 Task: Find connections with filter location Mantes-la-Jolie with filter topic #leadershipwith filter profile language Potuguese with filter current company Medikabazaar with filter school Jawahar Education Societys A.C.Patil College of Engineering 17 Sector-4 Kharghar Navi Mumbai-410 210 with filter industry Telephone Call Centers with filter service category Video Animation with filter keywords title C-Level or C-Suite.
Action: Mouse moved to (604, 105)
Screenshot: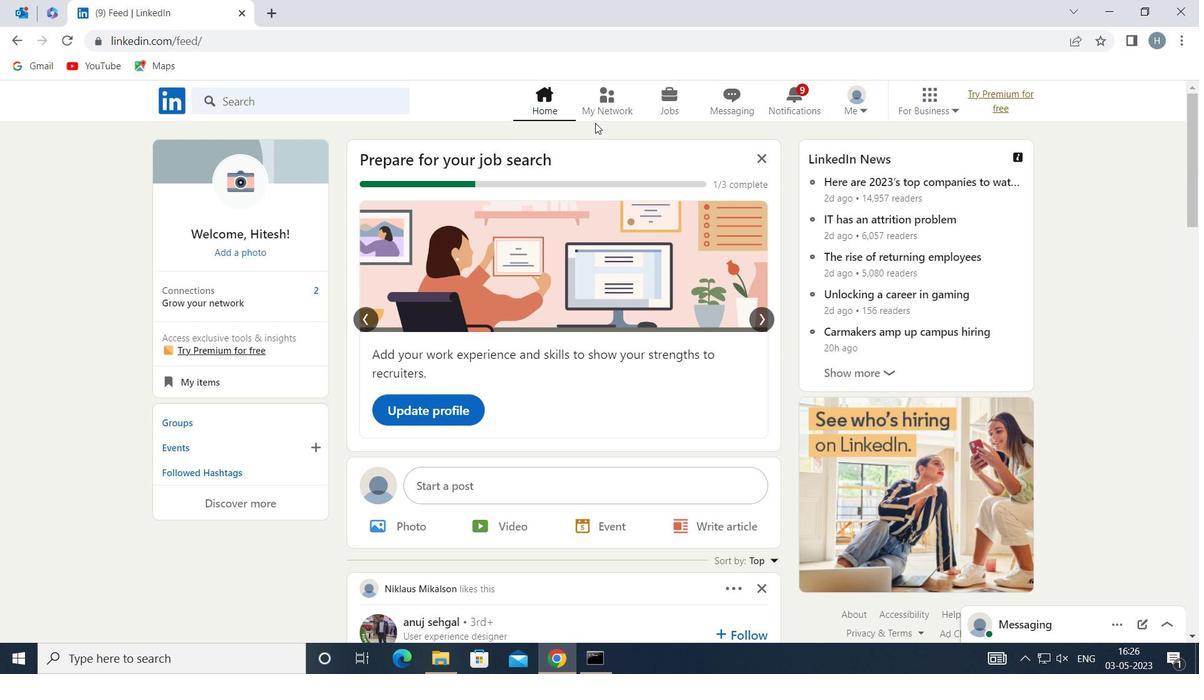 
Action: Mouse pressed left at (604, 105)
Screenshot: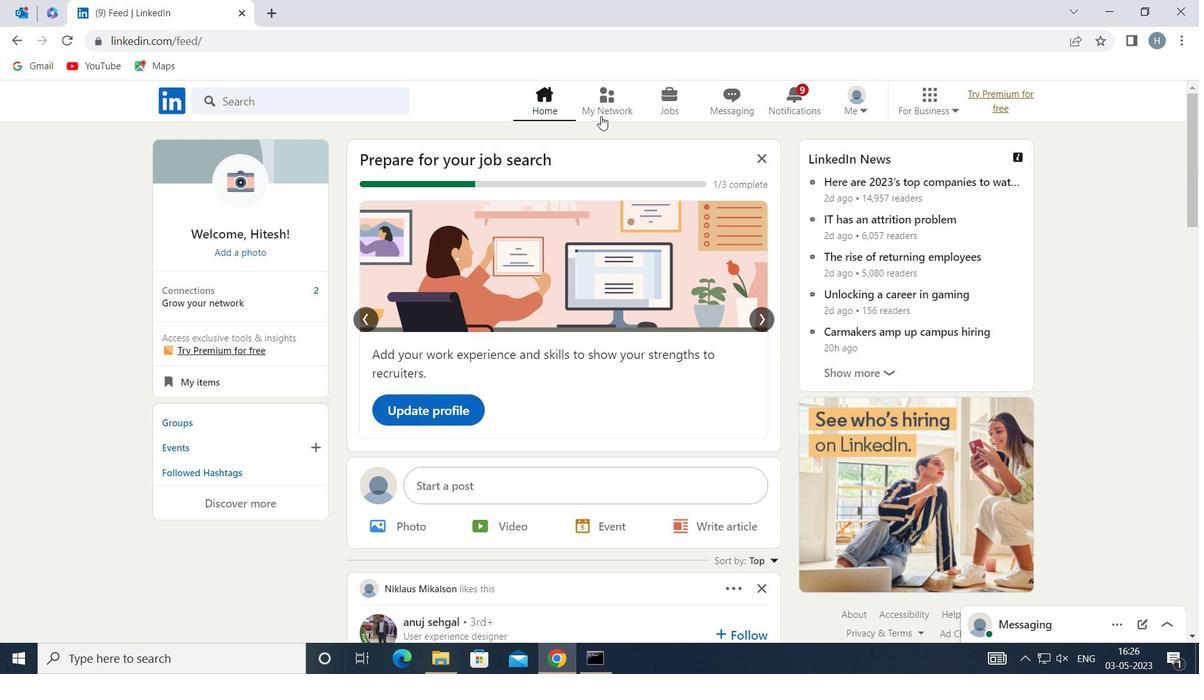 
Action: Mouse moved to (351, 184)
Screenshot: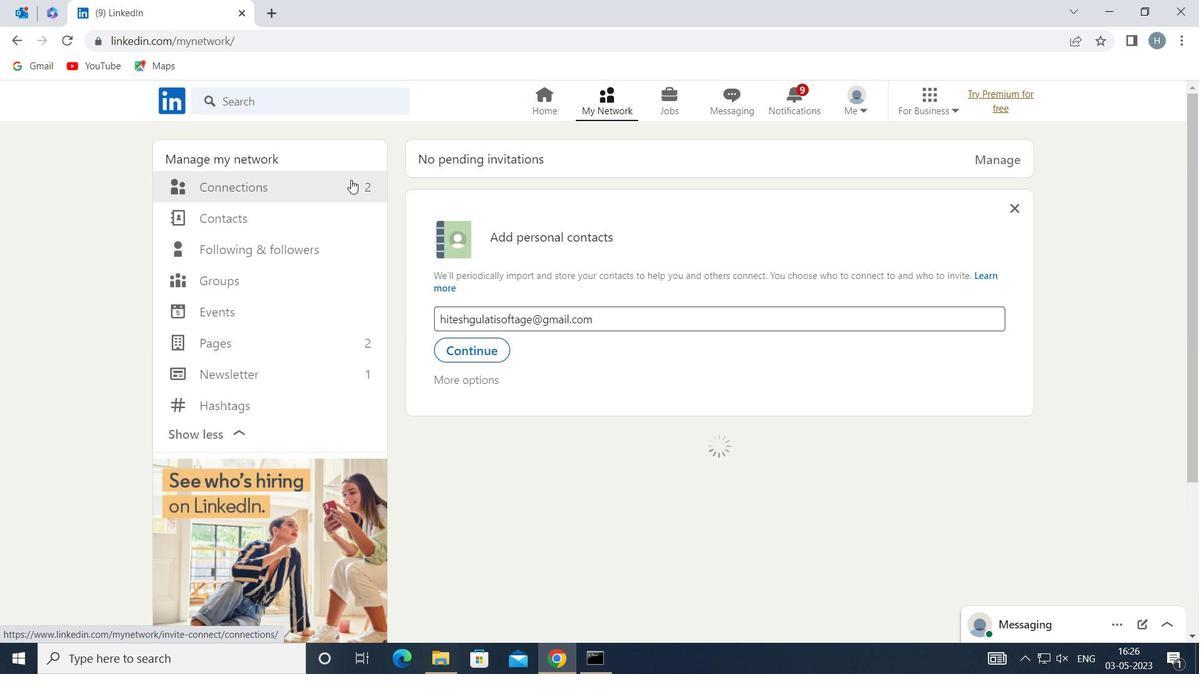 
Action: Mouse pressed left at (351, 184)
Screenshot: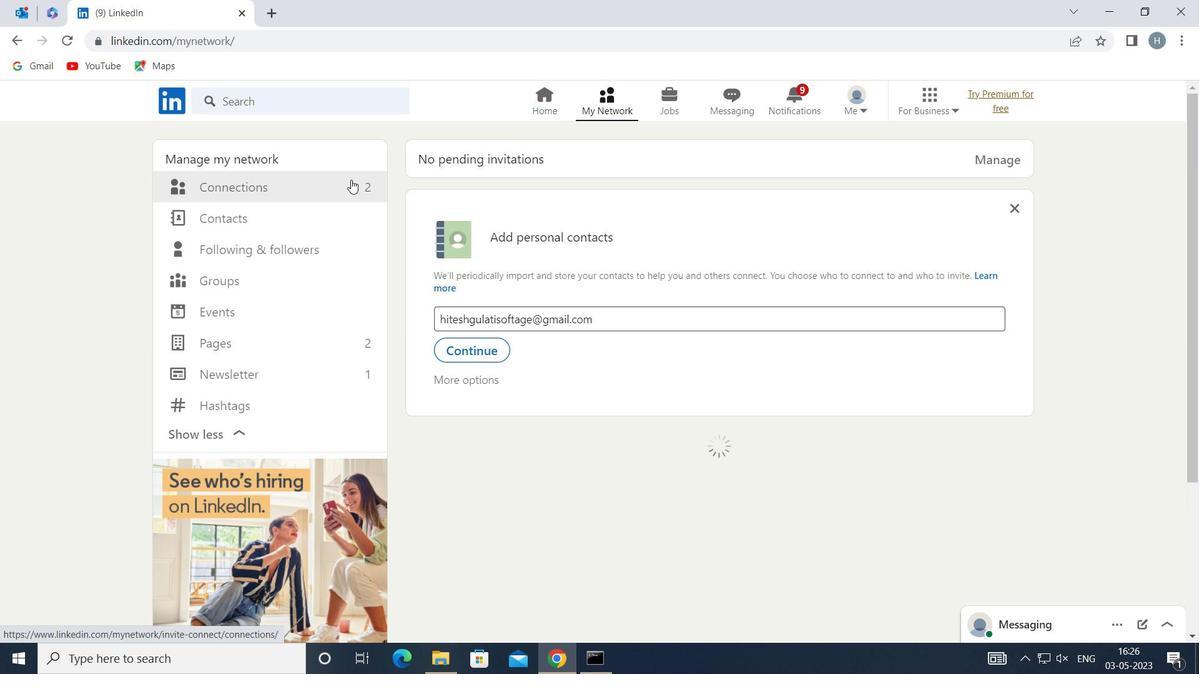 
Action: Mouse moved to (709, 183)
Screenshot: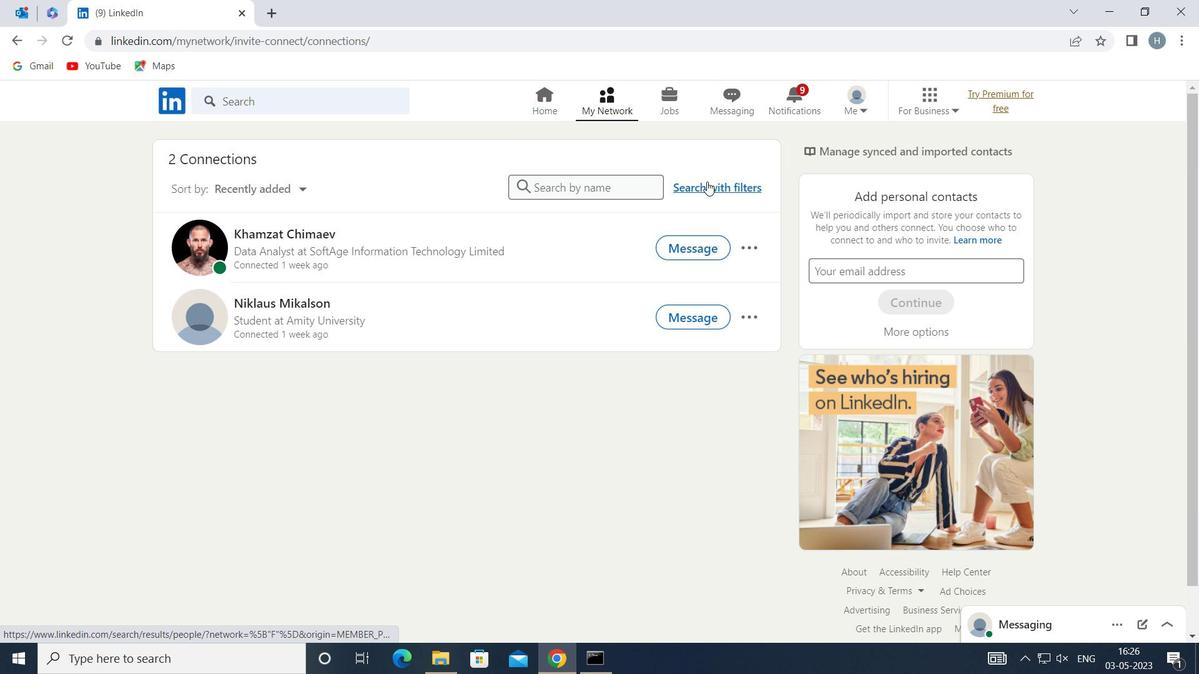 
Action: Mouse pressed left at (709, 183)
Screenshot: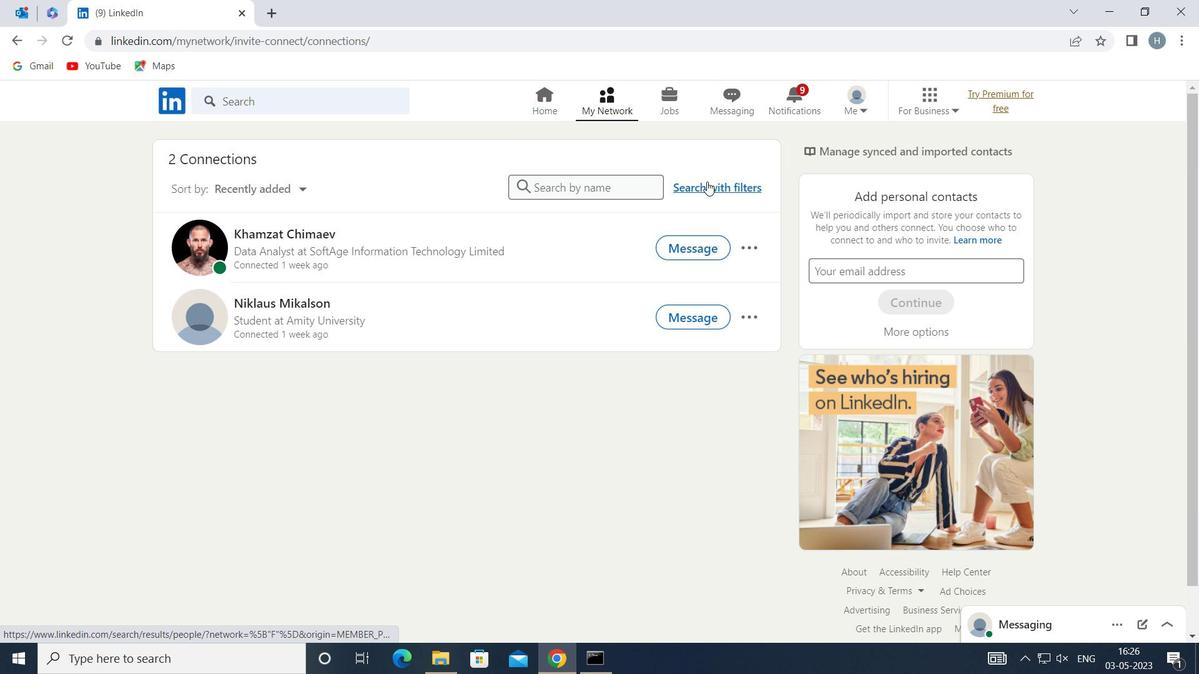 
Action: Mouse moved to (660, 141)
Screenshot: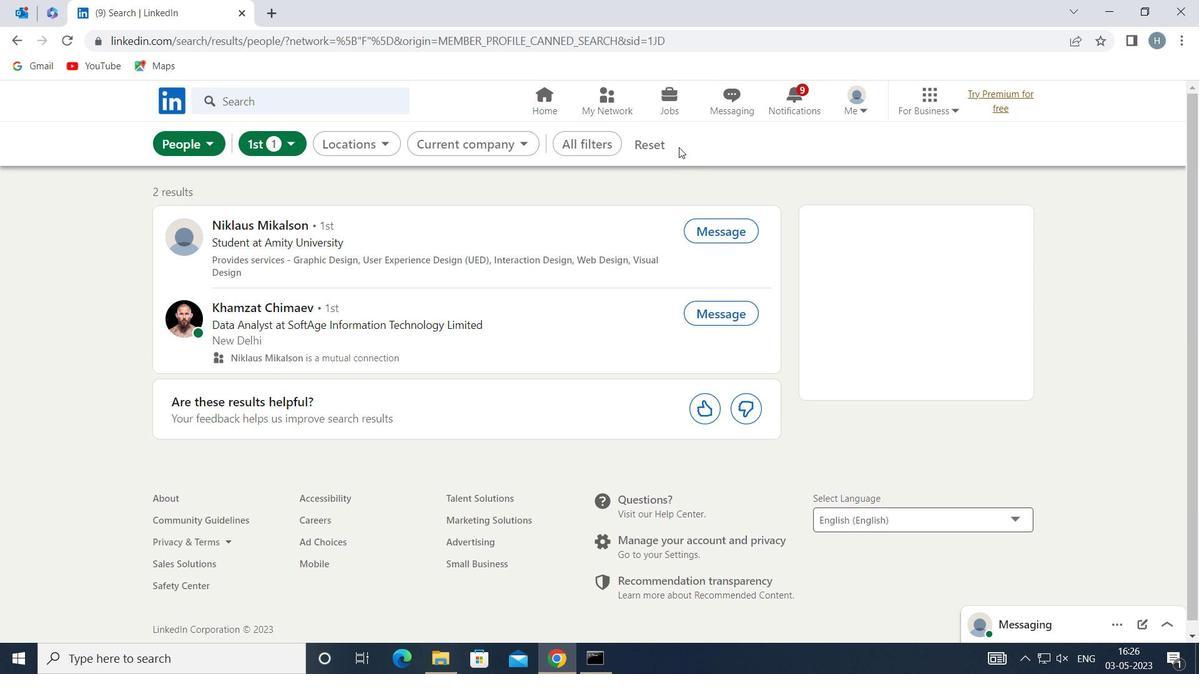 
Action: Mouse pressed left at (660, 141)
Screenshot: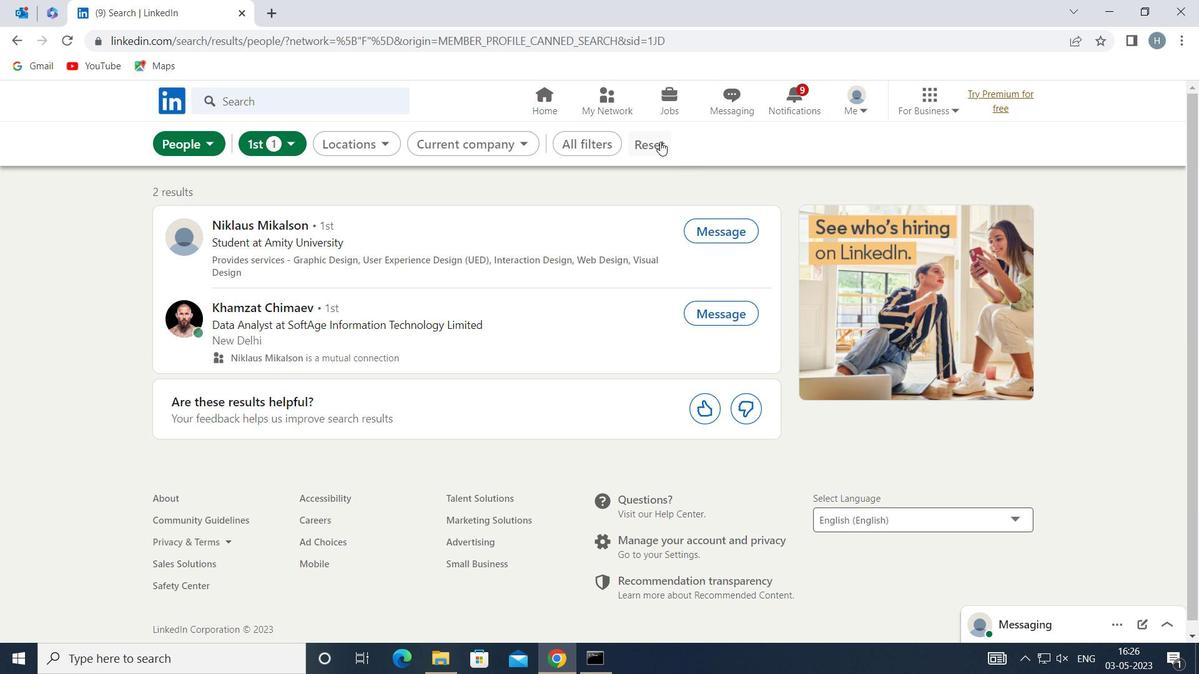 
Action: Mouse moved to (640, 141)
Screenshot: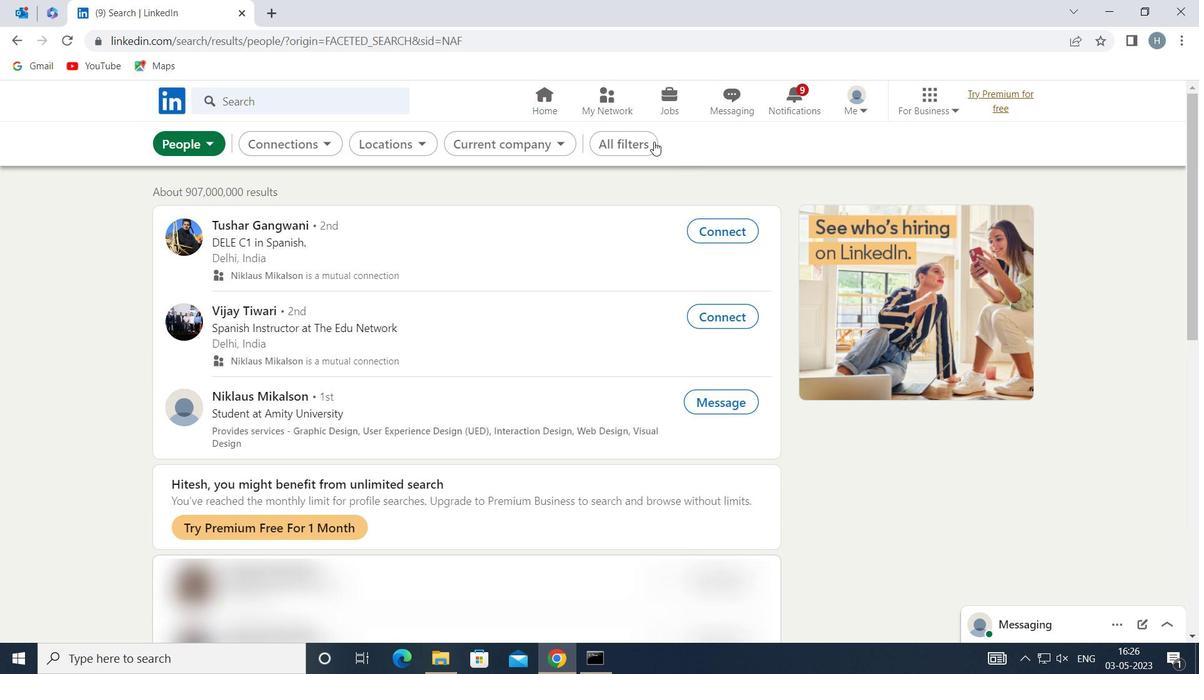 
Action: Mouse pressed left at (640, 141)
Screenshot: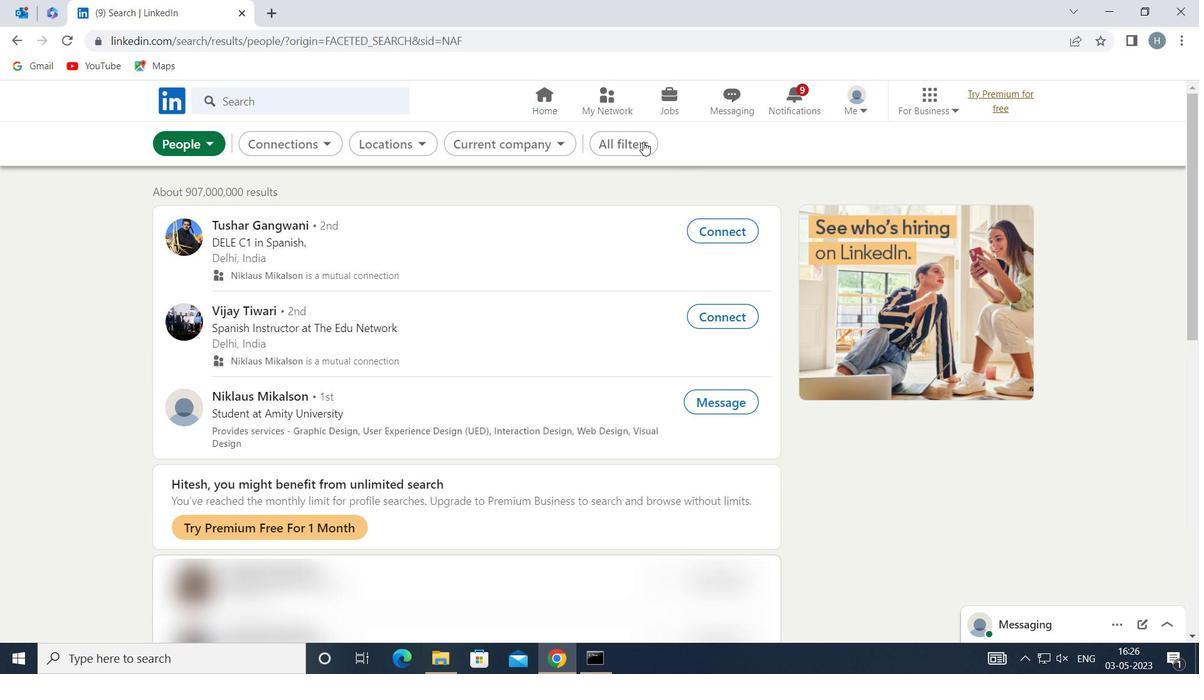 
Action: Mouse moved to (909, 307)
Screenshot: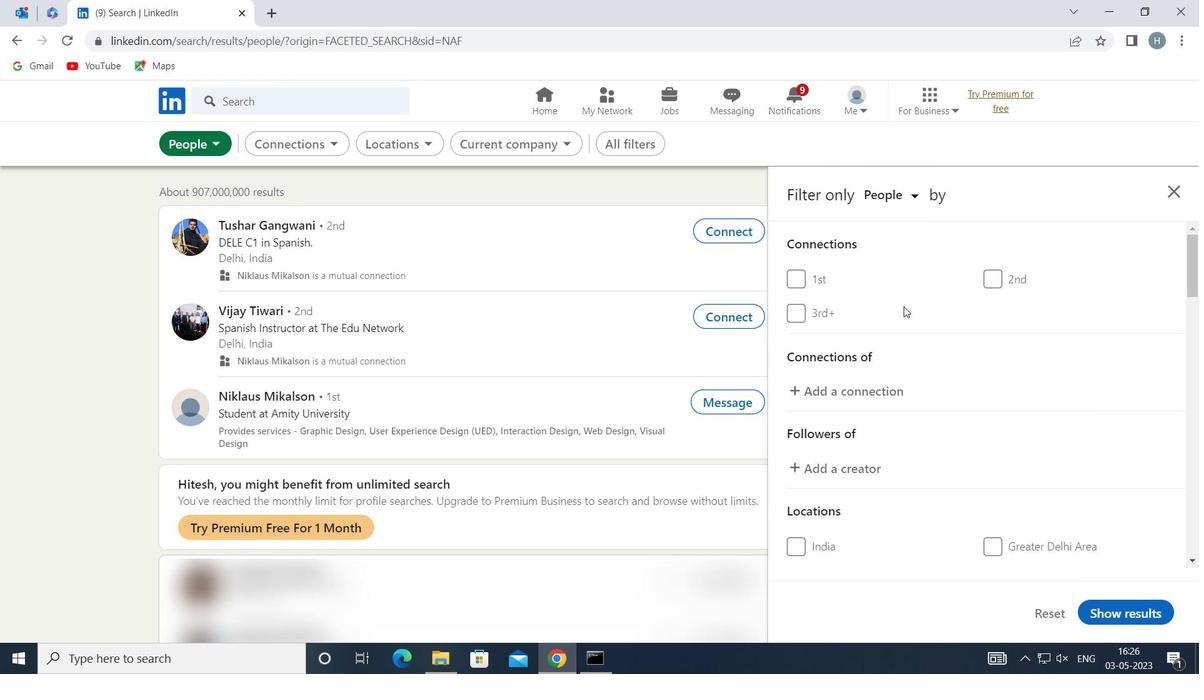 
Action: Mouse scrolled (909, 307) with delta (0, 0)
Screenshot: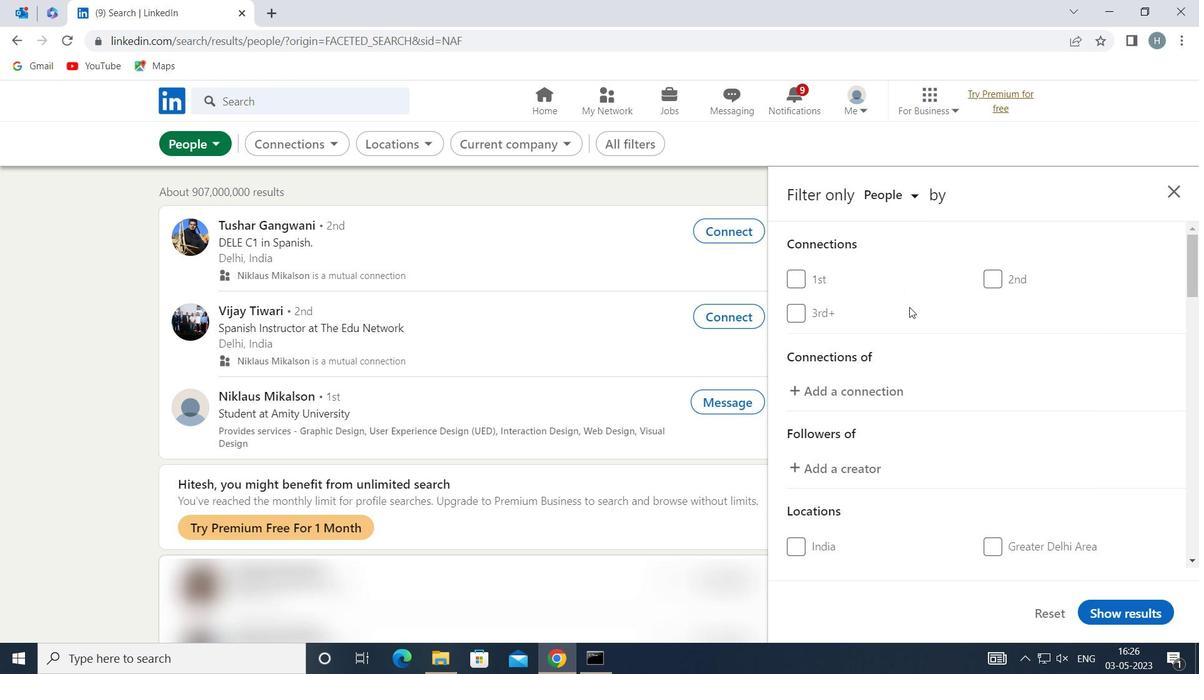 
Action: Mouse scrolled (909, 307) with delta (0, 0)
Screenshot: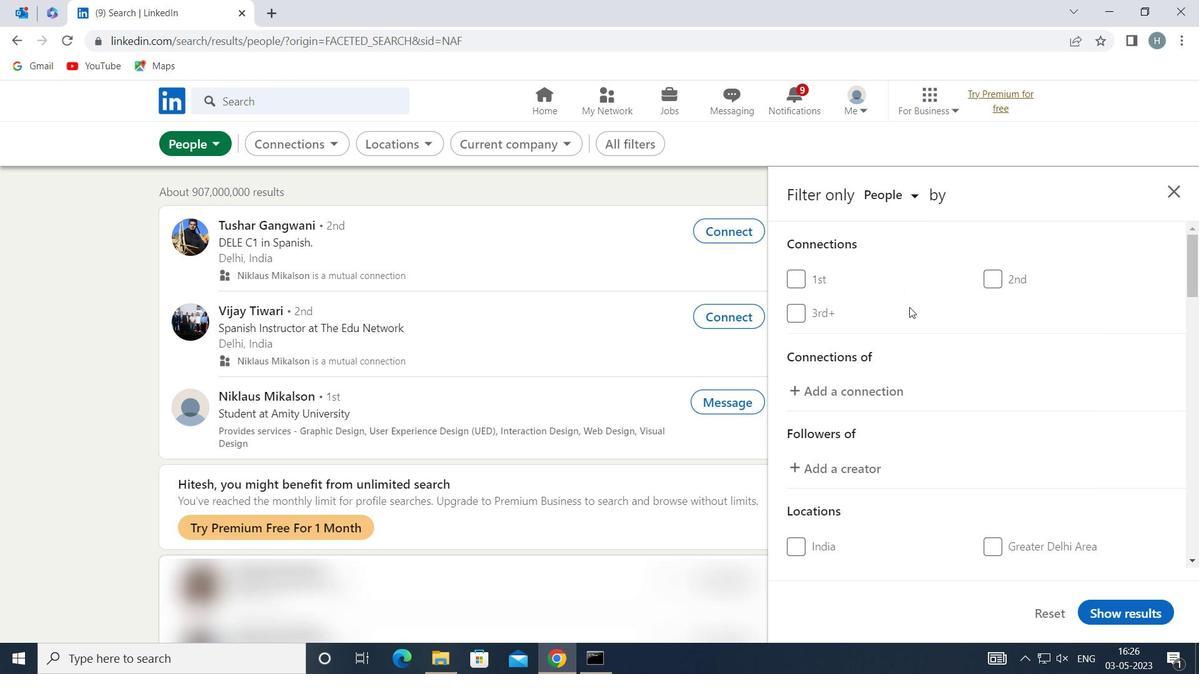 
Action: Mouse scrolled (909, 307) with delta (0, 0)
Screenshot: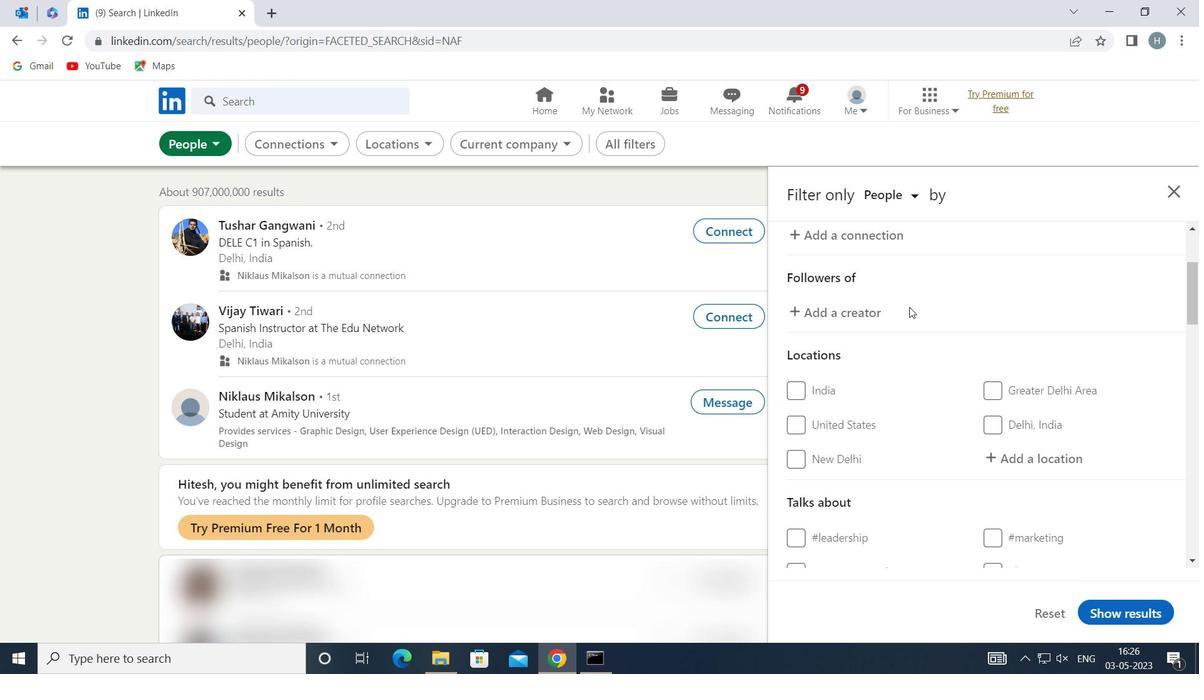 
Action: Mouse moved to (1011, 372)
Screenshot: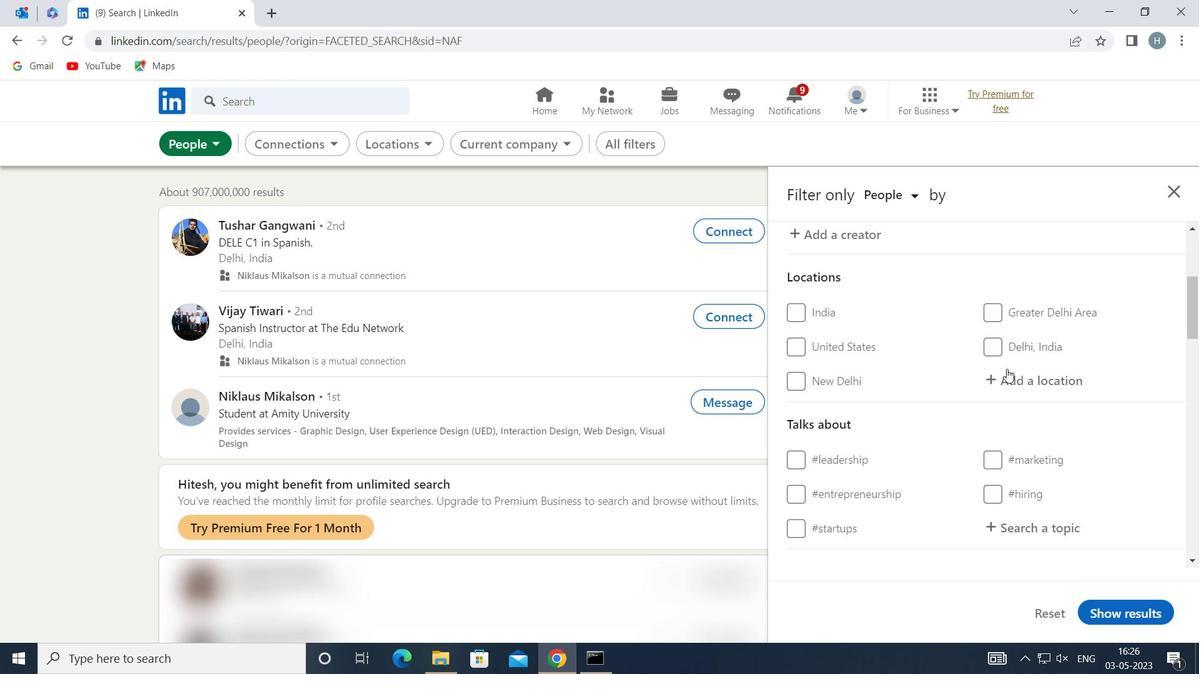 
Action: Mouse pressed left at (1011, 372)
Screenshot: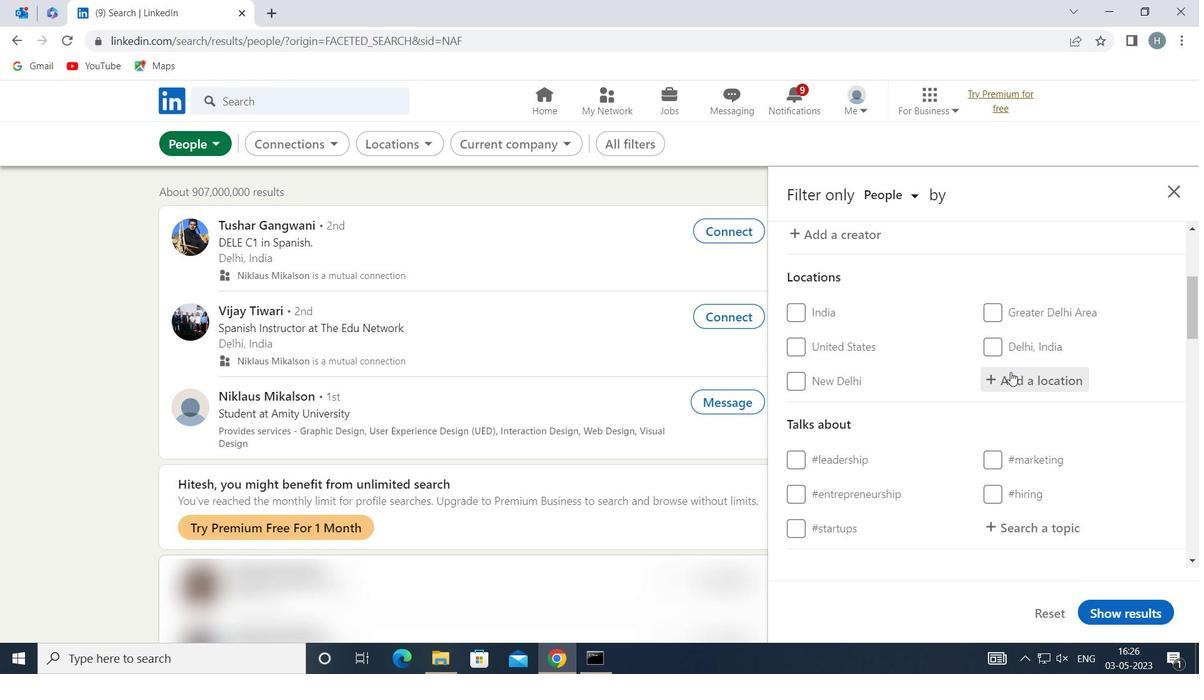 
Action: Key pressed <Key.shift>MANTES
Screenshot: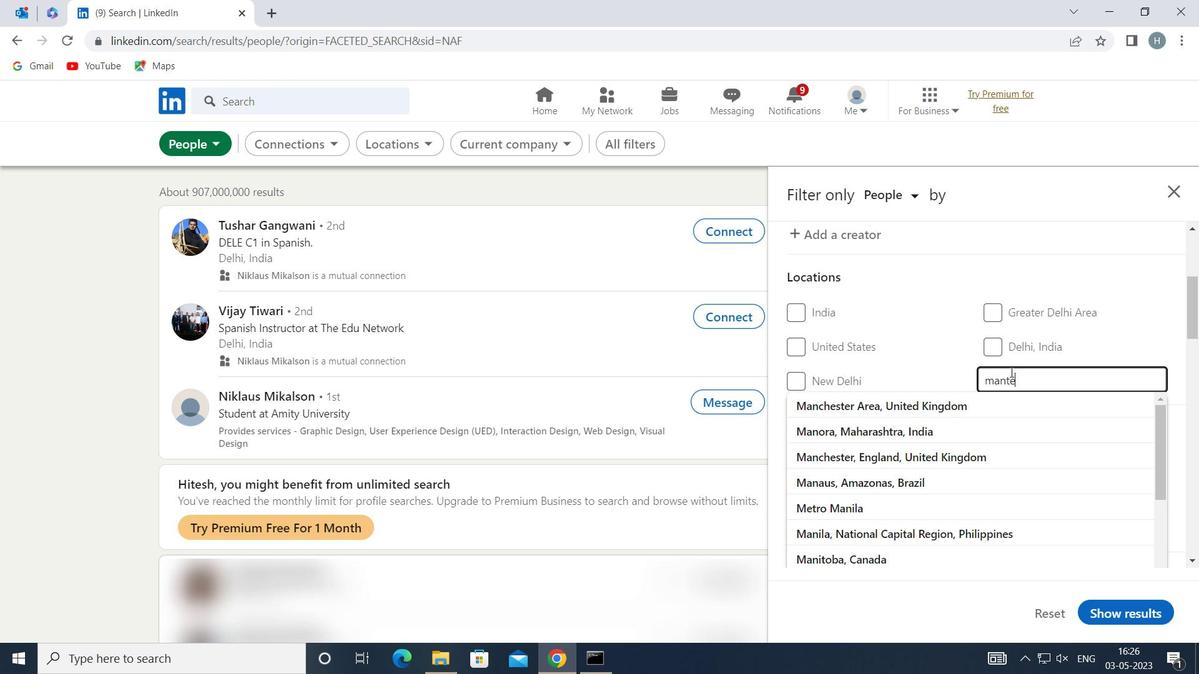 
Action: Mouse moved to (957, 408)
Screenshot: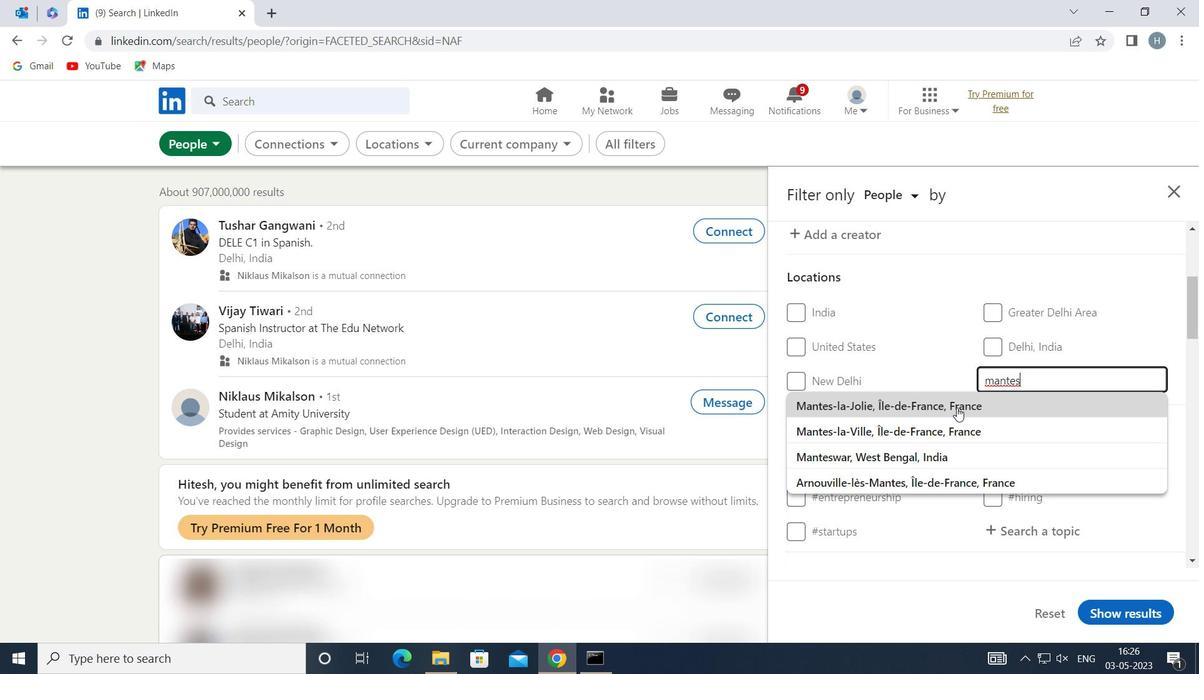 
Action: Mouse pressed left at (957, 408)
Screenshot: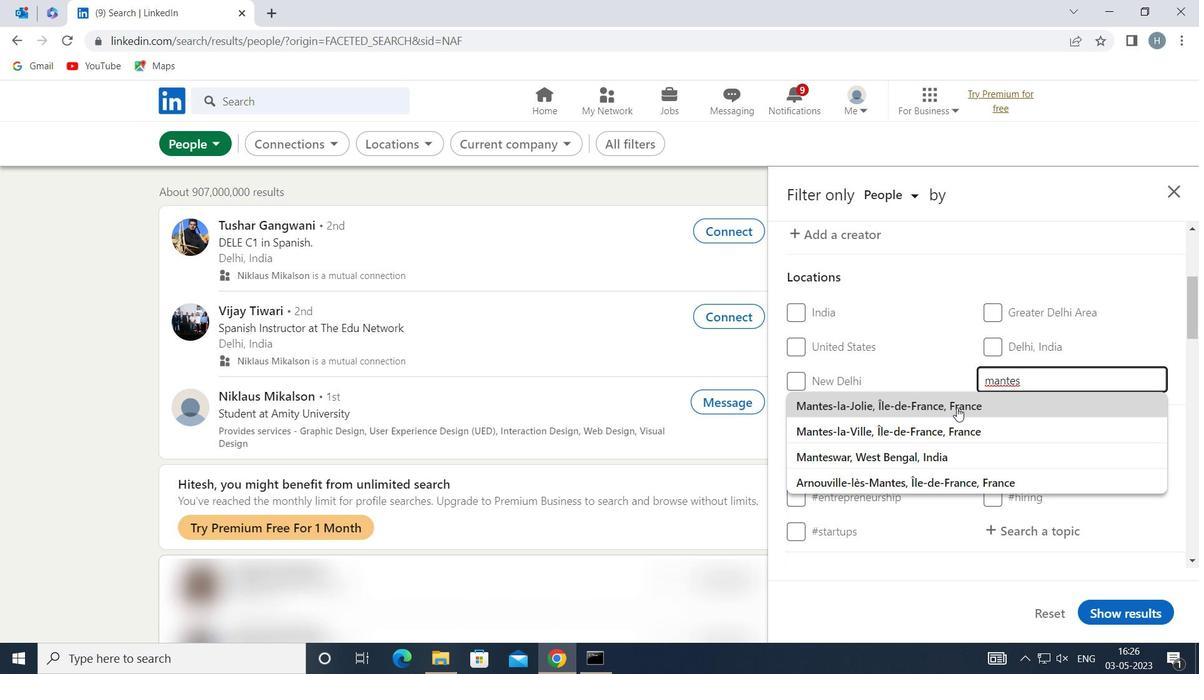 
Action: Mouse moved to (965, 393)
Screenshot: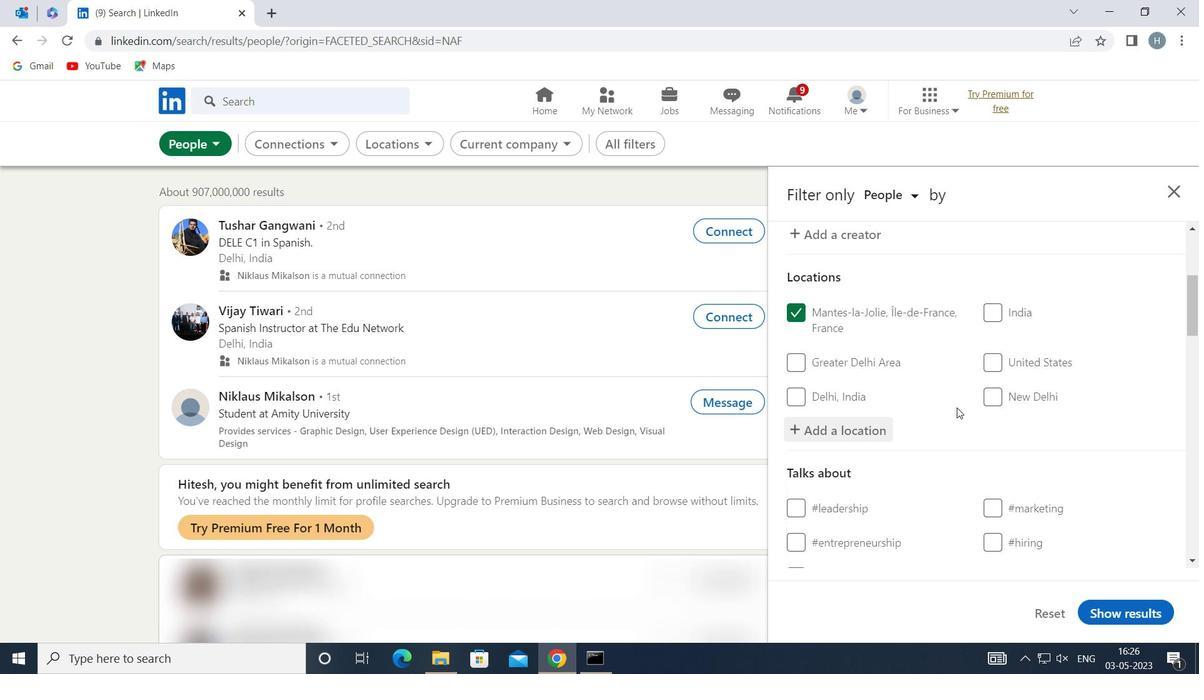 
Action: Mouse scrolled (965, 392) with delta (0, 0)
Screenshot: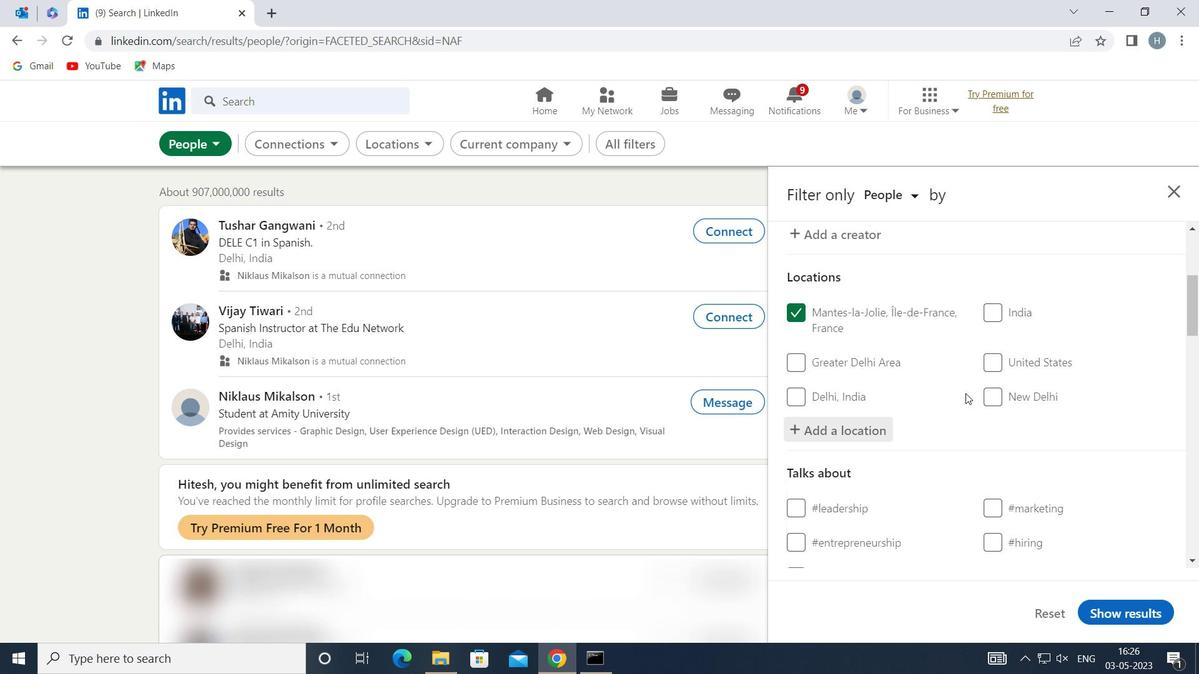 
Action: Mouse scrolled (965, 392) with delta (0, 0)
Screenshot: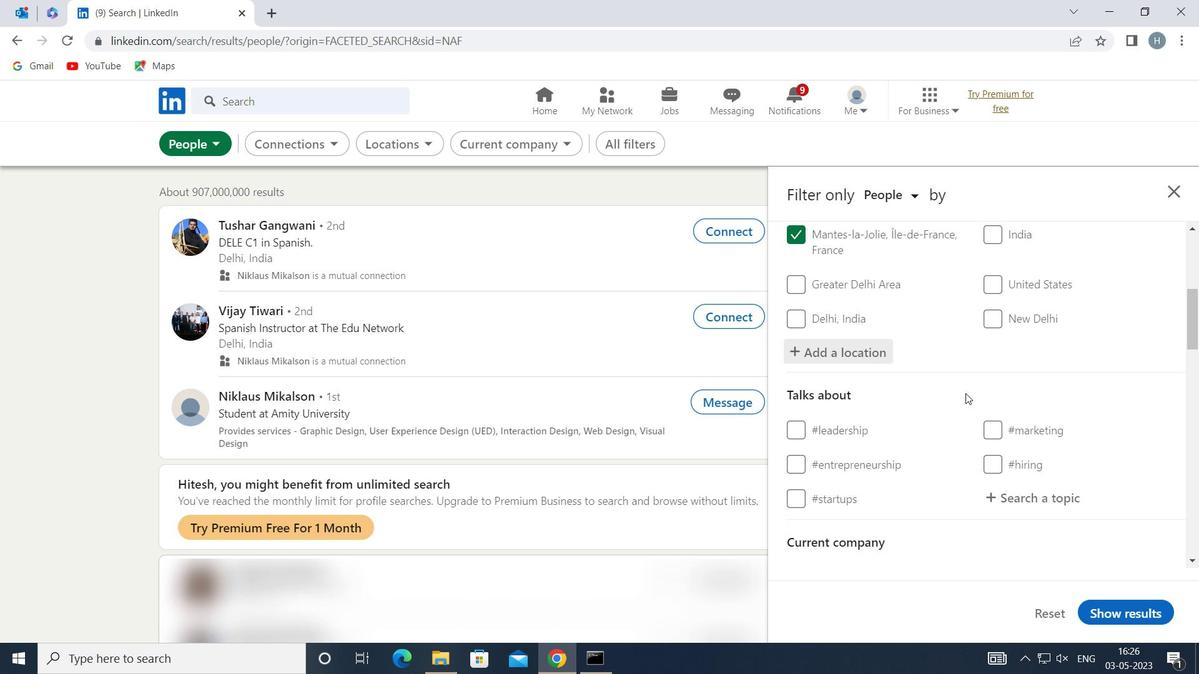 
Action: Mouse moved to (1030, 422)
Screenshot: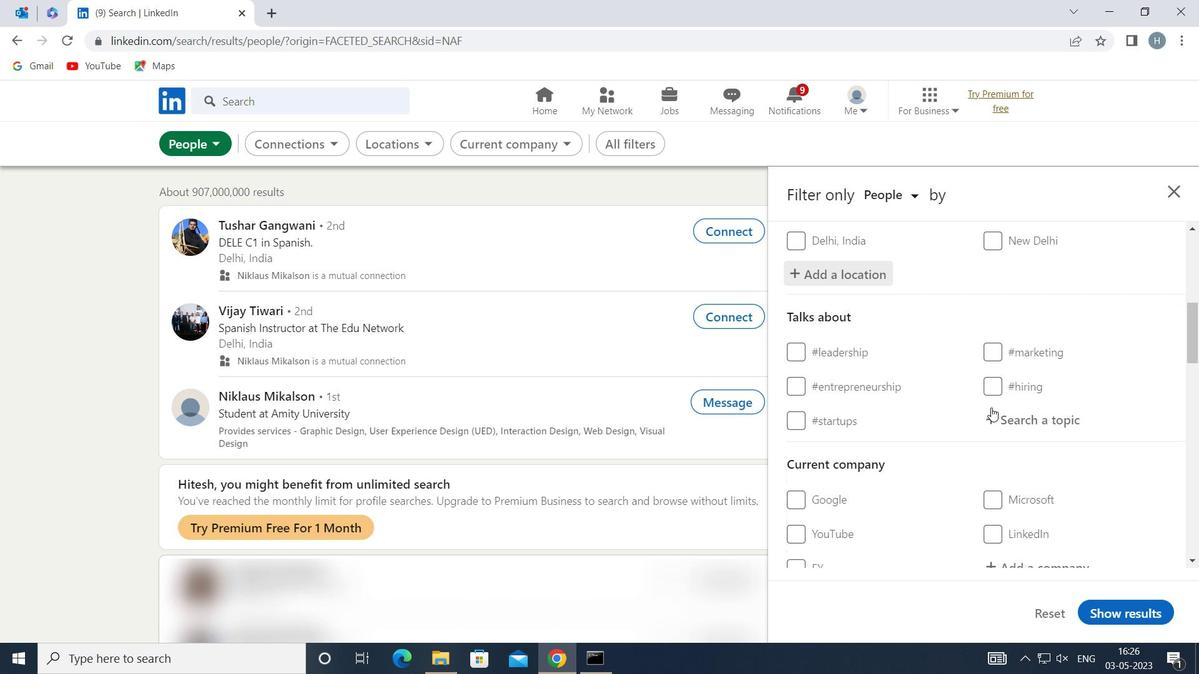 
Action: Mouse pressed left at (1030, 422)
Screenshot: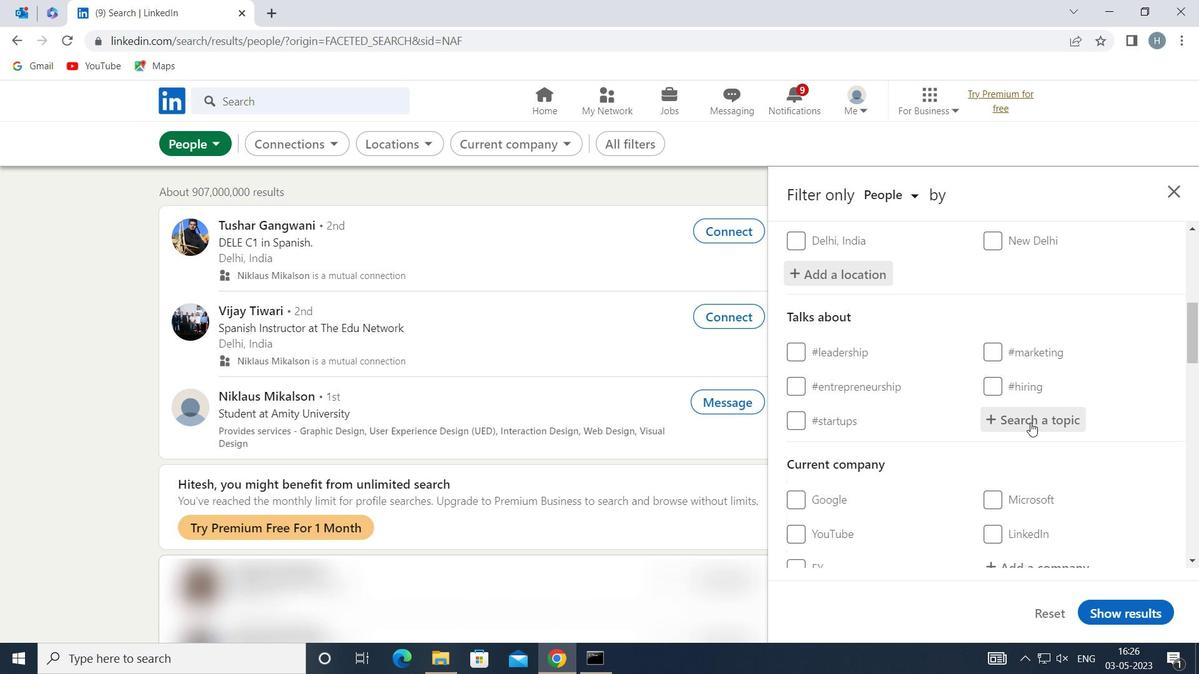 
Action: Key pressed LEADERSHIP
Screenshot: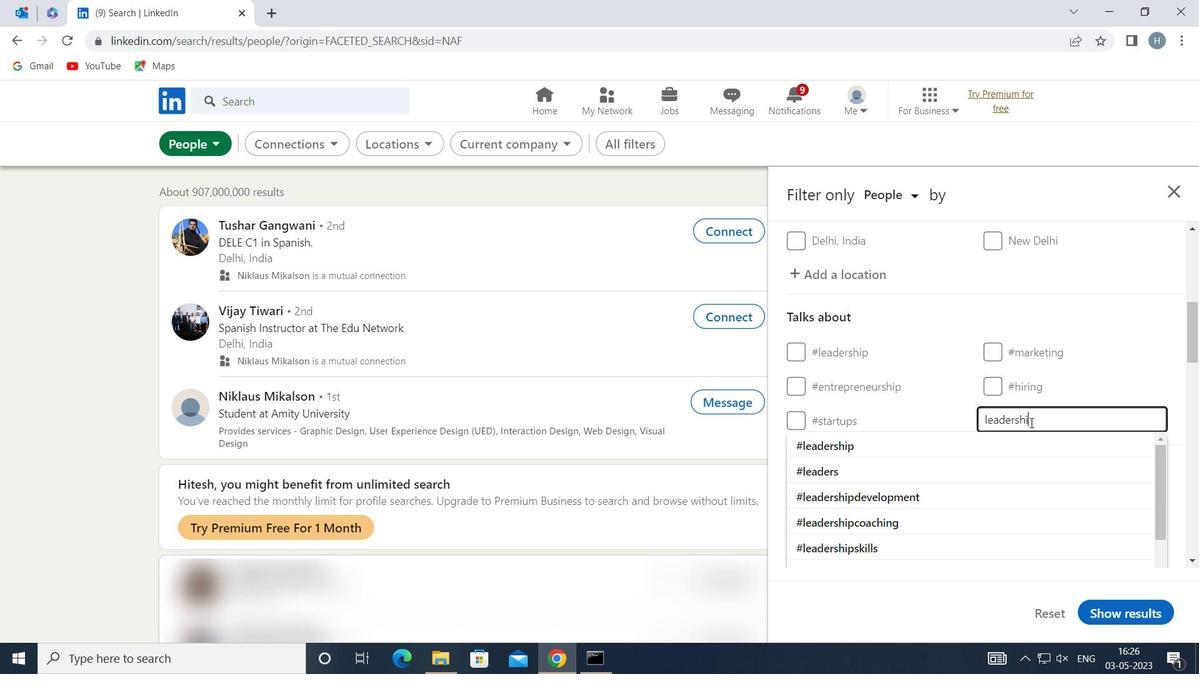 
Action: Mouse moved to (961, 444)
Screenshot: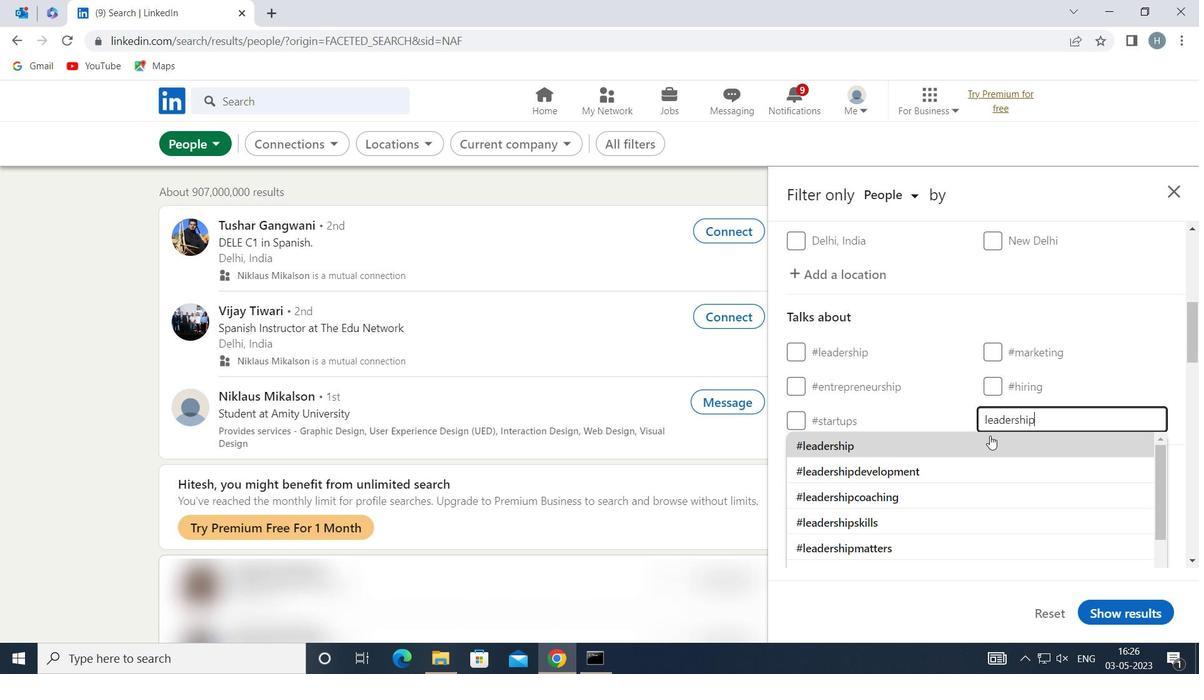 
Action: Mouse pressed left at (961, 444)
Screenshot: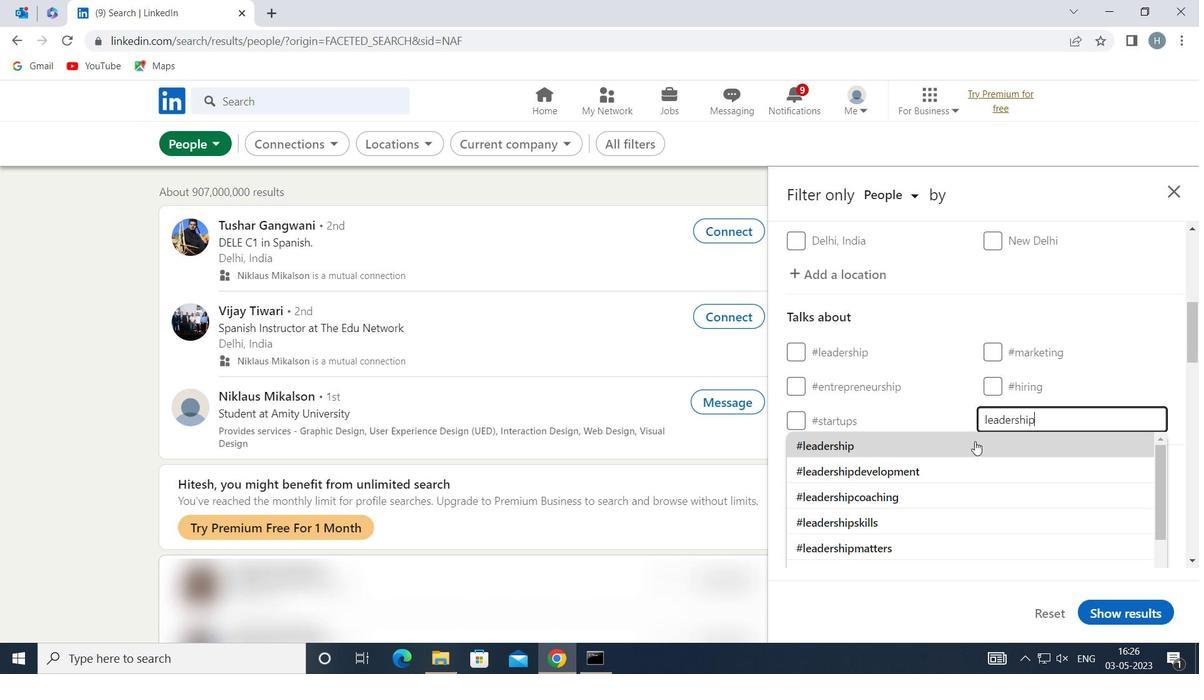 
Action: Mouse moved to (940, 445)
Screenshot: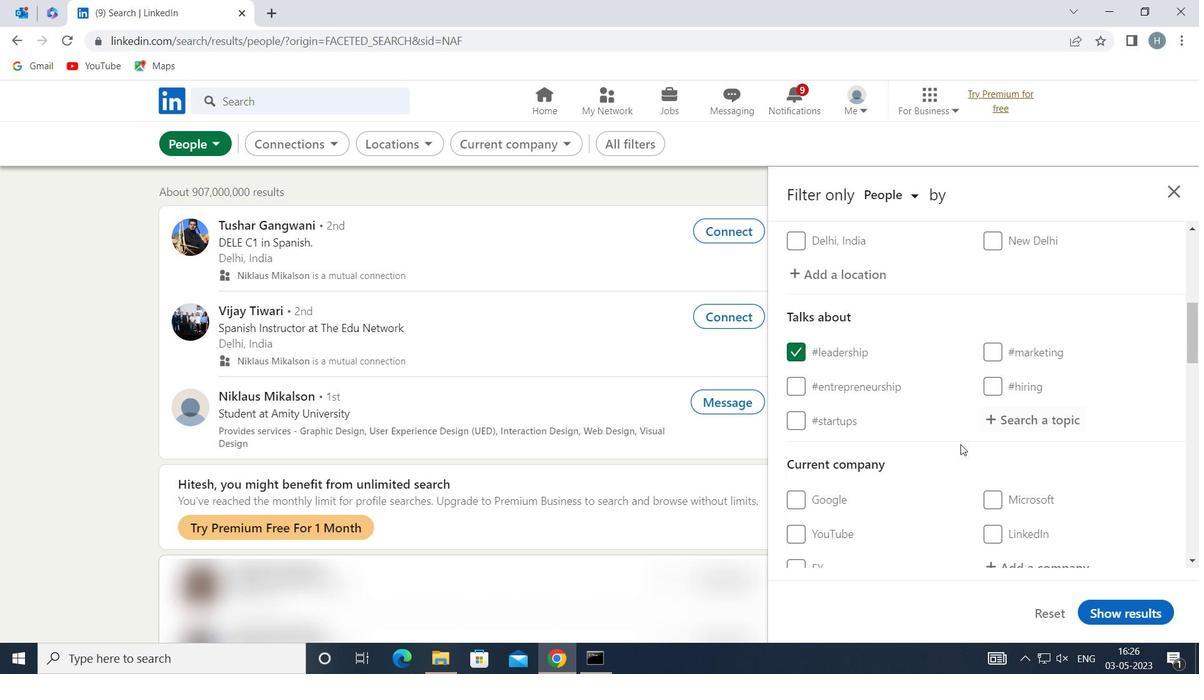 
Action: Mouse scrolled (940, 444) with delta (0, 0)
Screenshot: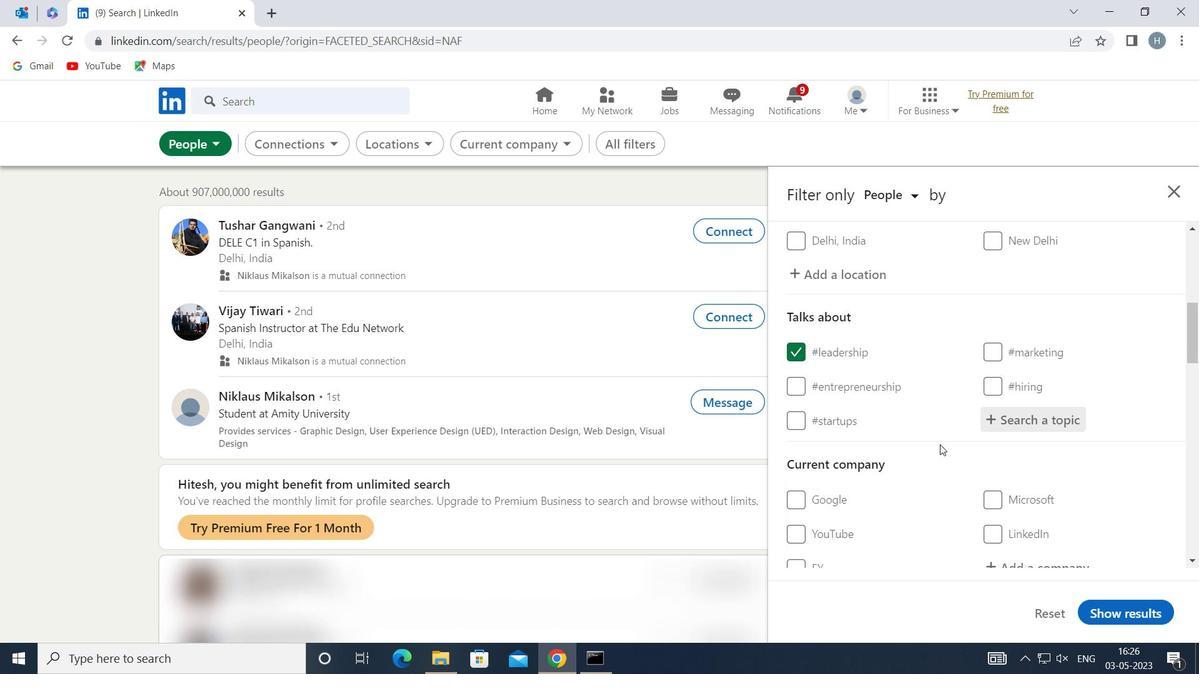
Action: Mouse scrolled (940, 444) with delta (0, 0)
Screenshot: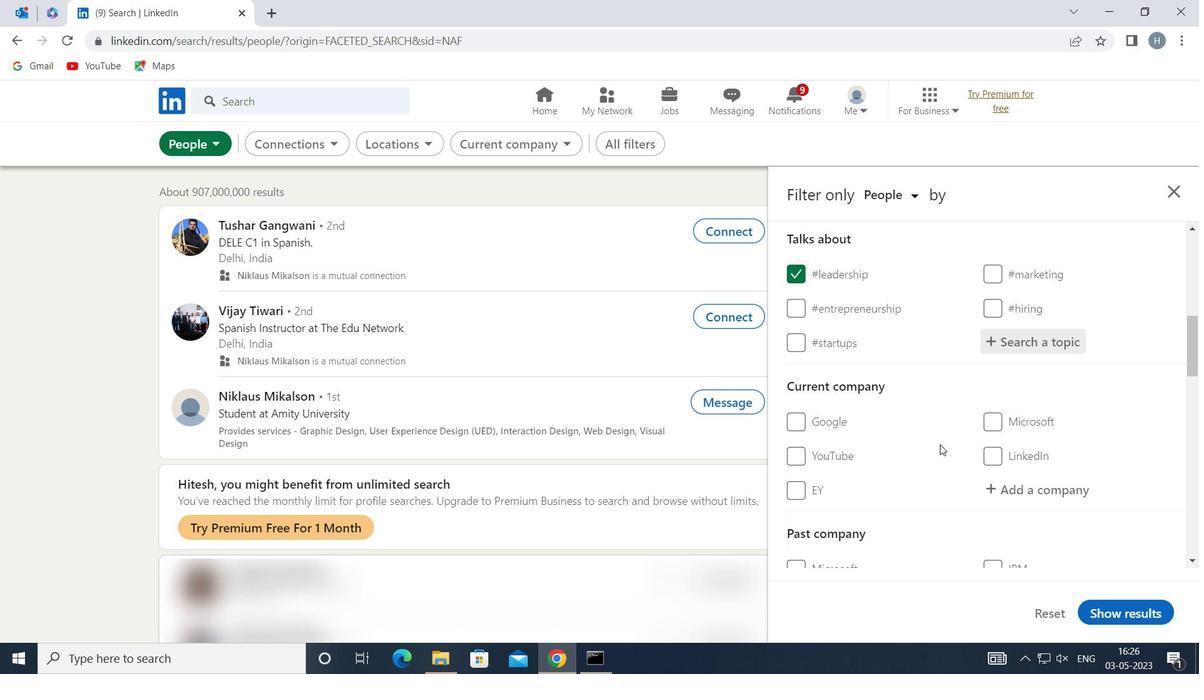 
Action: Mouse scrolled (940, 444) with delta (0, 0)
Screenshot: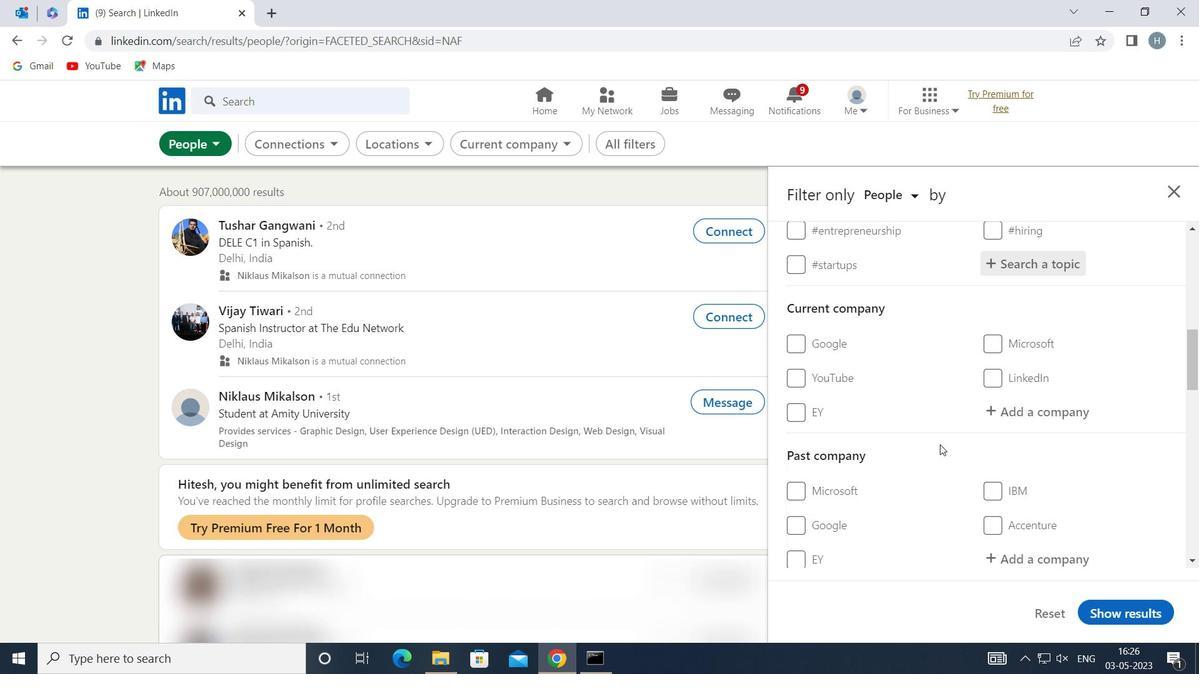 
Action: Mouse scrolled (940, 444) with delta (0, 0)
Screenshot: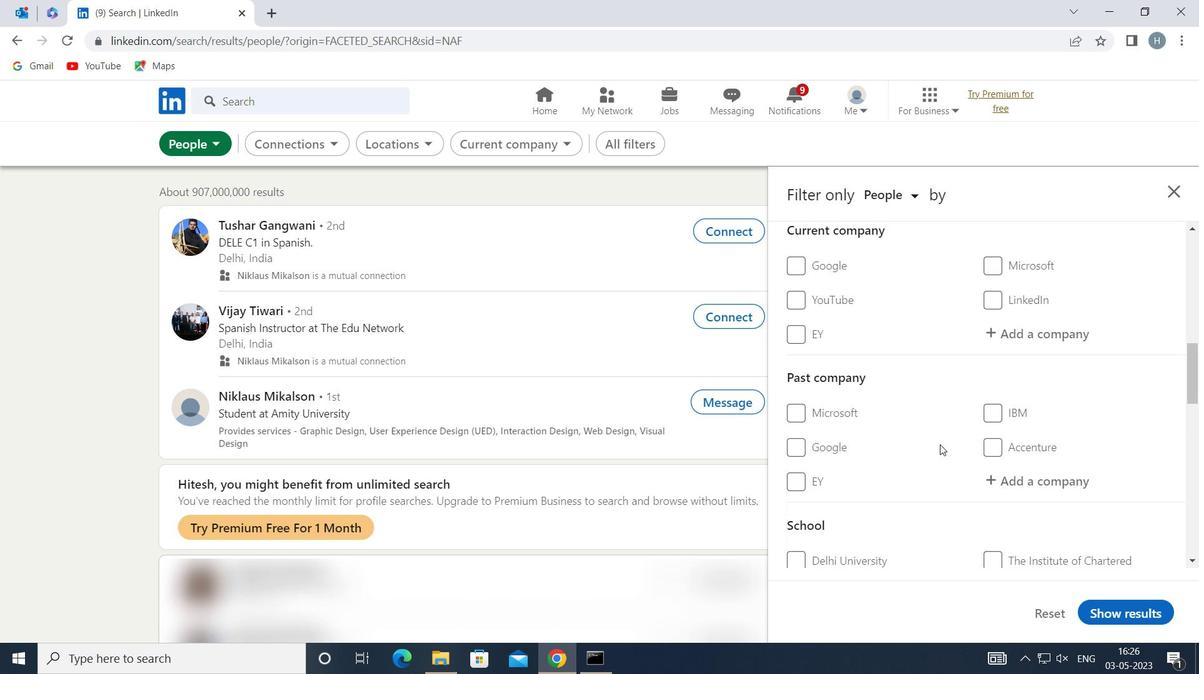 
Action: Mouse scrolled (940, 444) with delta (0, 0)
Screenshot: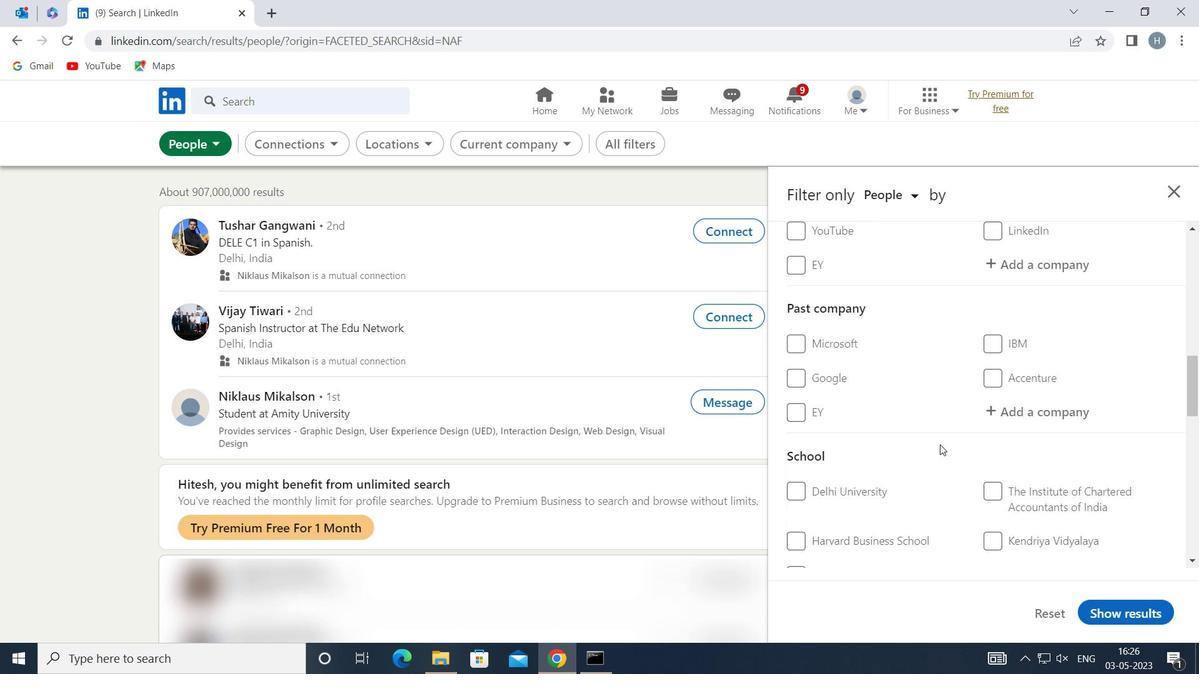 
Action: Mouse scrolled (940, 444) with delta (0, 0)
Screenshot: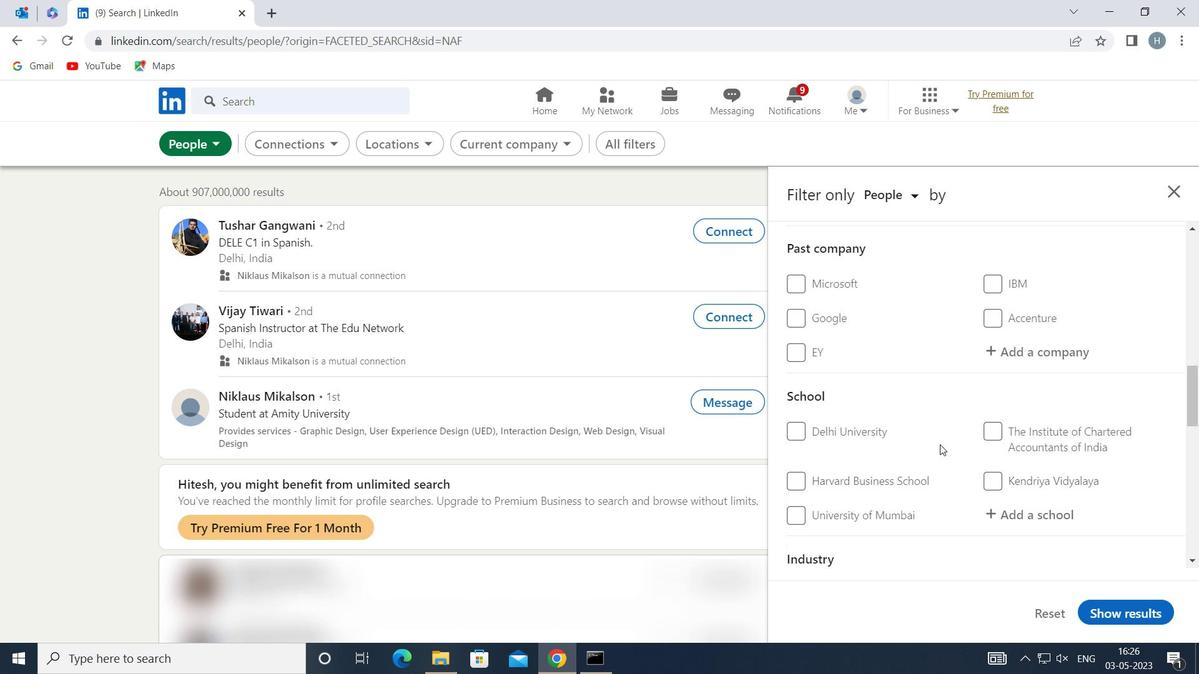 
Action: Mouse scrolled (940, 444) with delta (0, 0)
Screenshot: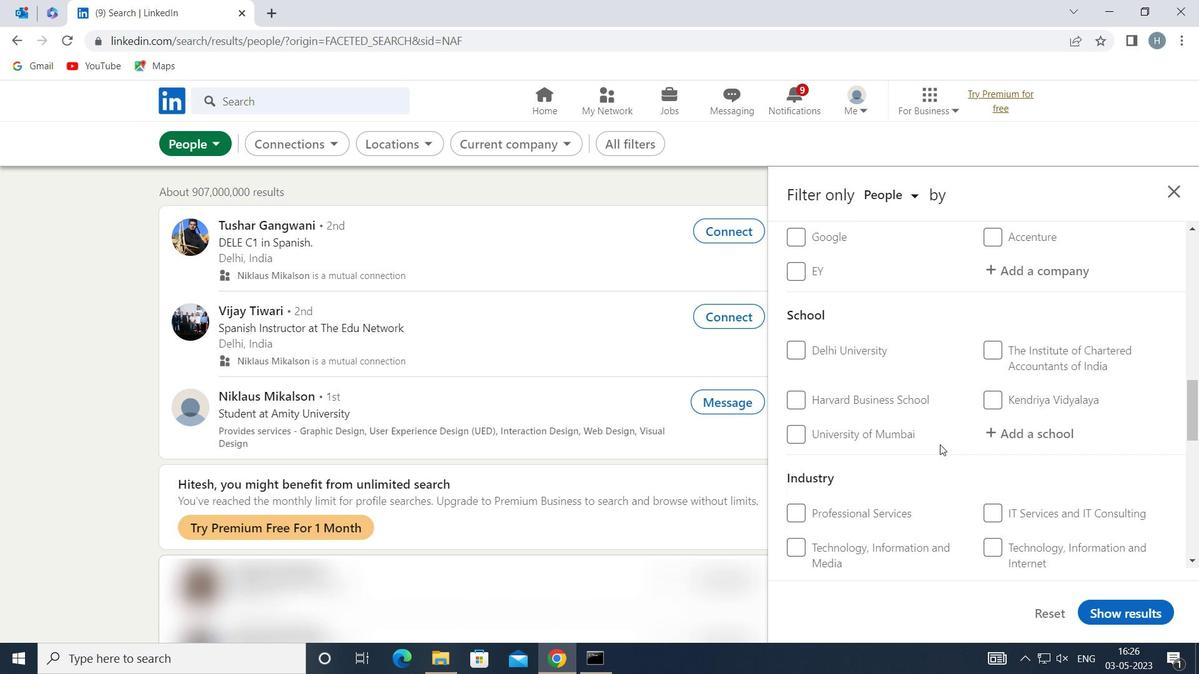 
Action: Mouse moved to (951, 446)
Screenshot: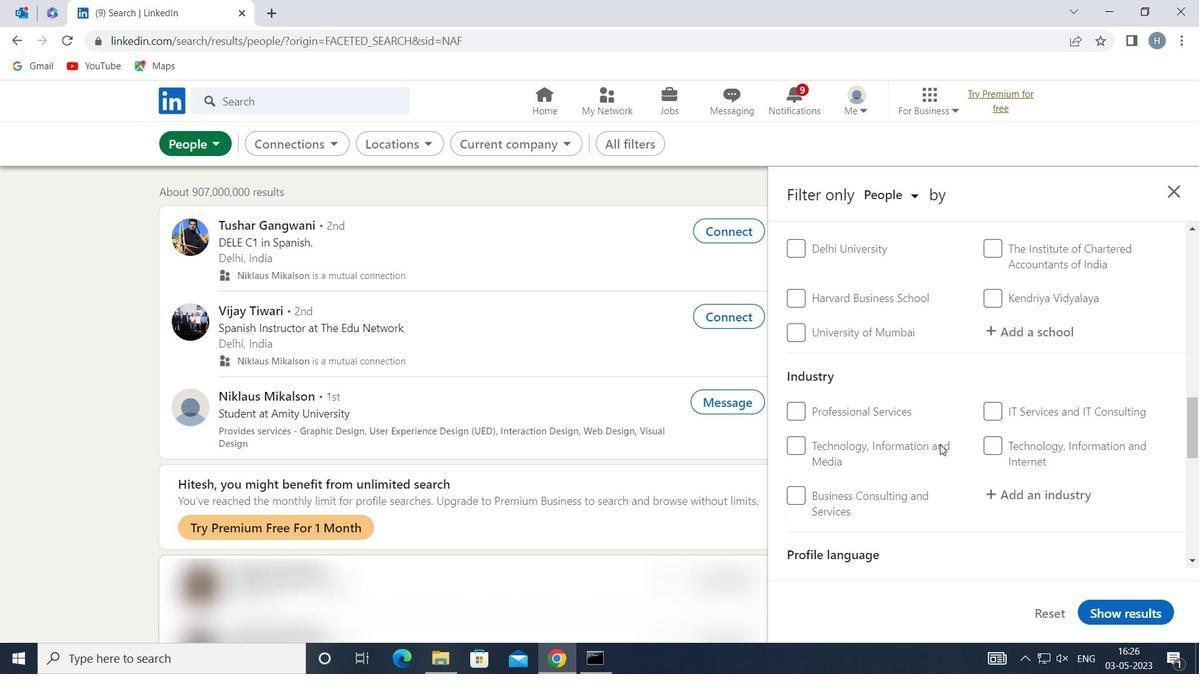
Action: Mouse scrolled (951, 445) with delta (0, 0)
Screenshot: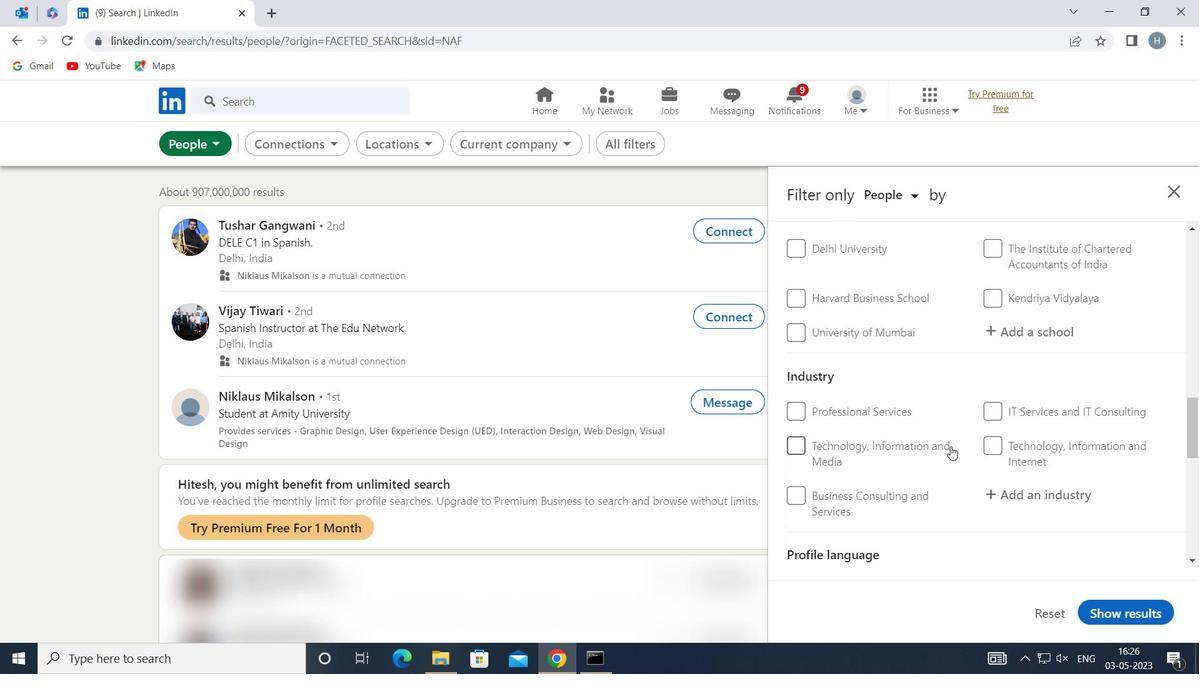 
Action: Mouse moved to (952, 446)
Screenshot: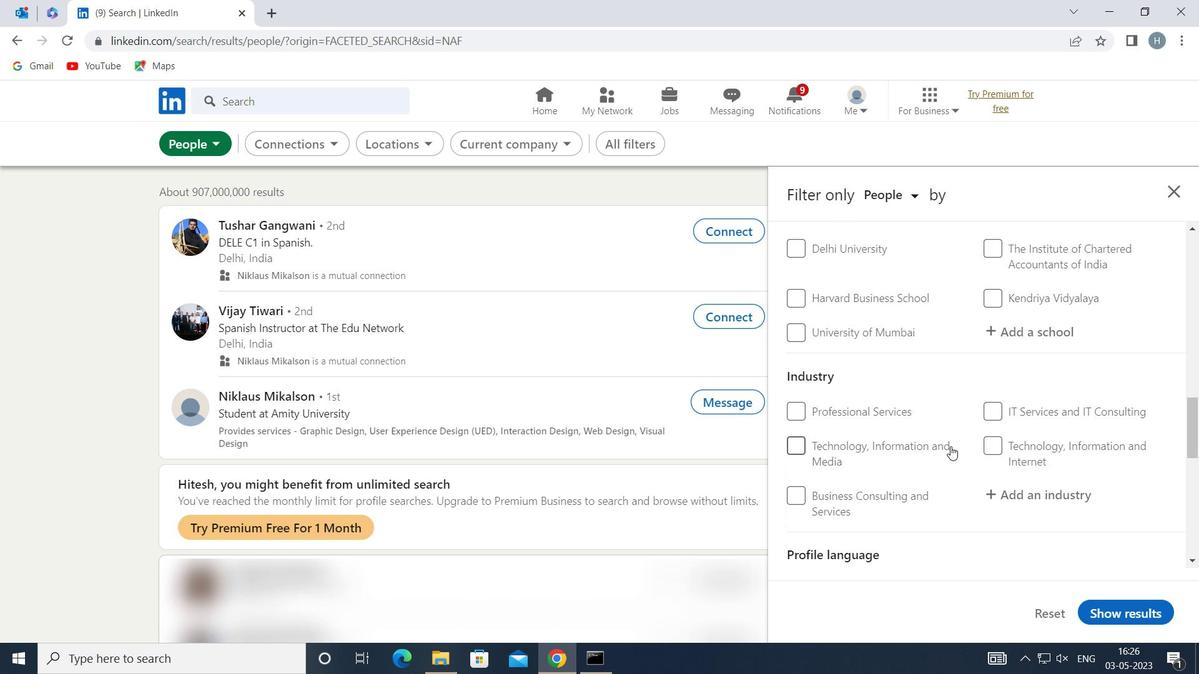 
Action: Mouse scrolled (952, 445) with delta (0, 0)
Screenshot: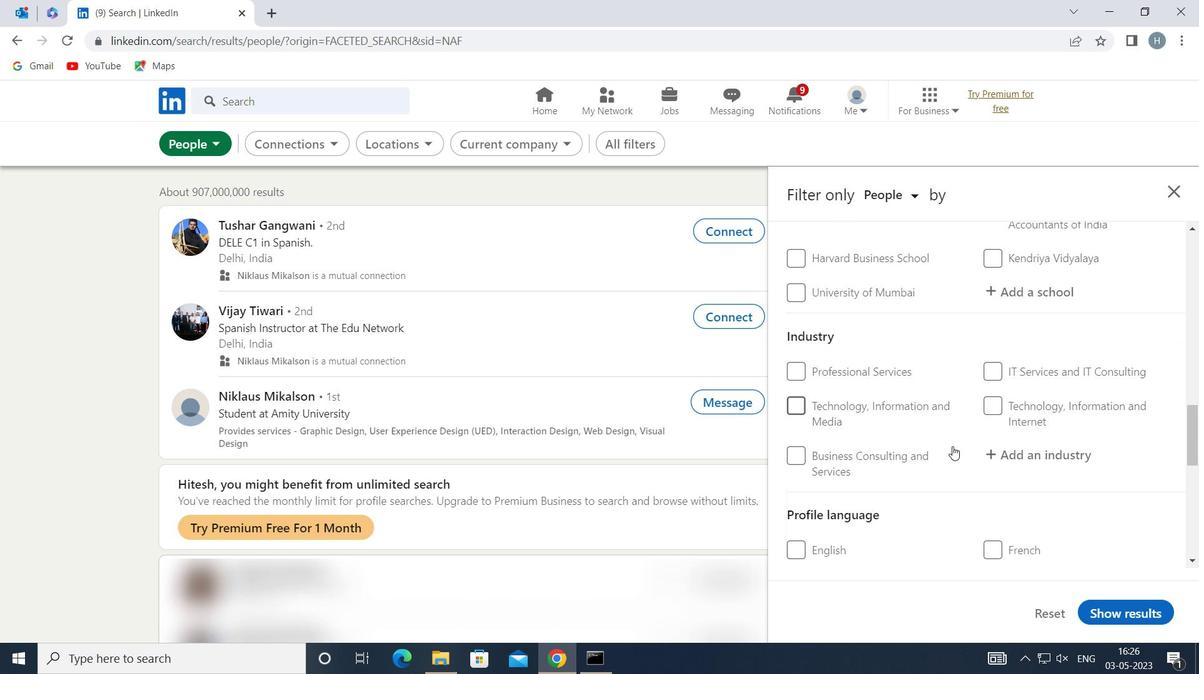 
Action: Mouse moved to (994, 467)
Screenshot: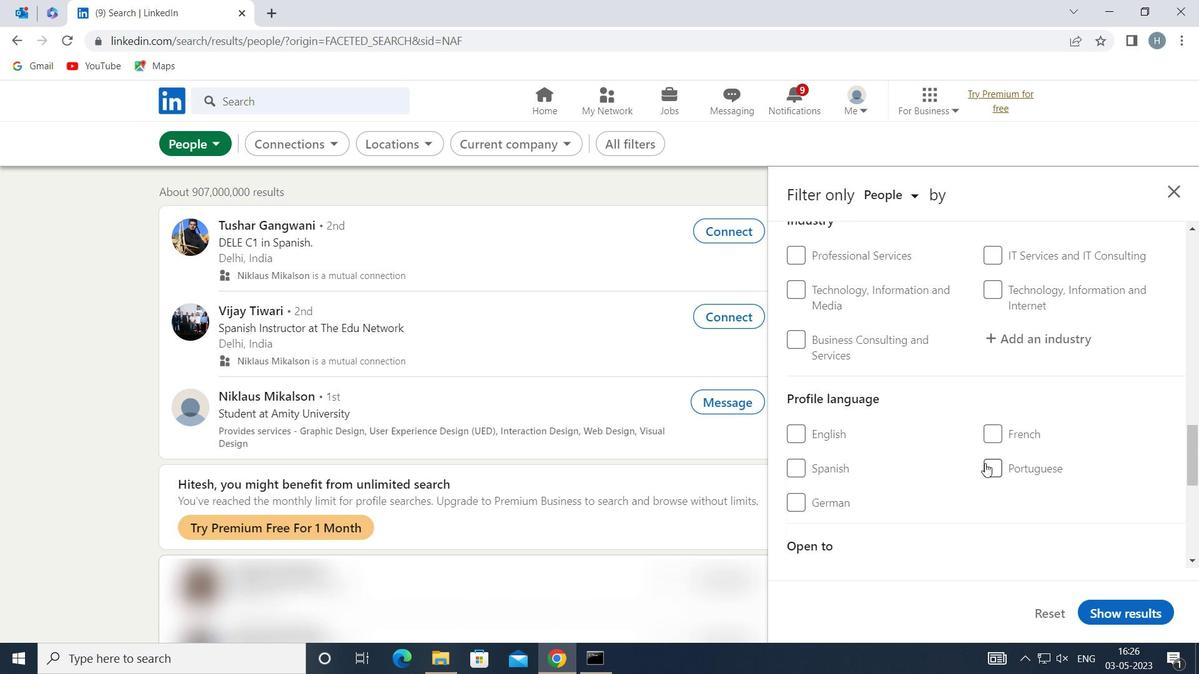 
Action: Mouse pressed left at (994, 467)
Screenshot: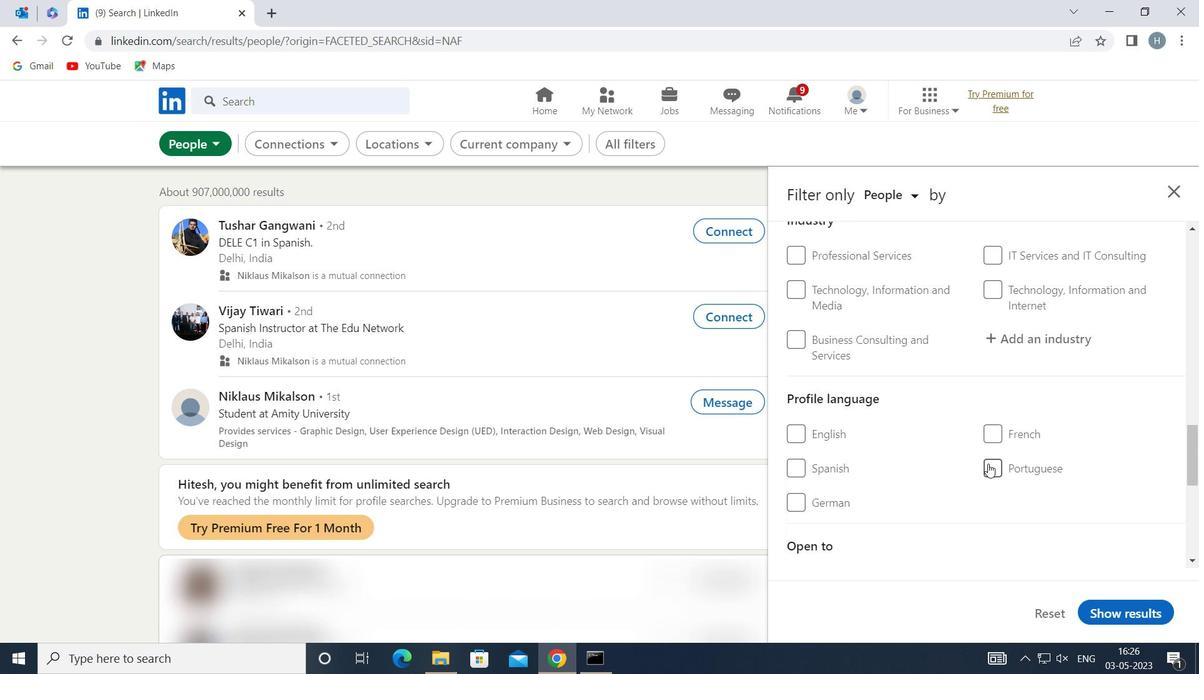 
Action: Mouse moved to (950, 474)
Screenshot: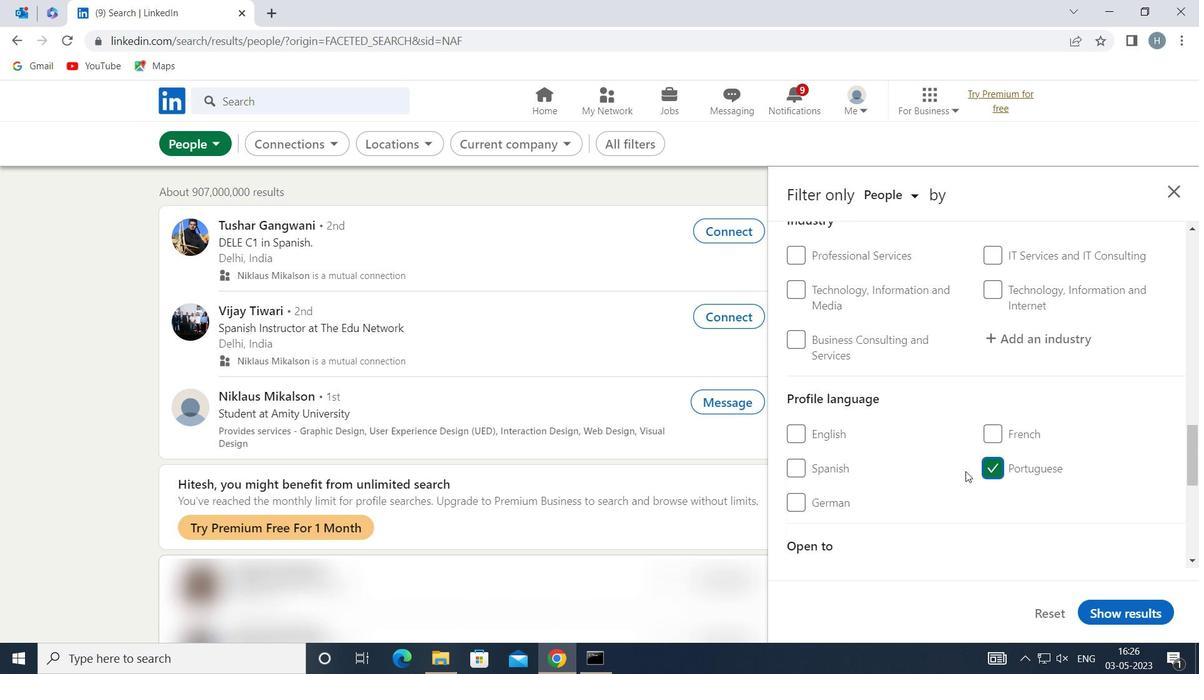 
Action: Mouse scrolled (950, 475) with delta (0, 0)
Screenshot: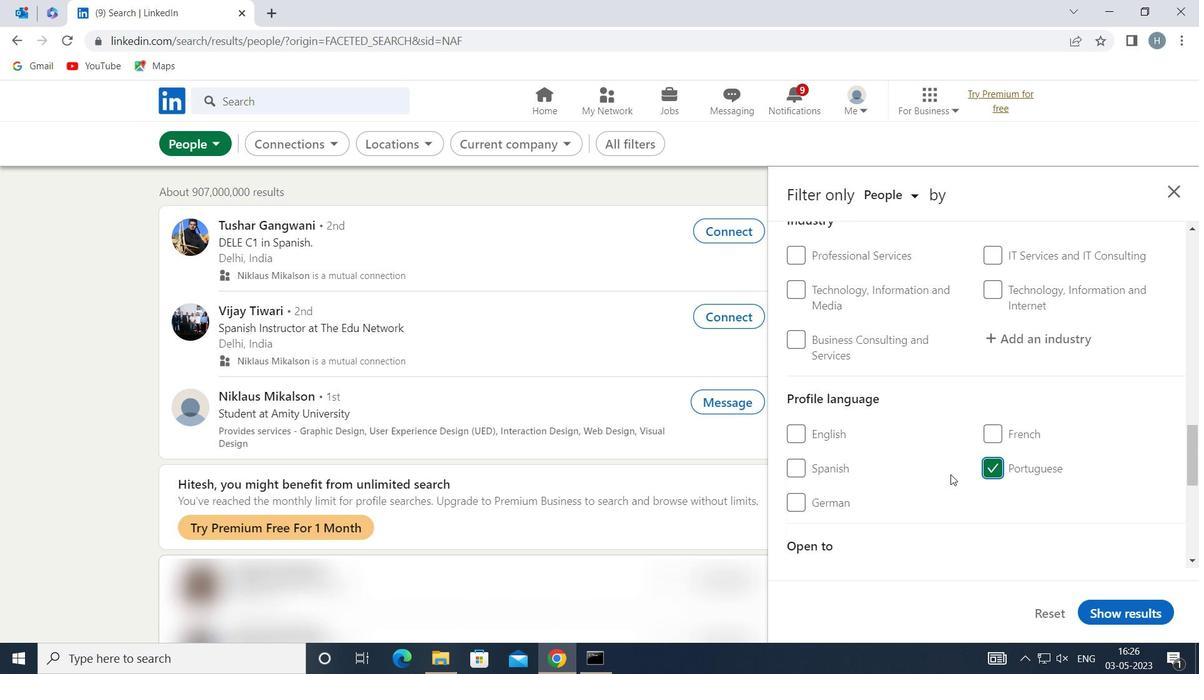 
Action: Mouse moved to (948, 468)
Screenshot: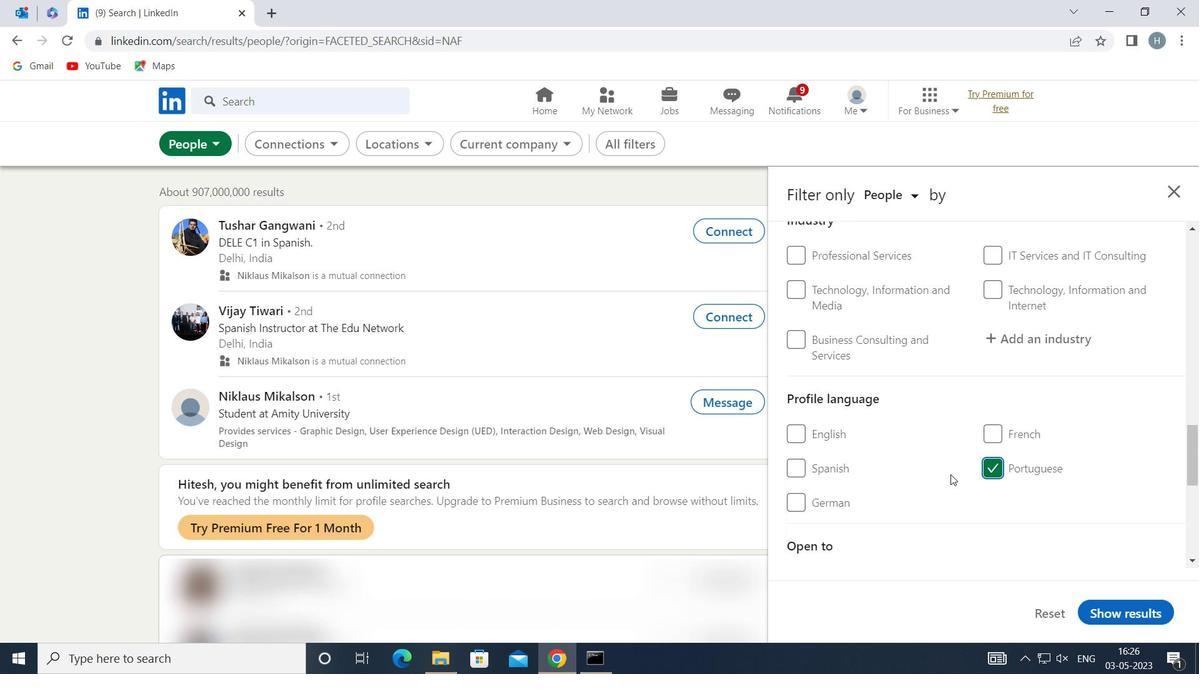 
Action: Mouse scrolled (948, 469) with delta (0, 0)
Screenshot: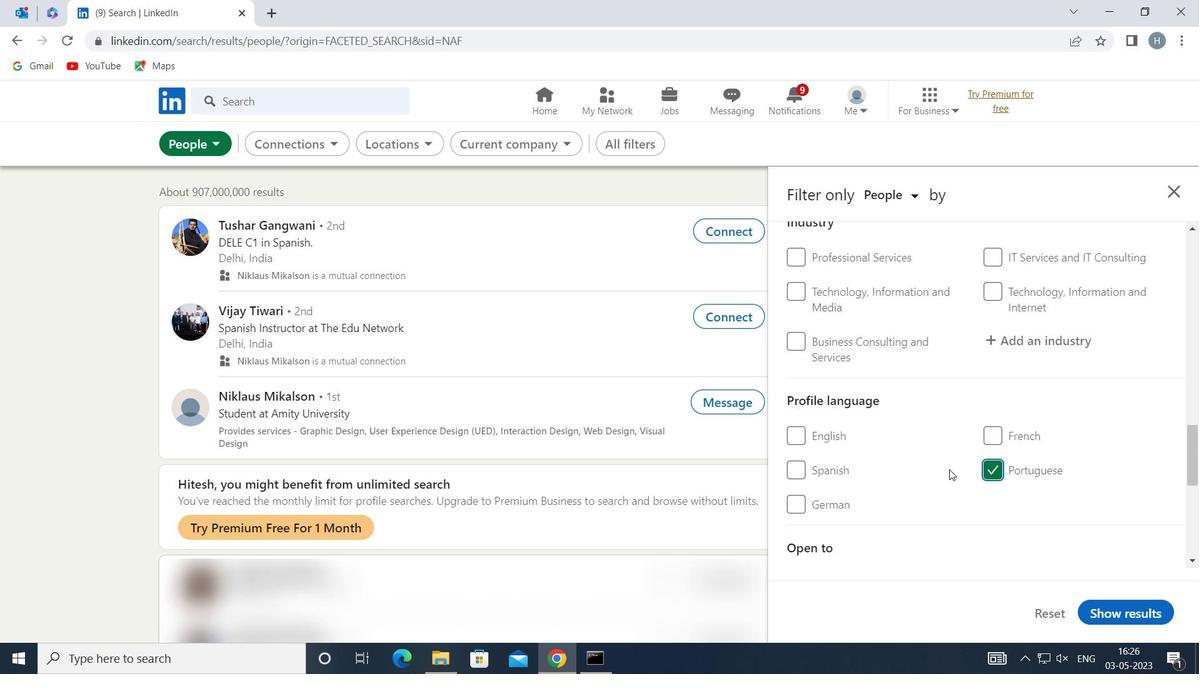 
Action: Mouse scrolled (948, 469) with delta (0, 0)
Screenshot: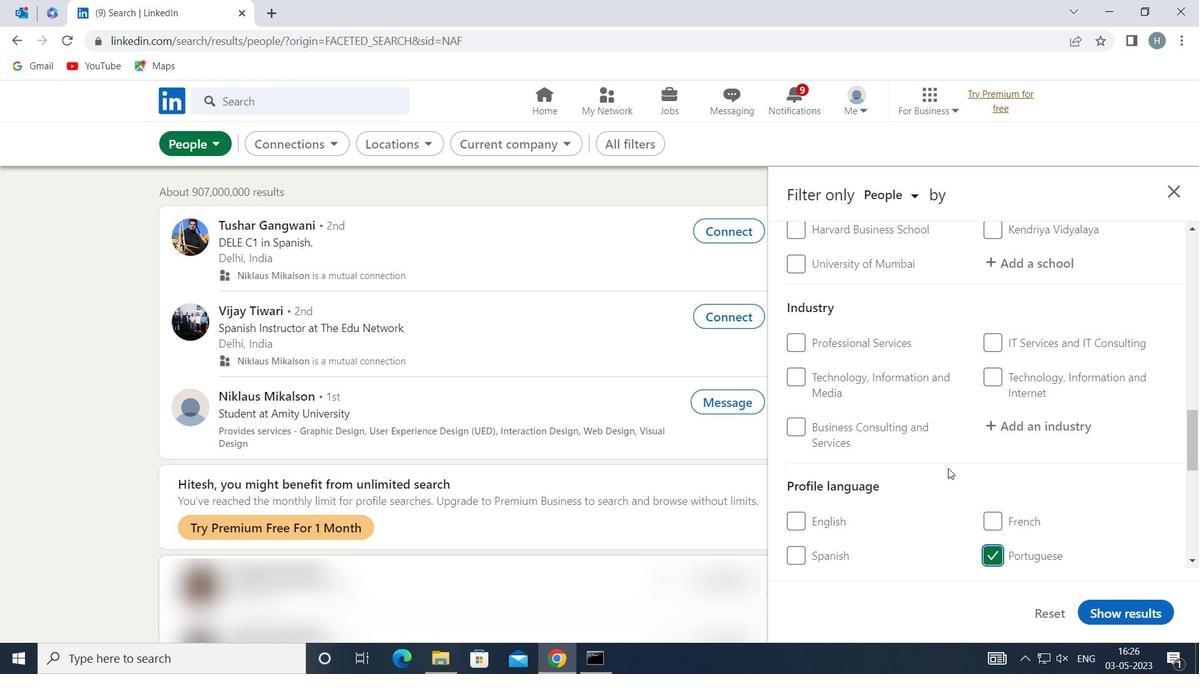 
Action: Mouse scrolled (948, 469) with delta (0, 0)
Screenshot: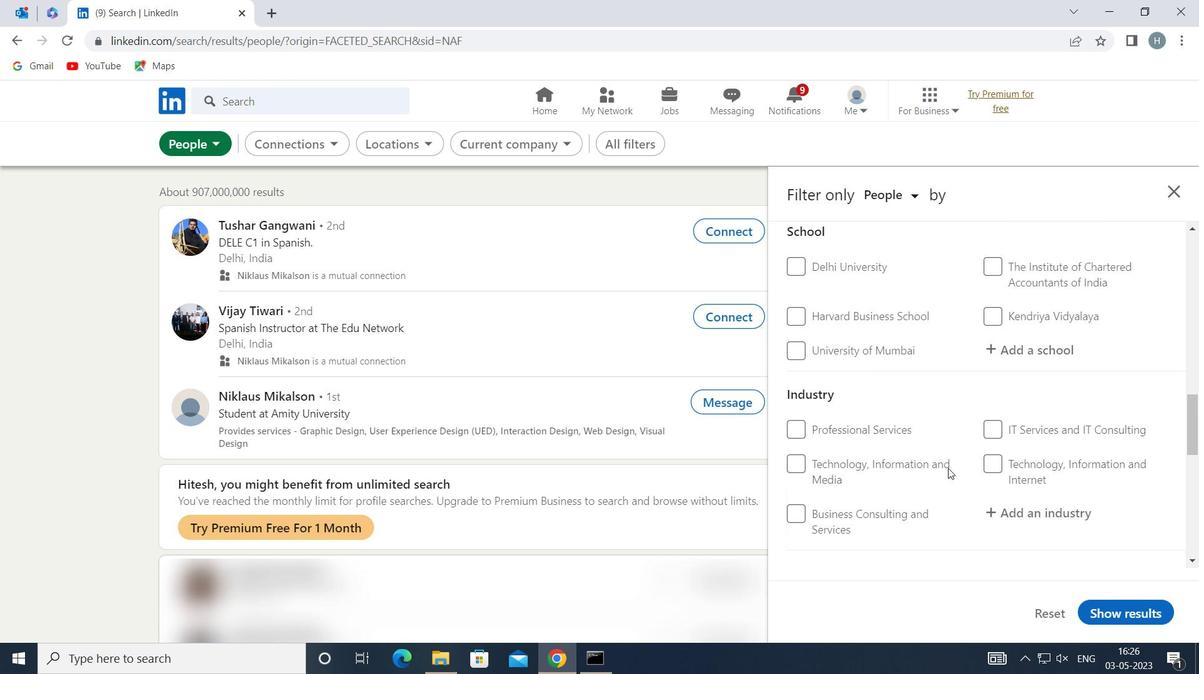 
Action: Mouse scrolled (948, 469) with delta (0, 0)
Screenshot: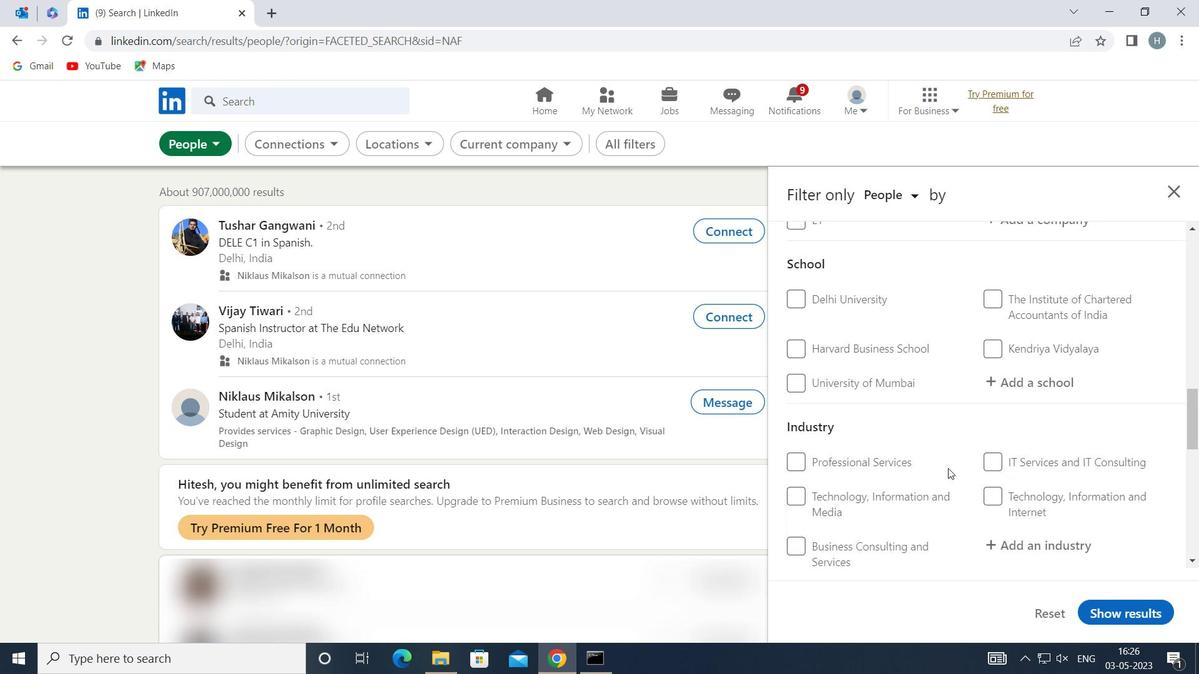 
Action: Mouse scrolled (948, 469) with delta (0, 0)
Screenshot: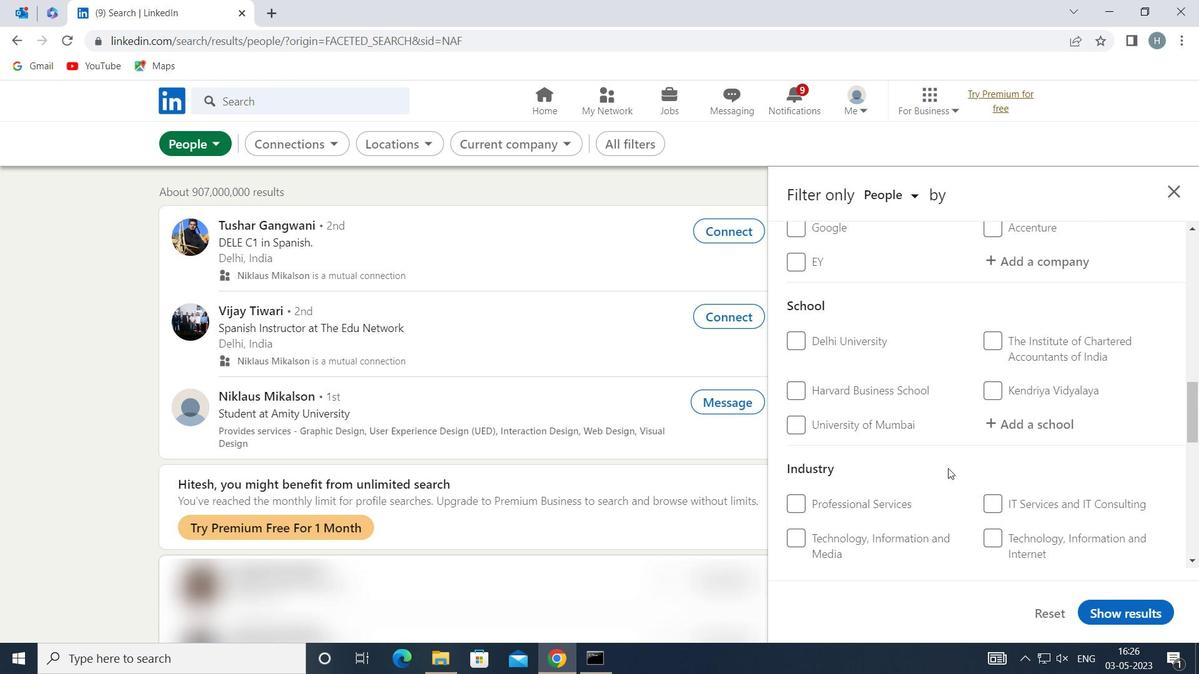 
Action: Mouse scrolled (948, 469) with delta (0, 0)
Screenshot: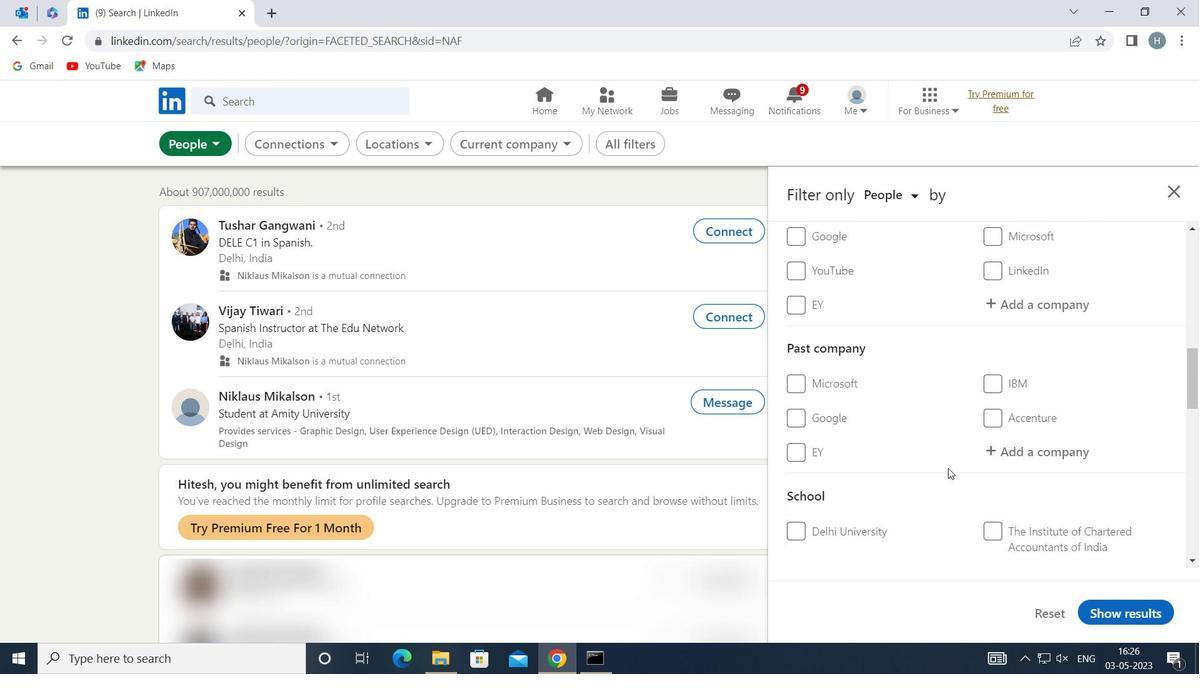 
Action: Mouse moved to (1017, 411)
Screenshot: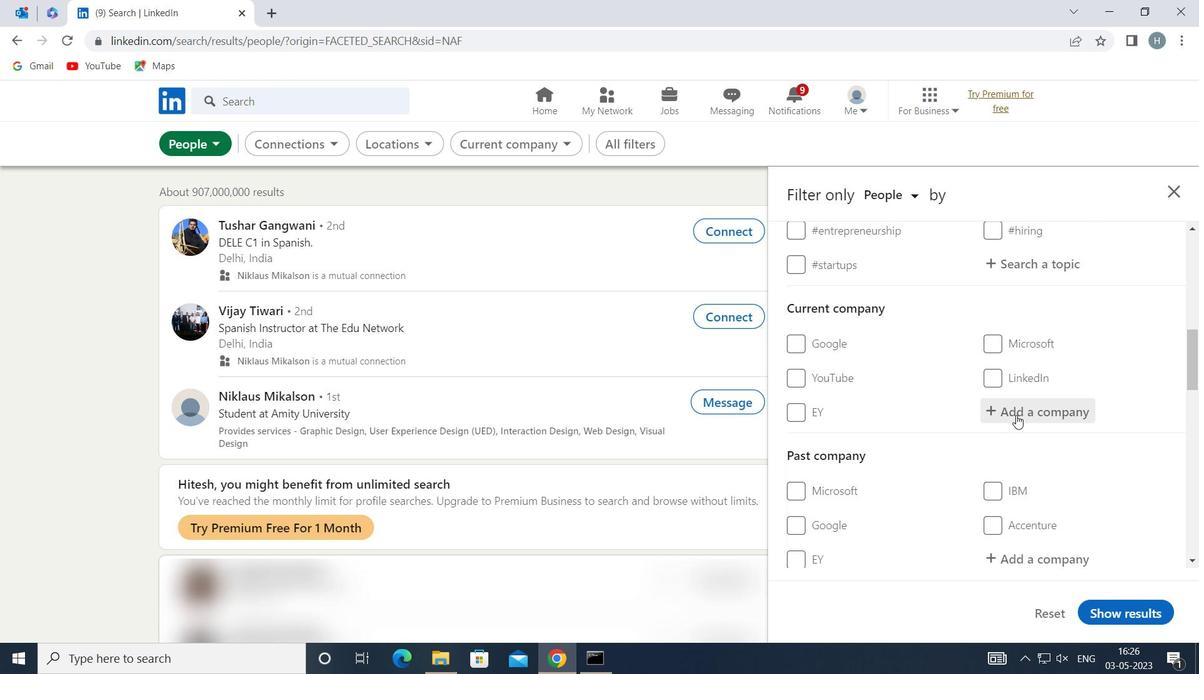 
Action: Mouse pressed left at (1017, 411)
Screenshot: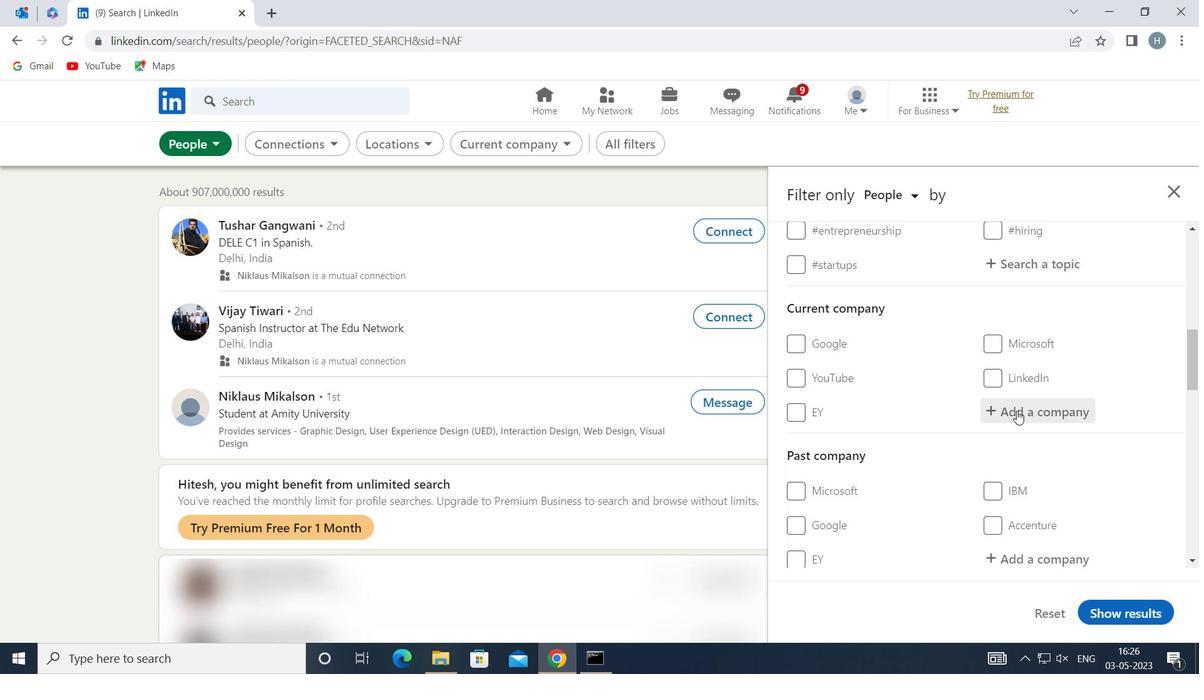 
Action: Key pressed <Key.shift>MEDIKABAZAR
Screenshot: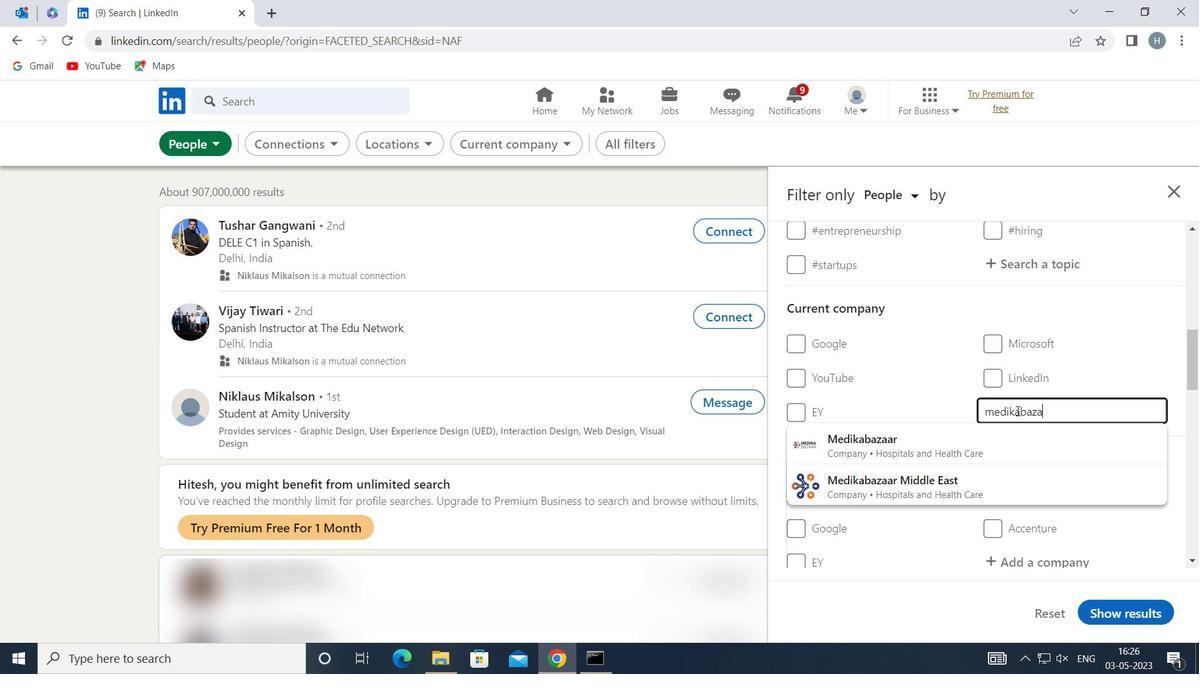 
Action: Mouse moved to (1067, 412)
Screenshot: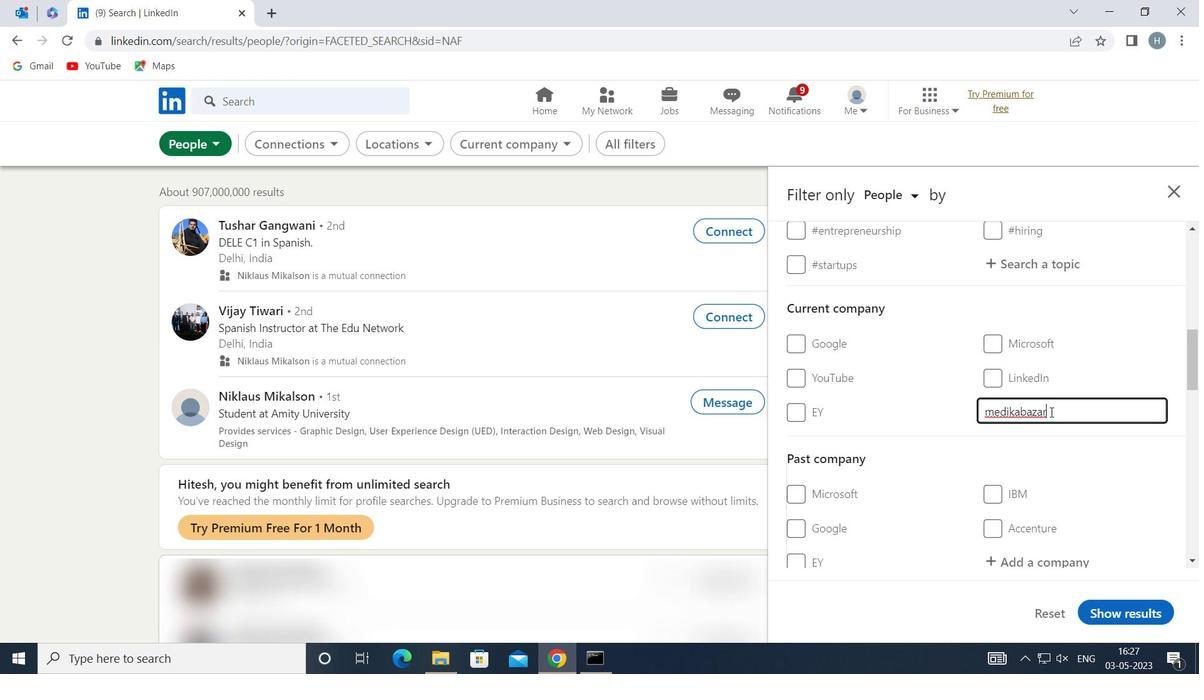 
Action: Key pressed <Key.backspace>
Screenshot: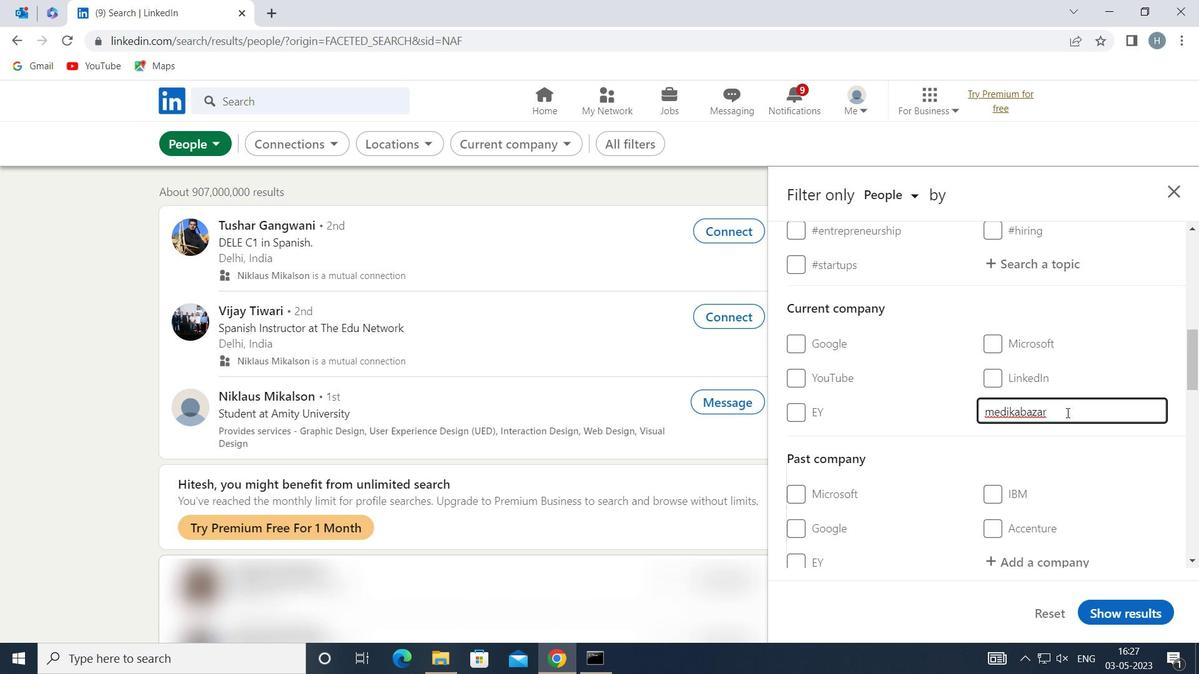
Action: Mouse moved to (1014, 436)
Screenshot: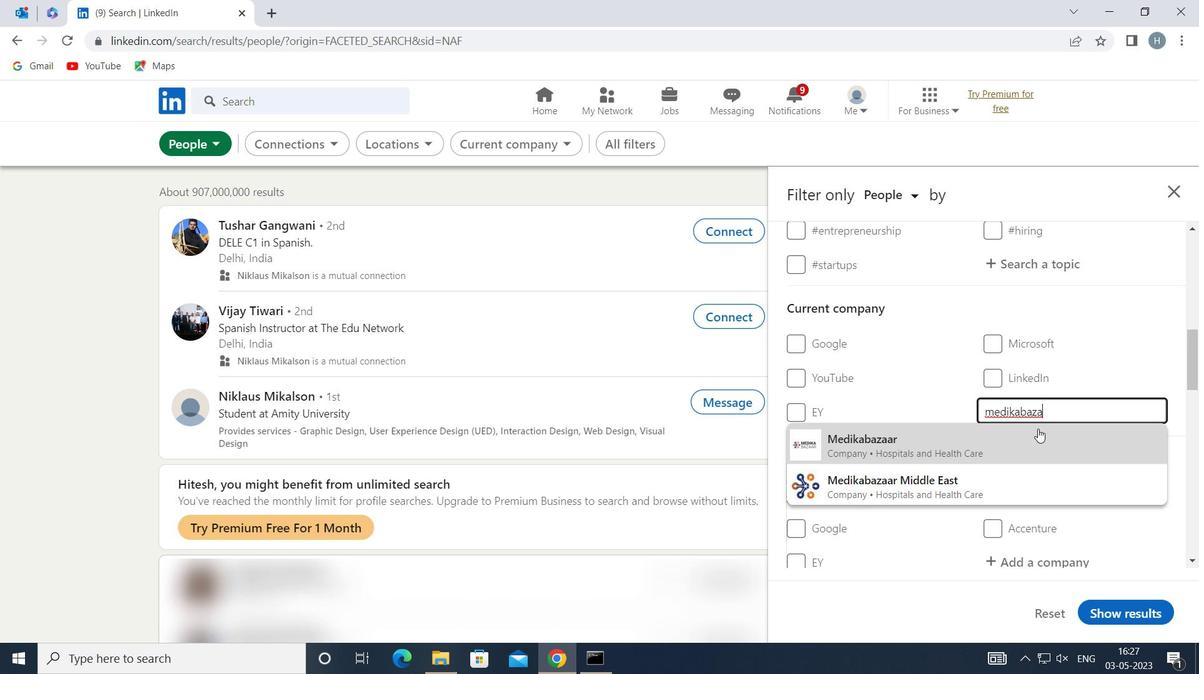 
Action: Mouse pressed left at (1014, 436)
Screenshot: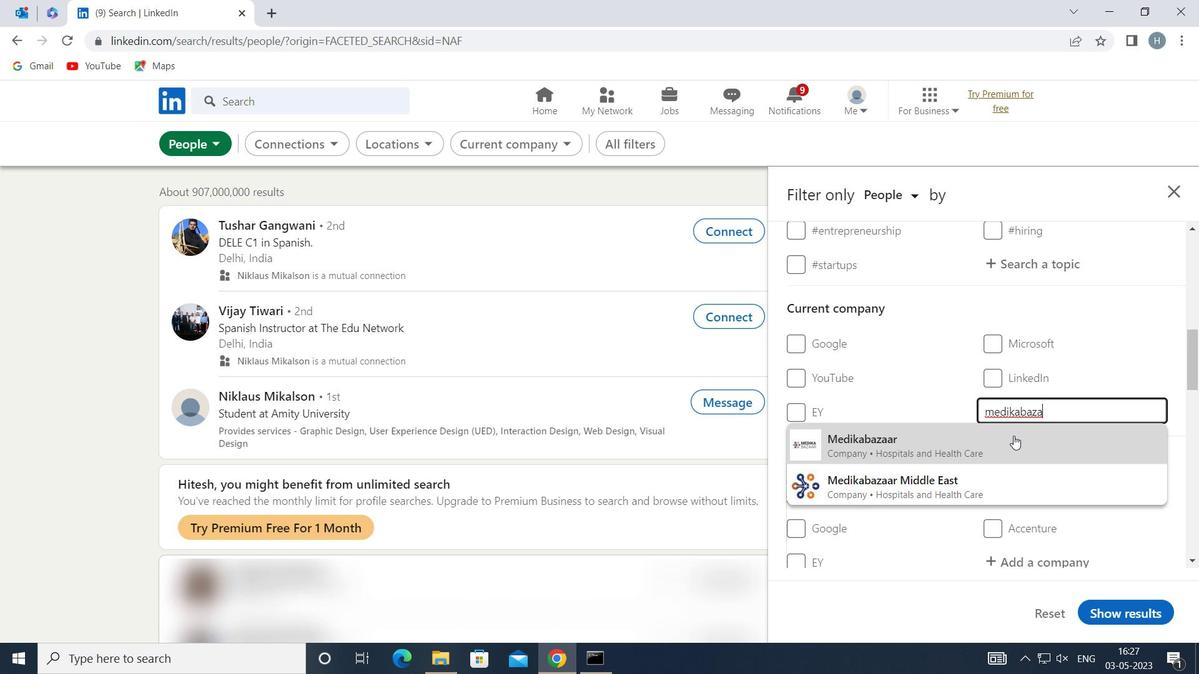 
Action: Mouse moved to (970, 406)
Screenshot: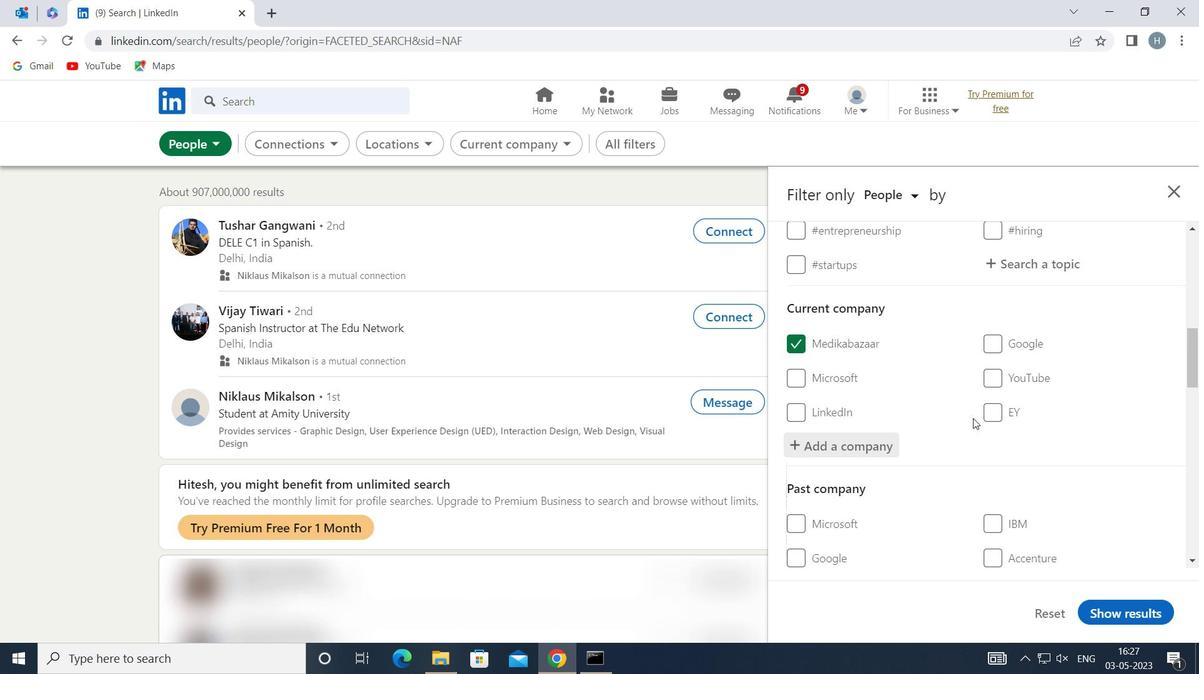 
Action: Mouse scrolled (970, 405) with delta (0, 0)
Screenshot: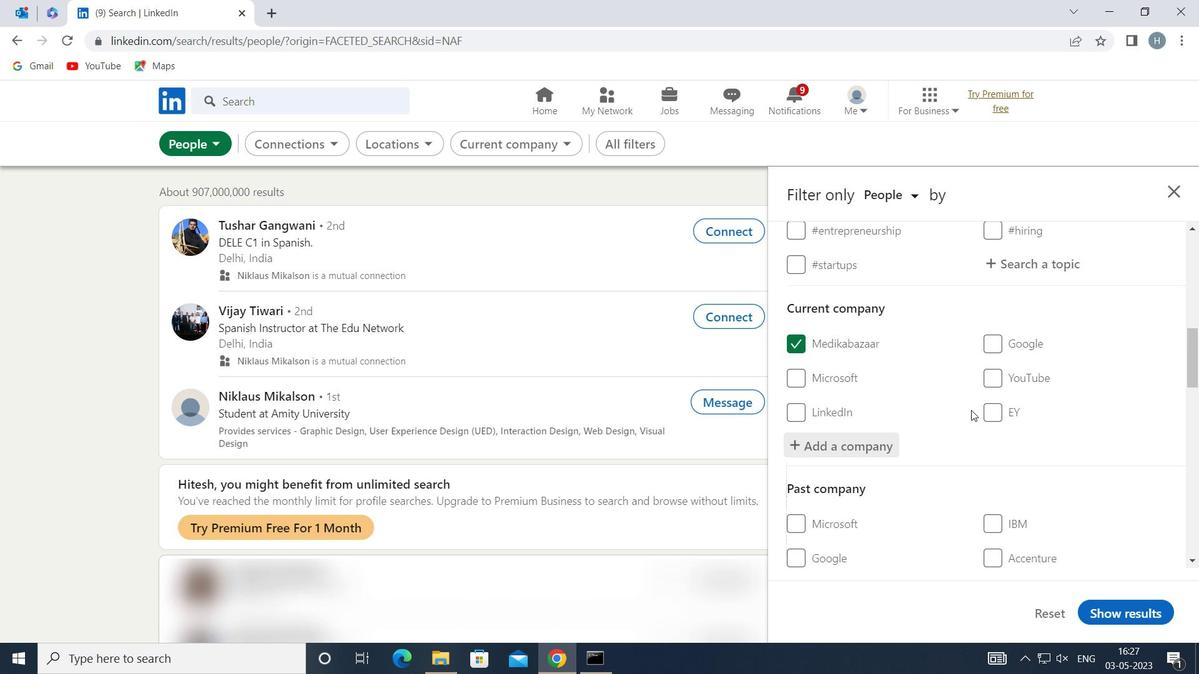 
Action: Mouse scrolled (970, 405) with delta (0, 0)
Screenshot: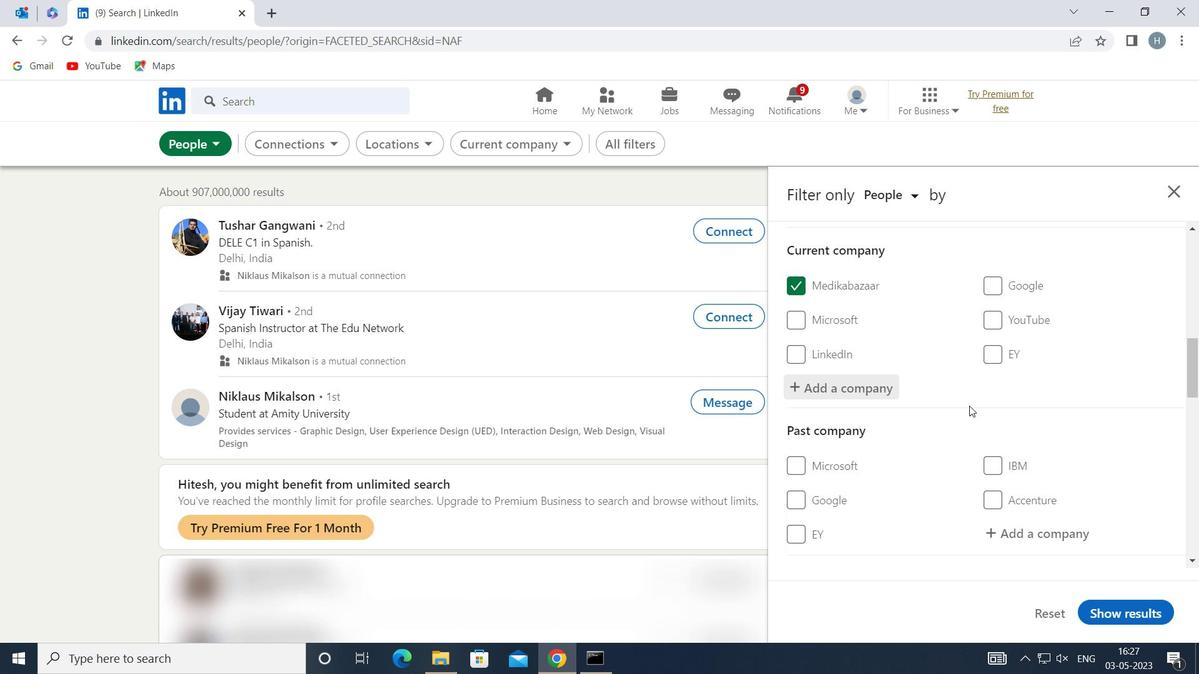 
Action: Mouse scrolled (970, 405) with delta (0, 0)
Screenshot: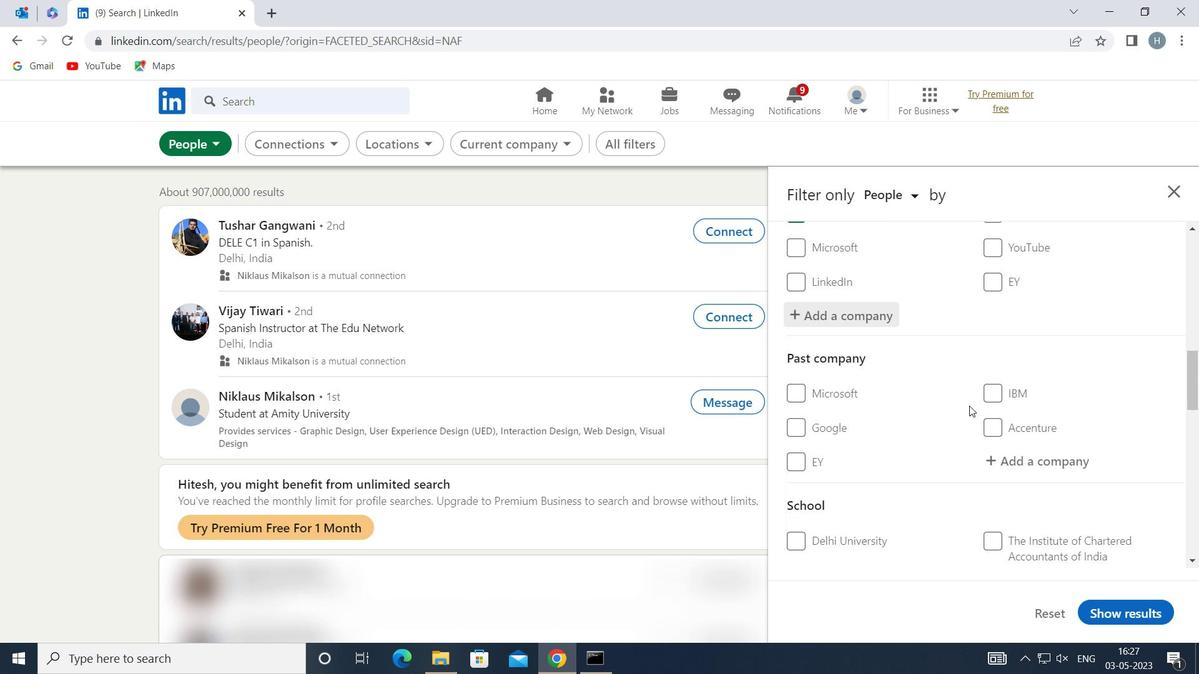 
Action: Mouse scrolled (970, 405) with delta (0, 0)
Screenshot: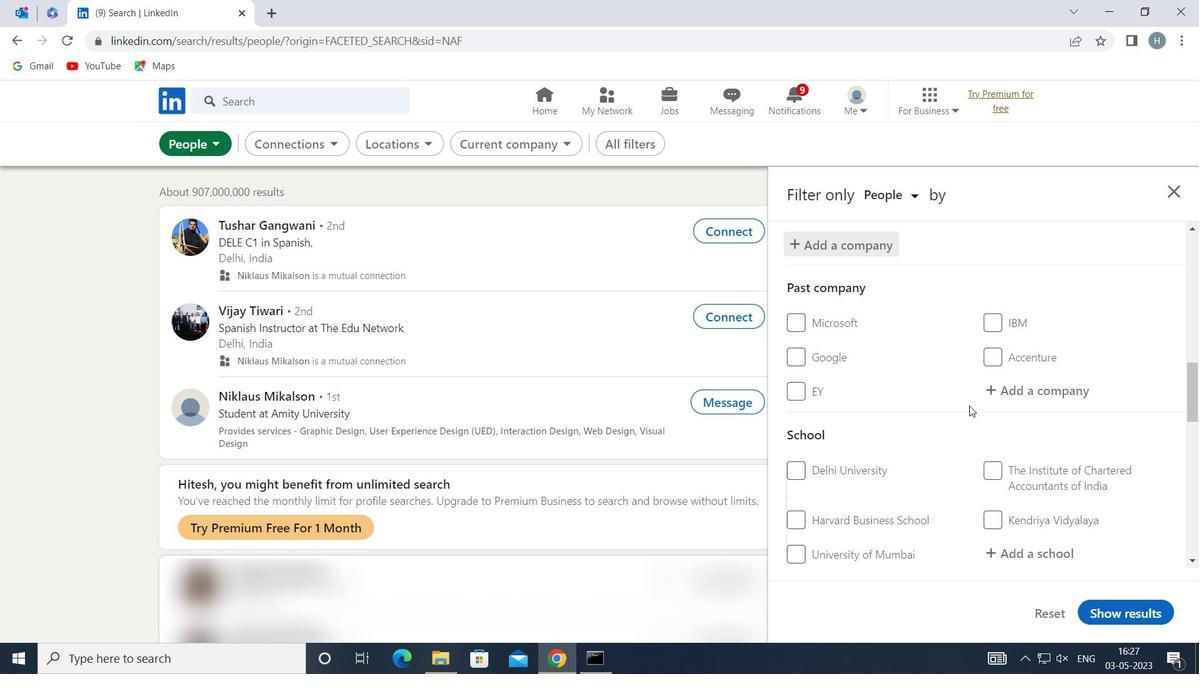 
Action: Mouse moved to (1046, 439)
Screenshot: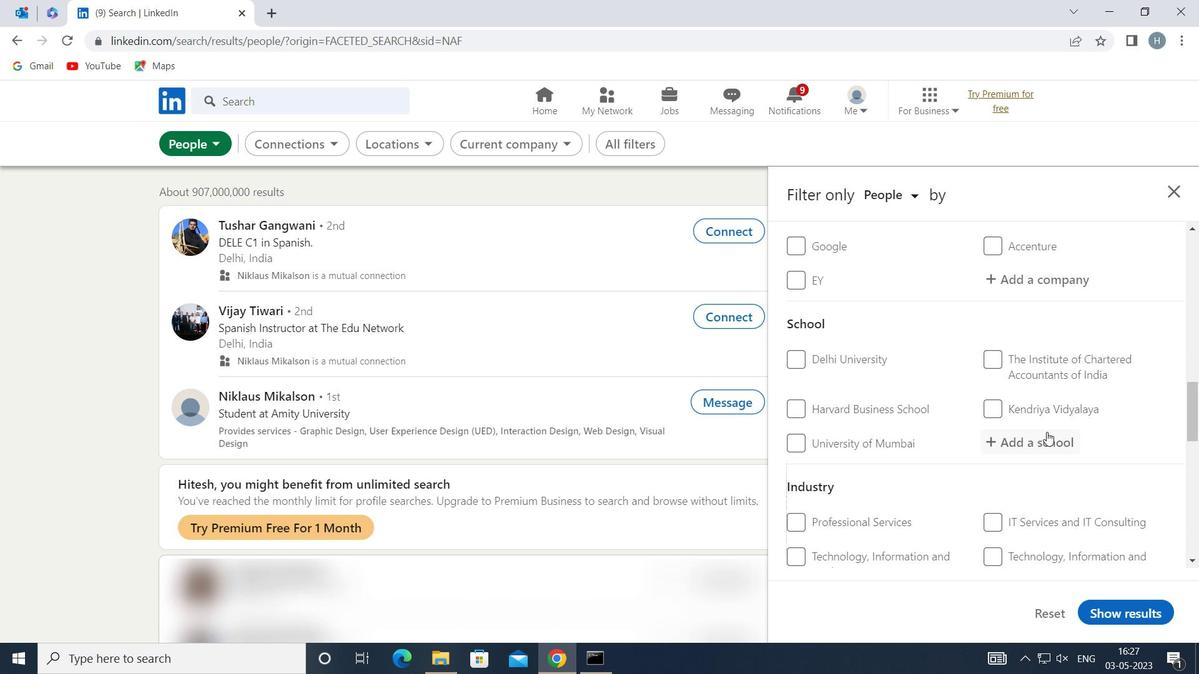
Action: Mouse pressed left at (1046, 439)
Screenshot: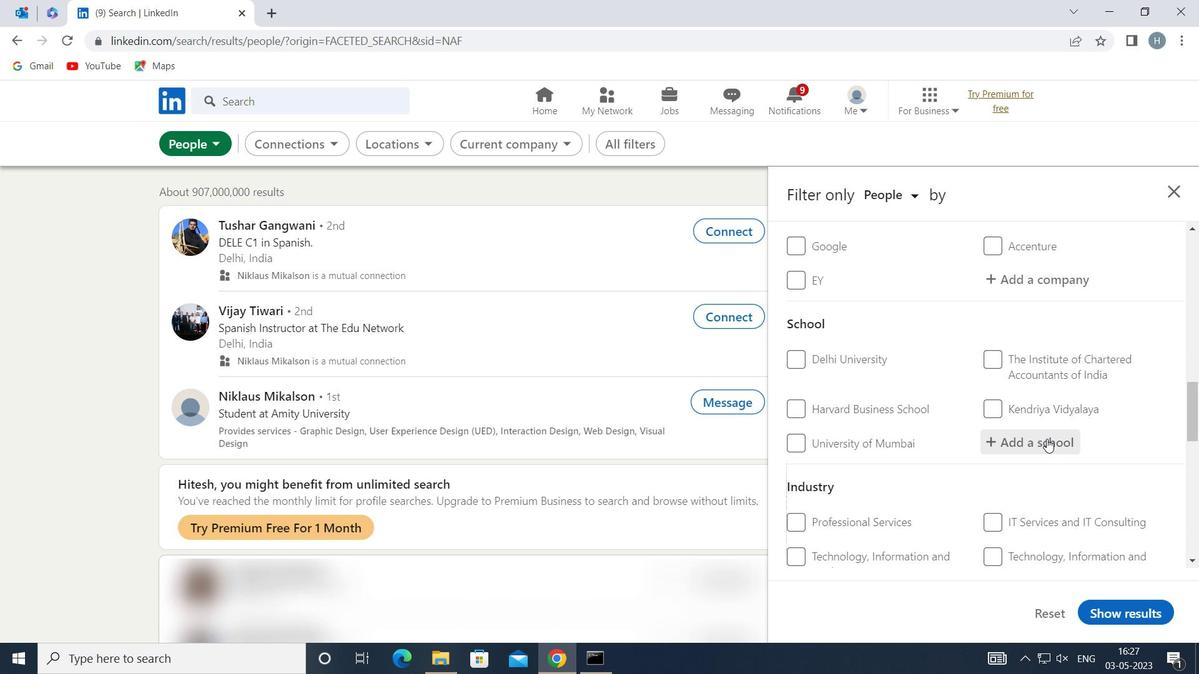 
Action: Mouse moved to (1044, 439)
Screenshot: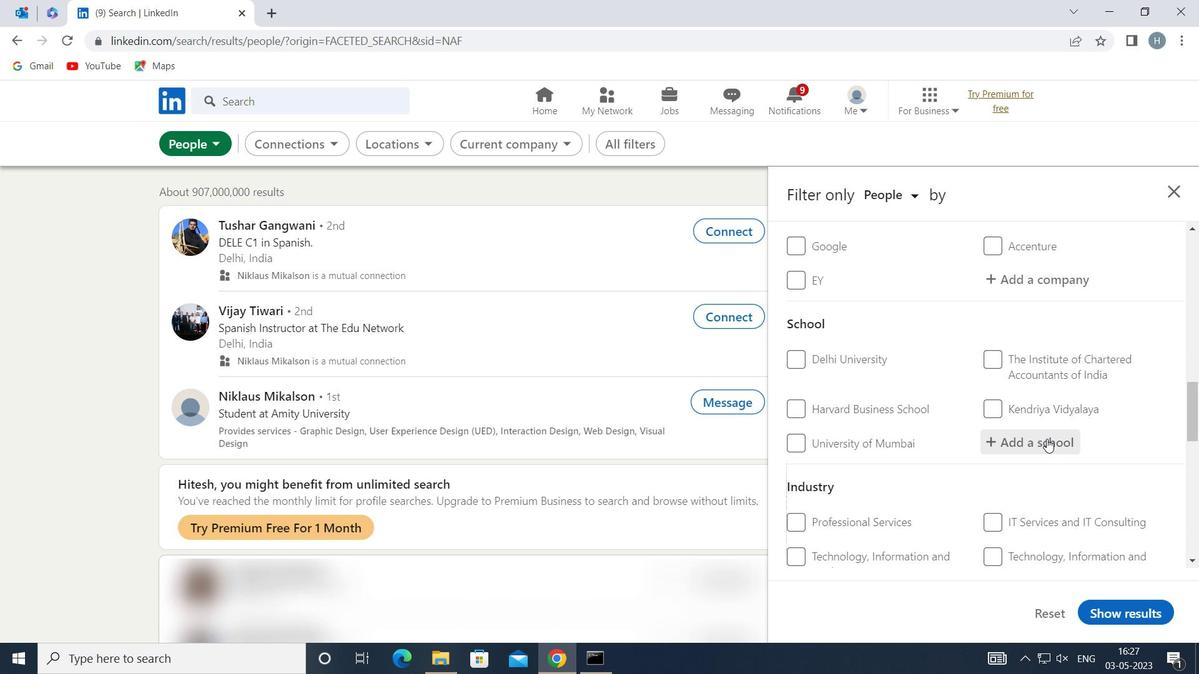 
Action: Key pressed <Key.shift>JAWAHAR<Key.space><Key.shift>EDUCATION<Key.space>
Screenshot: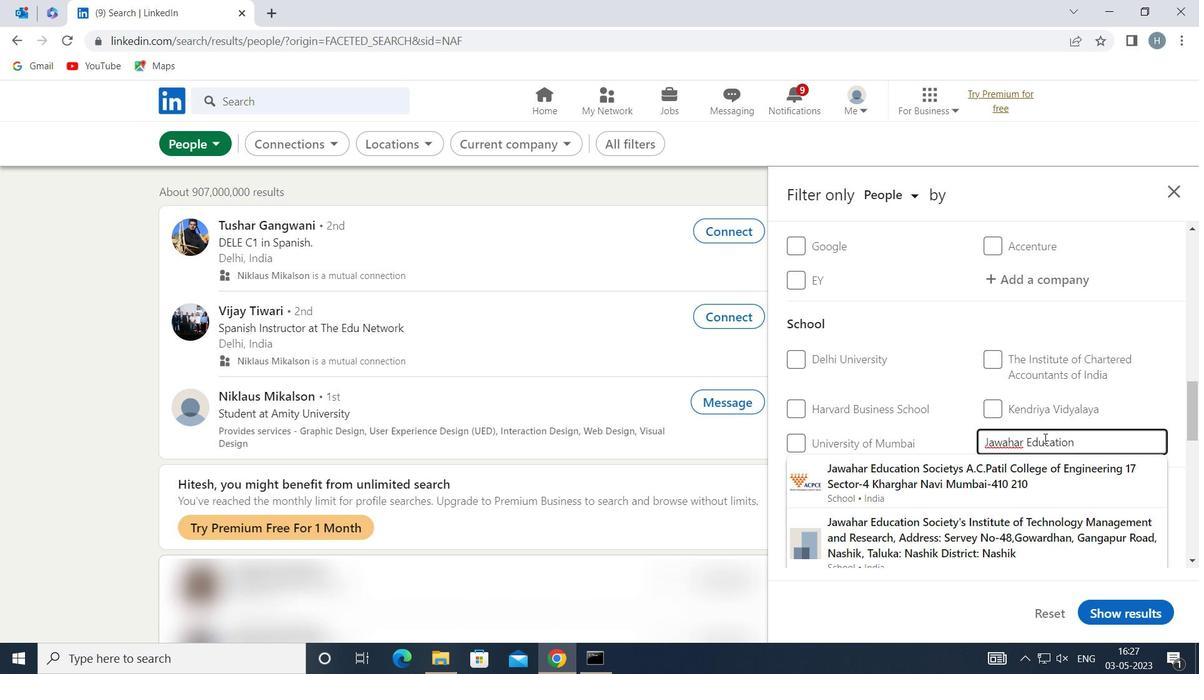 
Action: Mouse moved to (996, 485)
Screenshot: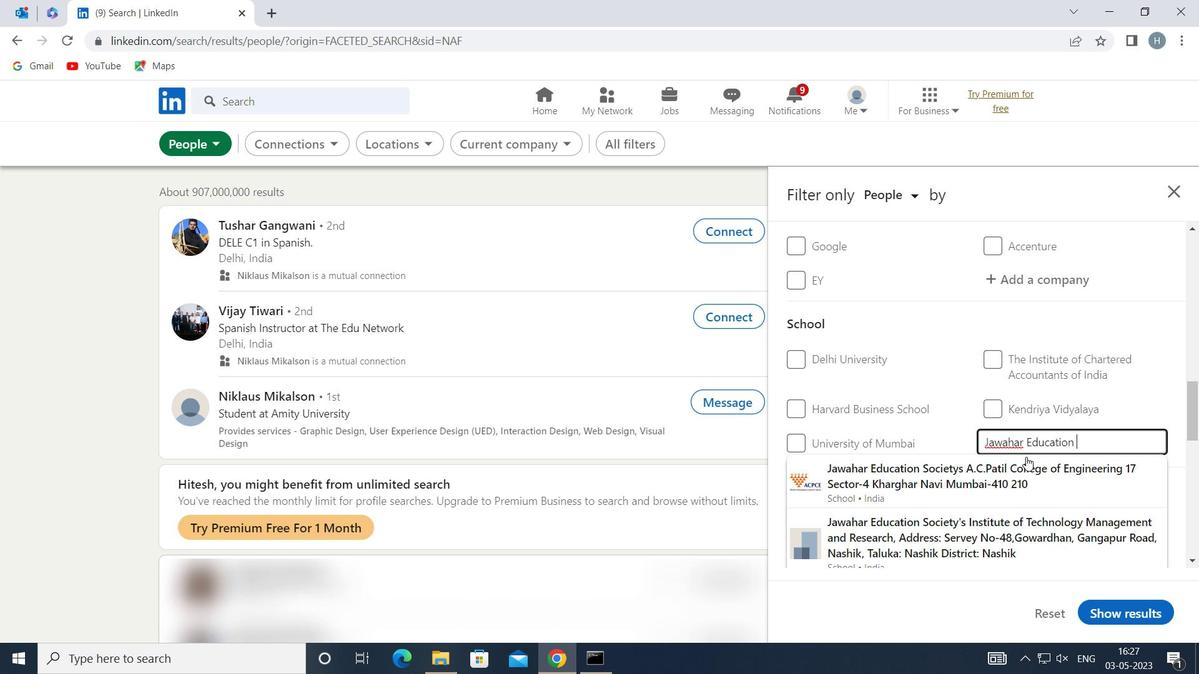 
Action: Mouse pressed left at (996, 485)
Screenshot: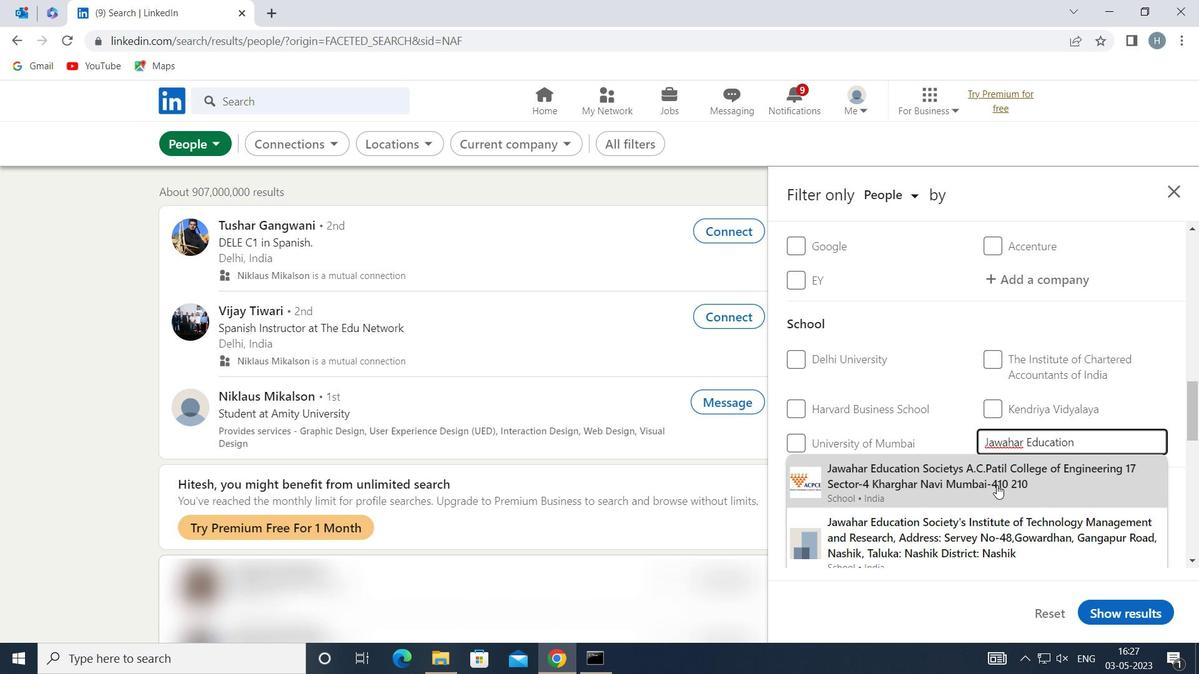 
Action: Mouse moved to (951, 437)
Screenshot: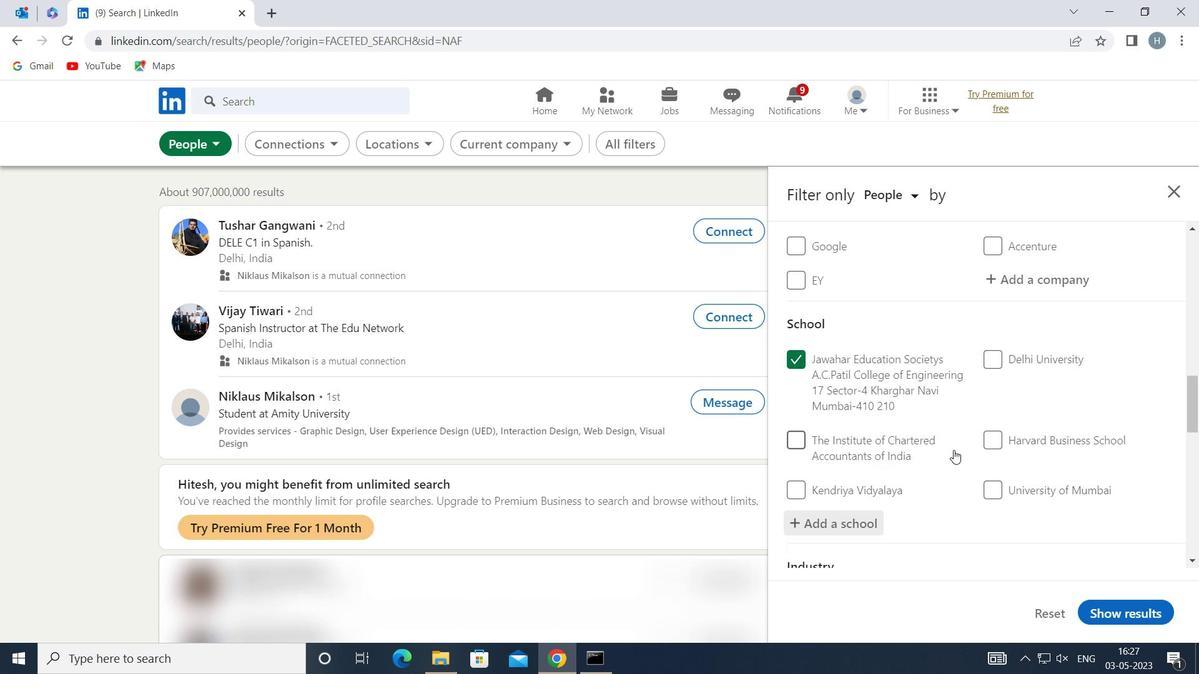 
Action: Mouse scrolled (951, 437) with delta (0, 0)
Screenshot: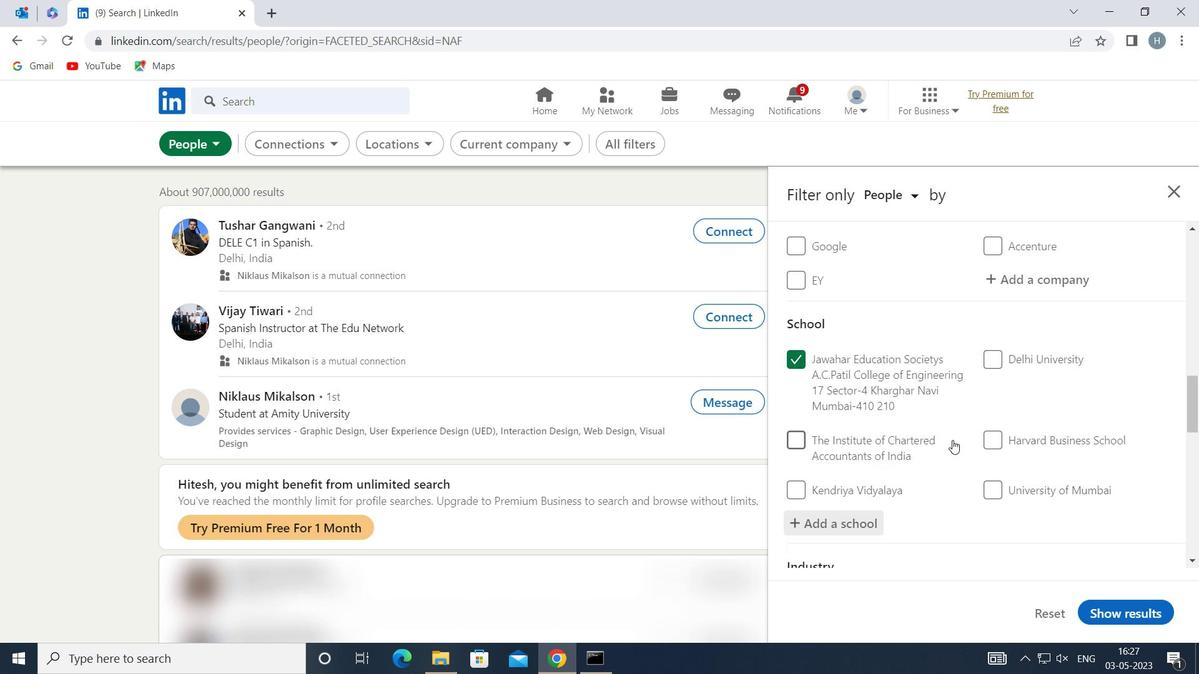 
Action: Mouse scrolled (951, 437) with delta (0, 0)
Screenshot: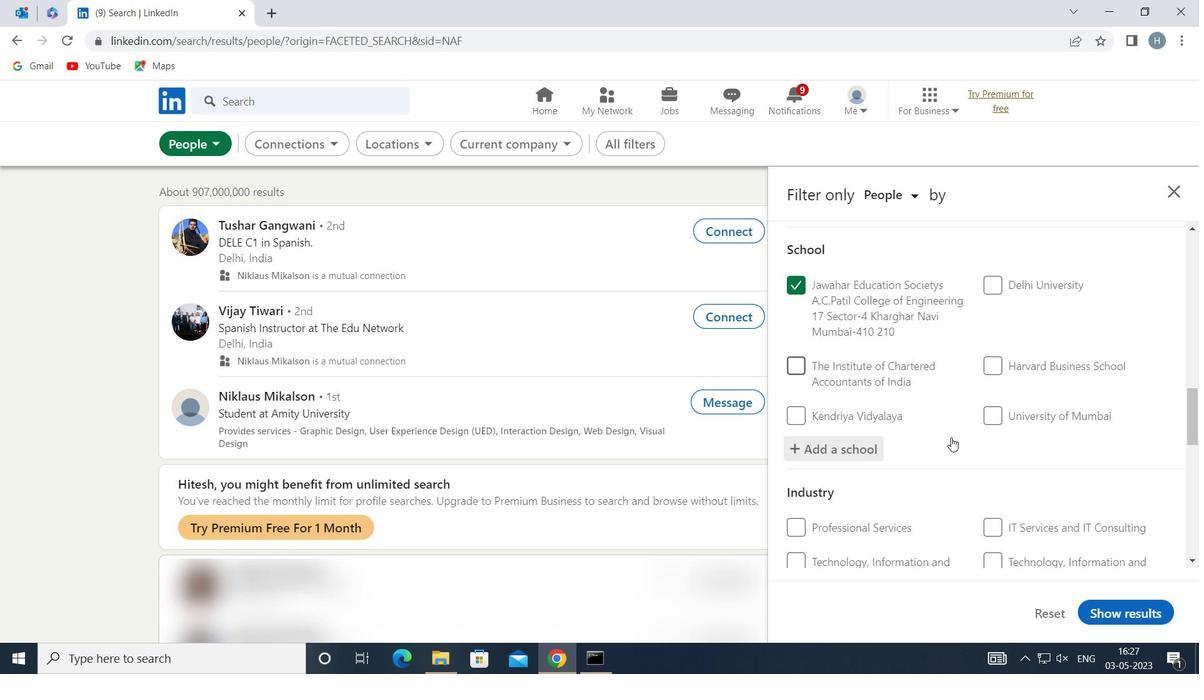 
Action: Mouse scrolled (951, 437) with delta (0, 0)
Screenshot: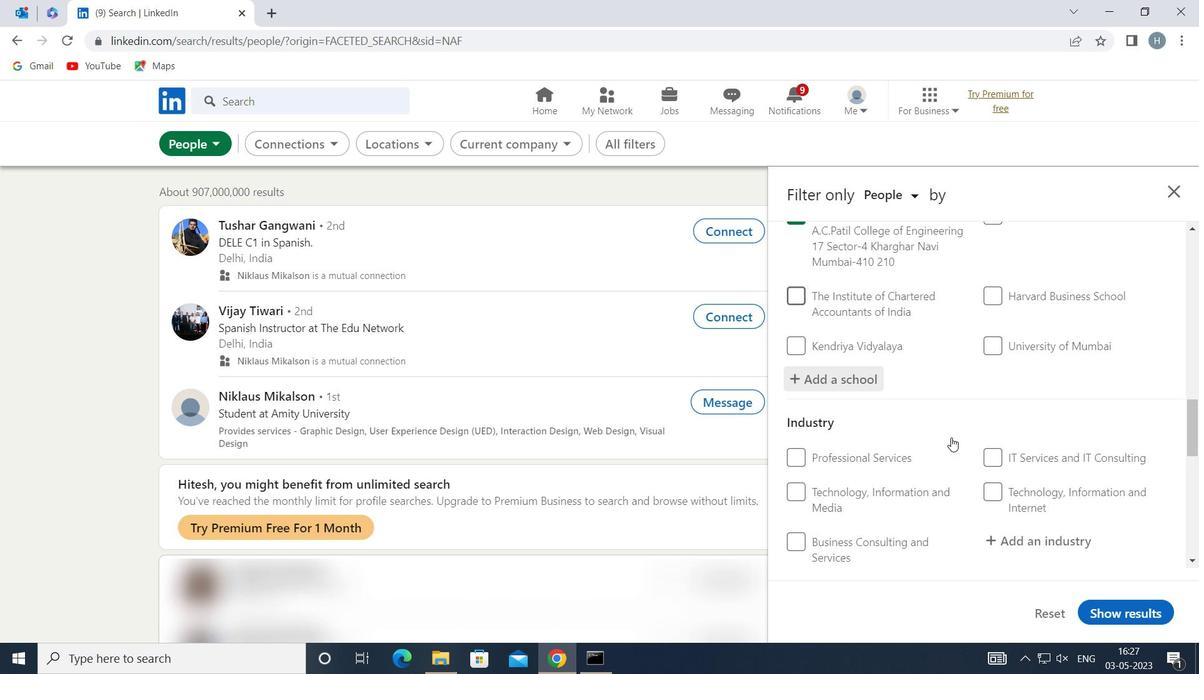 
Action: Mouse moved to (1005, 439)
Screenshot: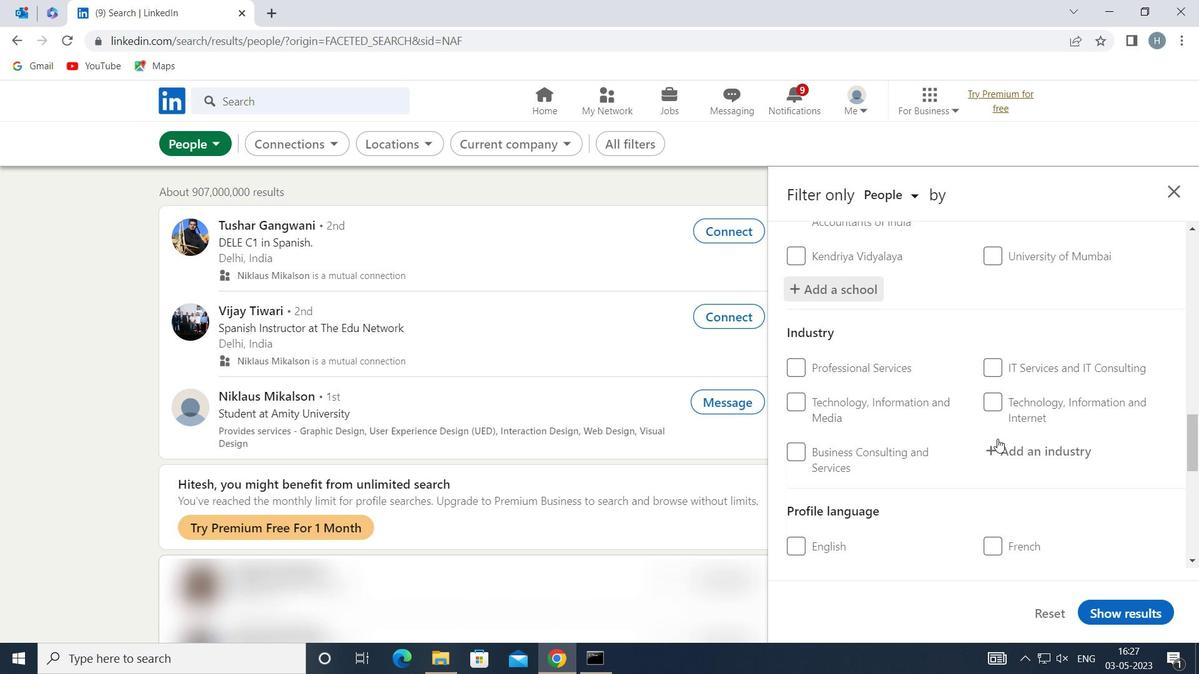 
Action: Mouse pressed left at (1005, 439)
Screenshot: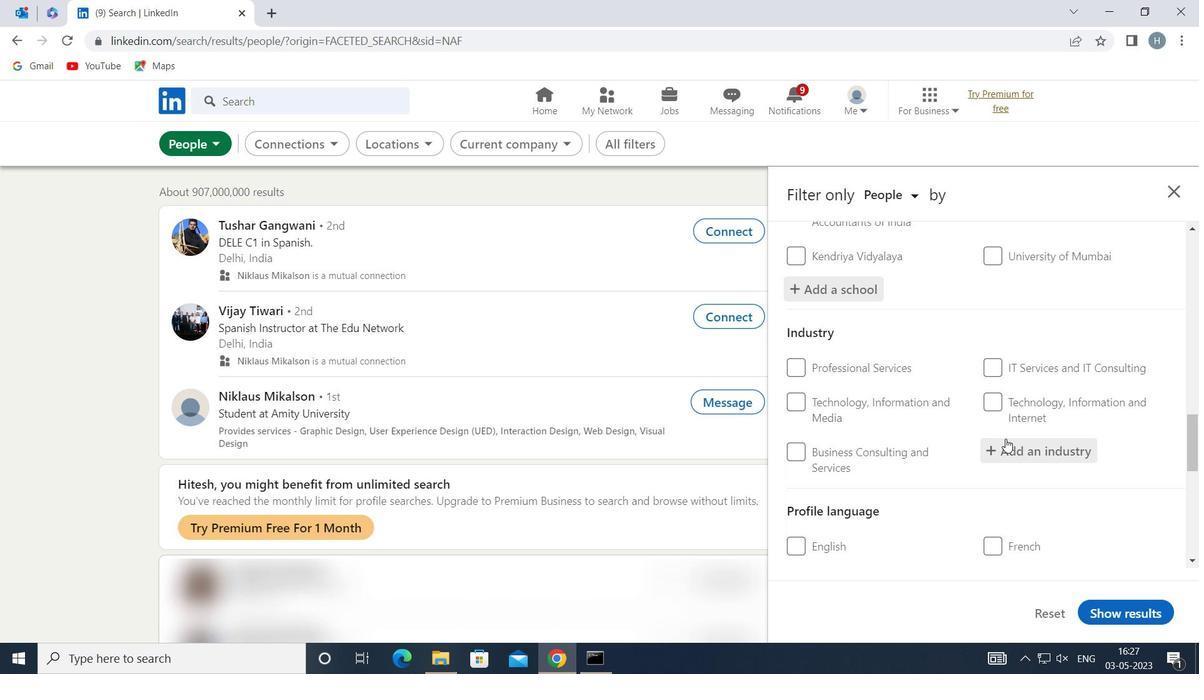 
Action: Key pressed <Key.shift>TELO<Key.backspace>EPHONE
Screenshot: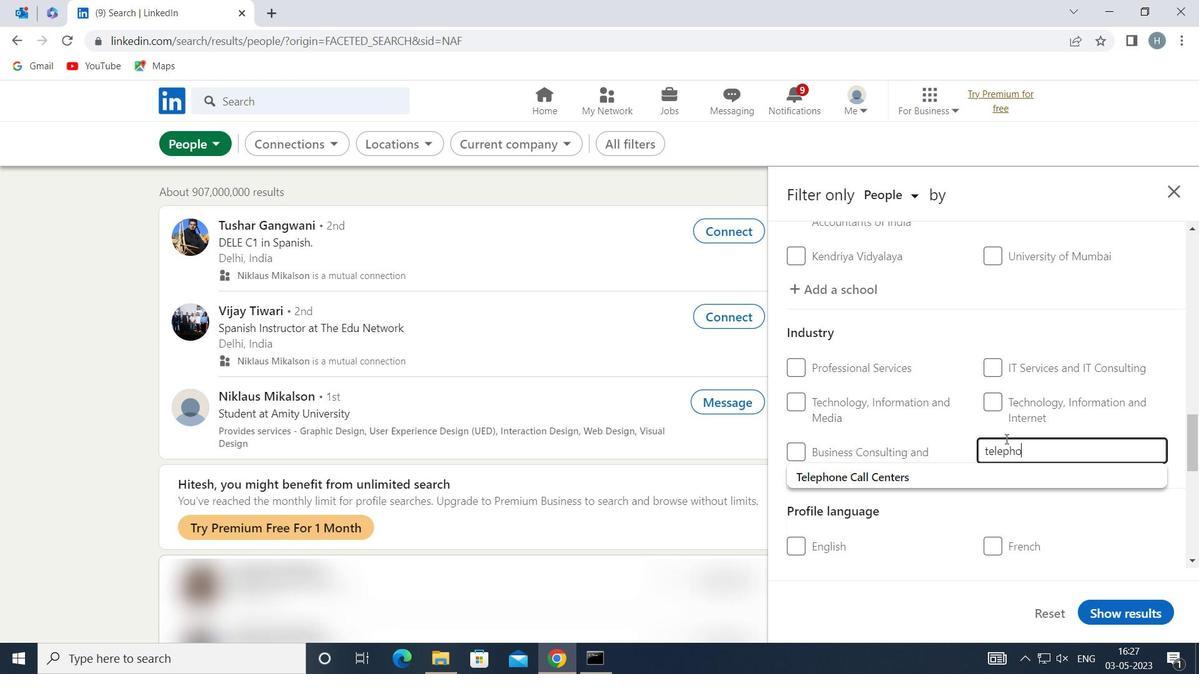 
Action: Mouse moved to (928, 481)
Screenshot: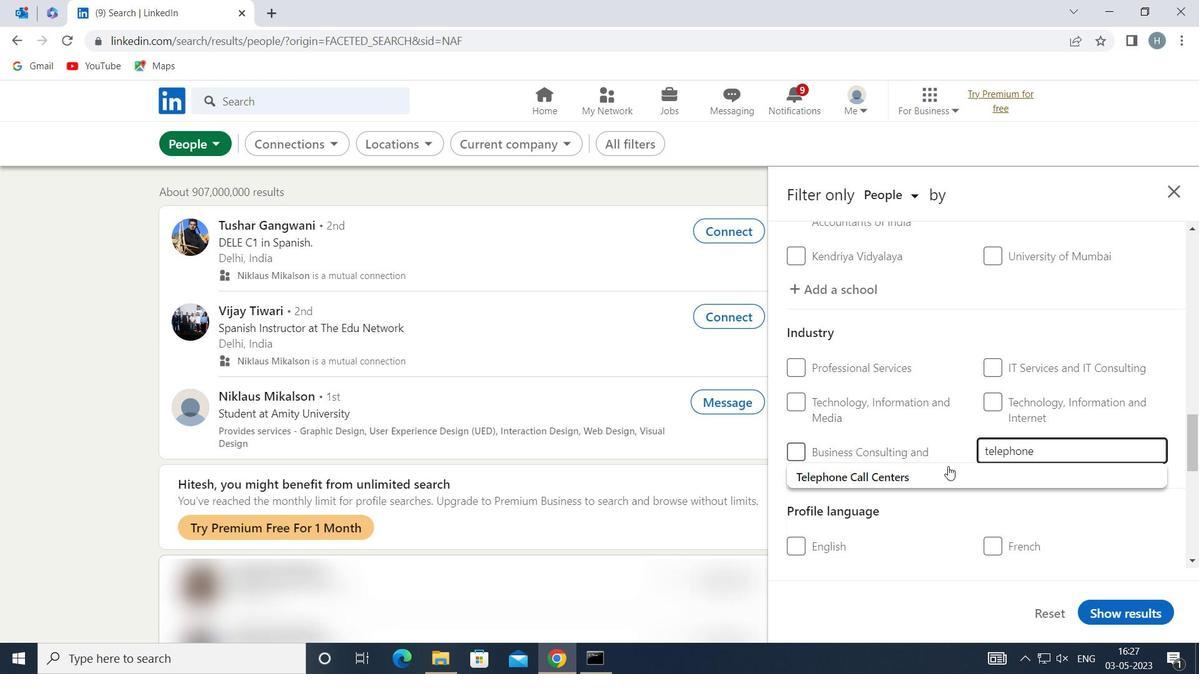 
Action: Mouse pressed left at (928, 481)
Screenshot: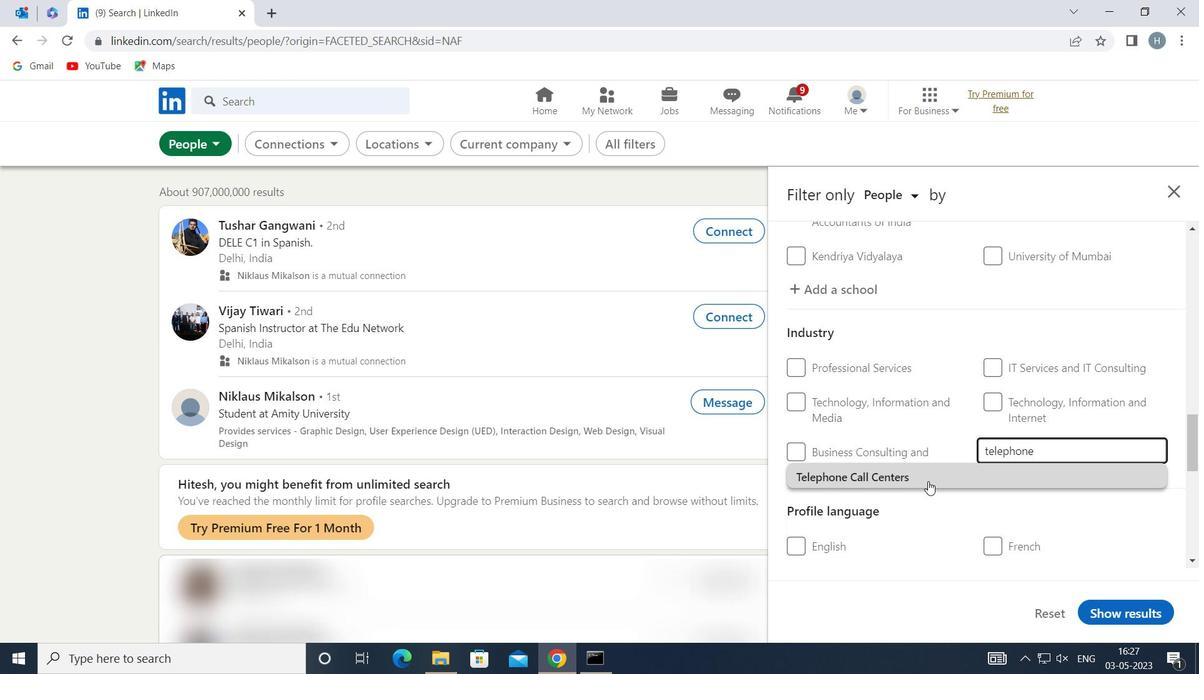 
Action: Mouse moved to (926, 479)
Screenshot: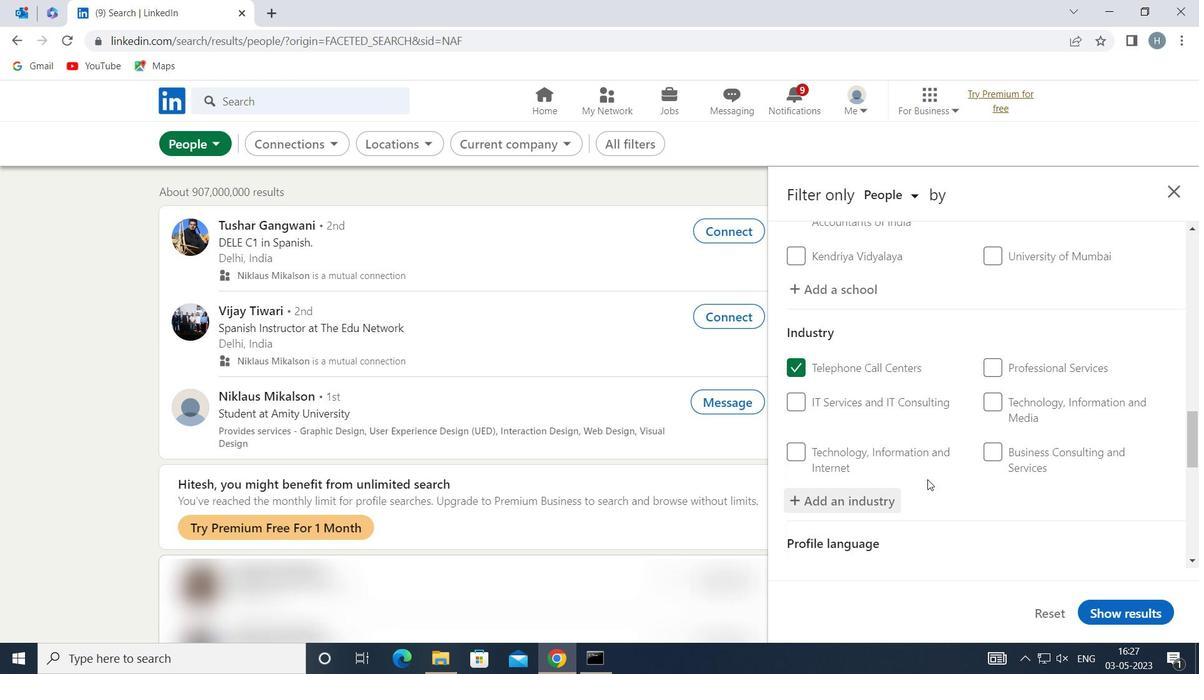 
Action: Mouse scrolled (926, 478) with delta (0, 0)
Screenshot: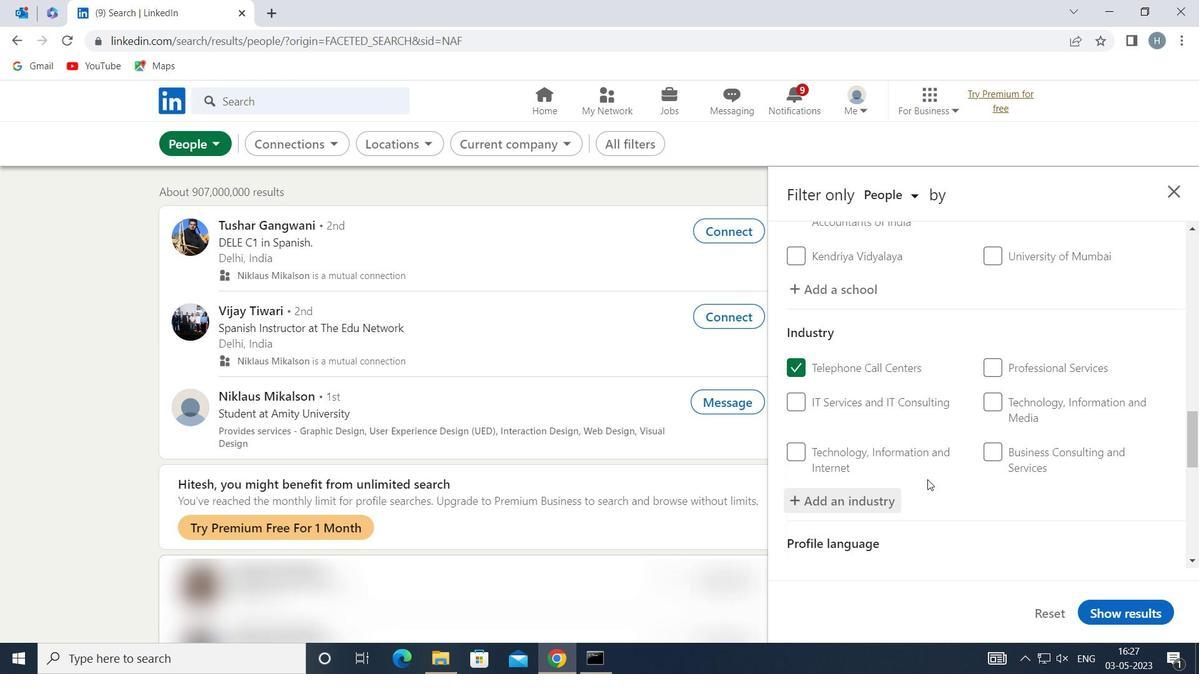 
Action: Mouse scrolled (926, 478) with delta (0, 0)
Screenshot: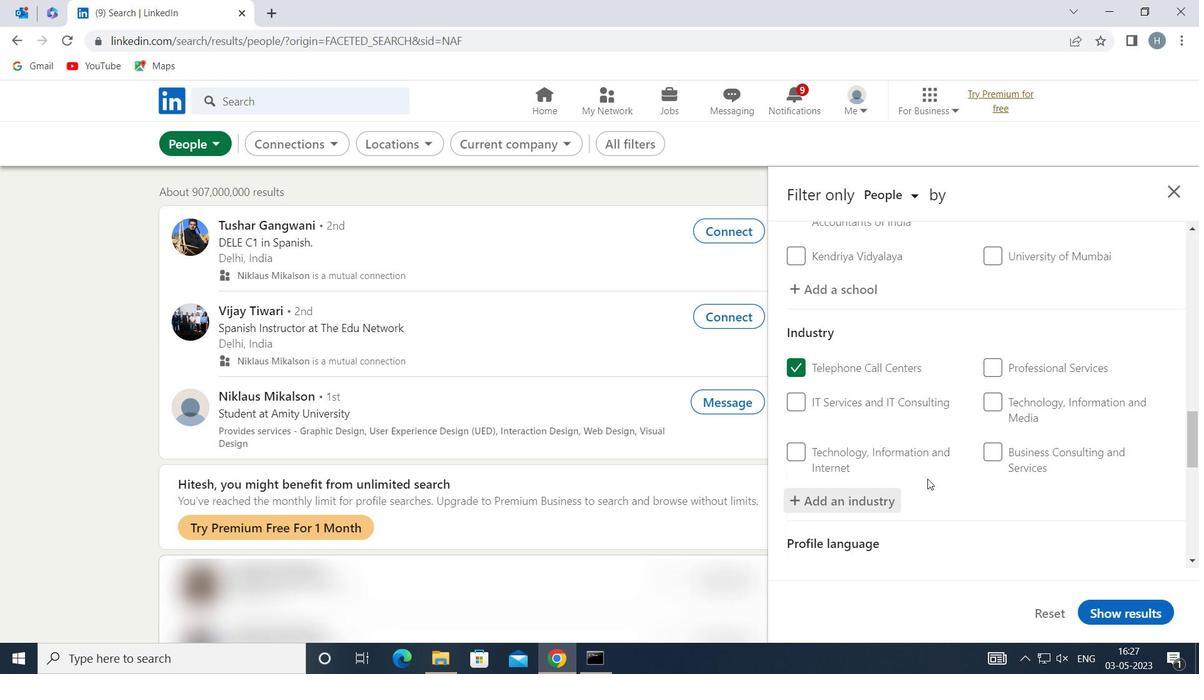
Action: Mouse moved to (926, 474)
Screenshot: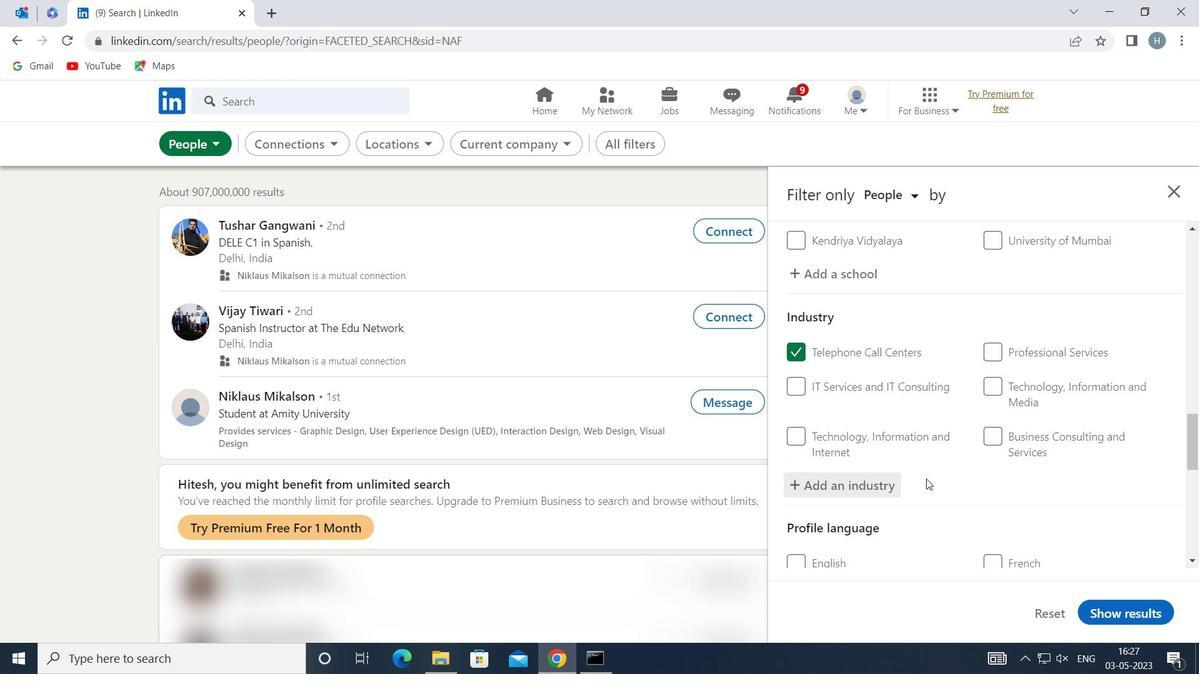 
Action: Mouse scrolled (926, 473) with delta (0, 0)
Screenshot: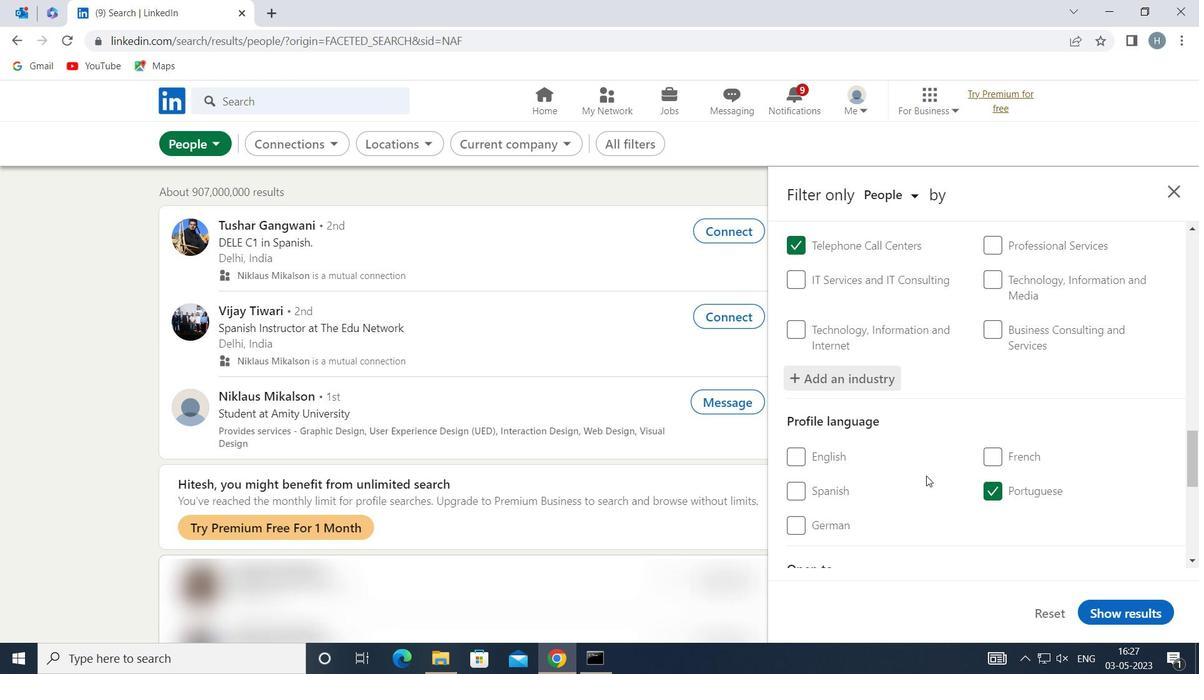 
Action: Mouse moved to (926, 472)
Screenshot: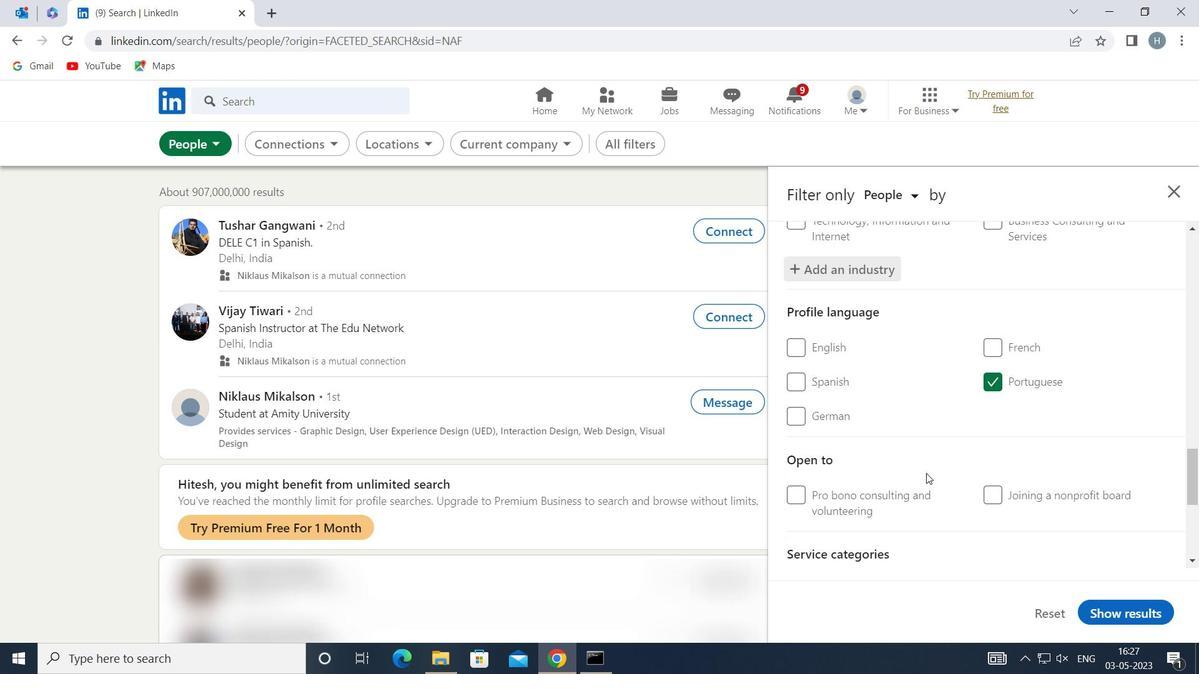 
Action: Mouse scrolled (926, 471) with delta (0, 0)
Screenshot: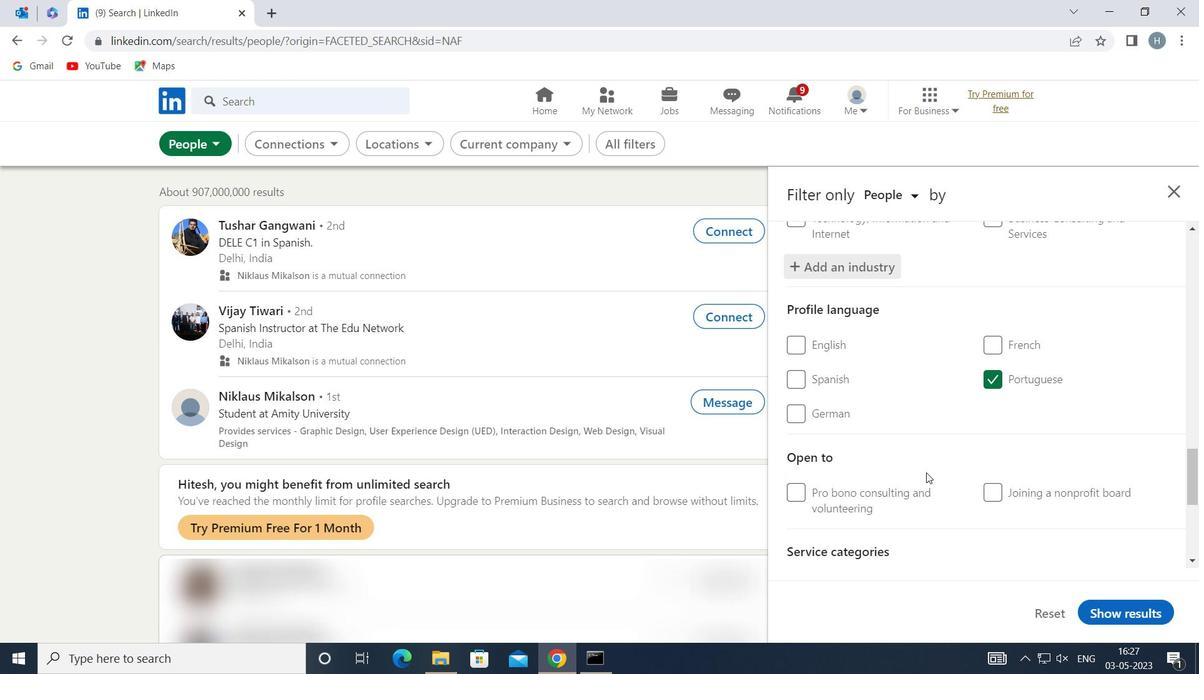 
Action: Mouse scrolled (926, 471) with delta (0, 0)
Screenshot: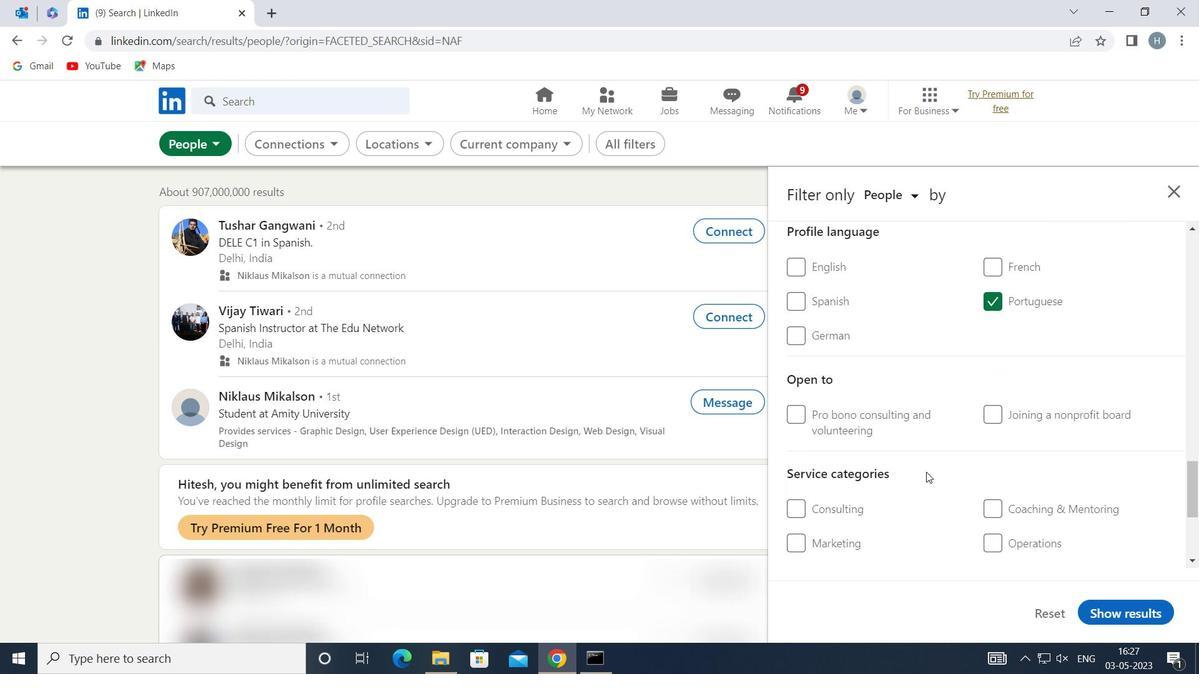 
Action: Mouse moved to (1001, 495)
Screenshot: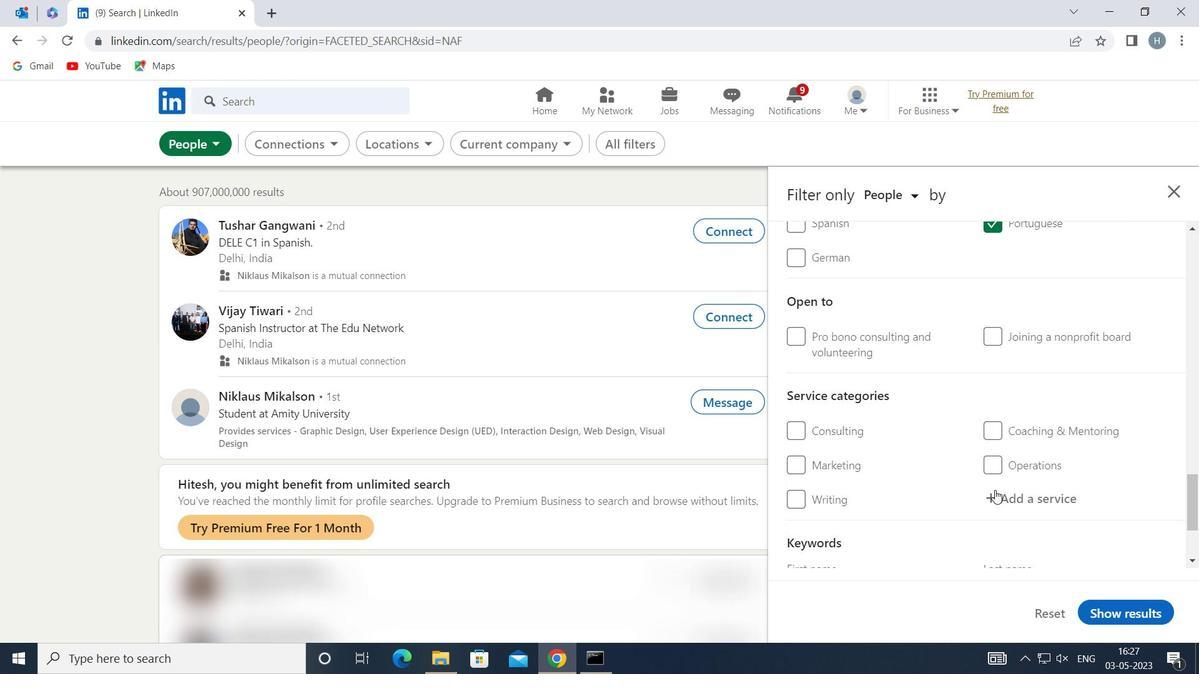 
Action: Mouse pressed left at (1001, 495)
Screenshot: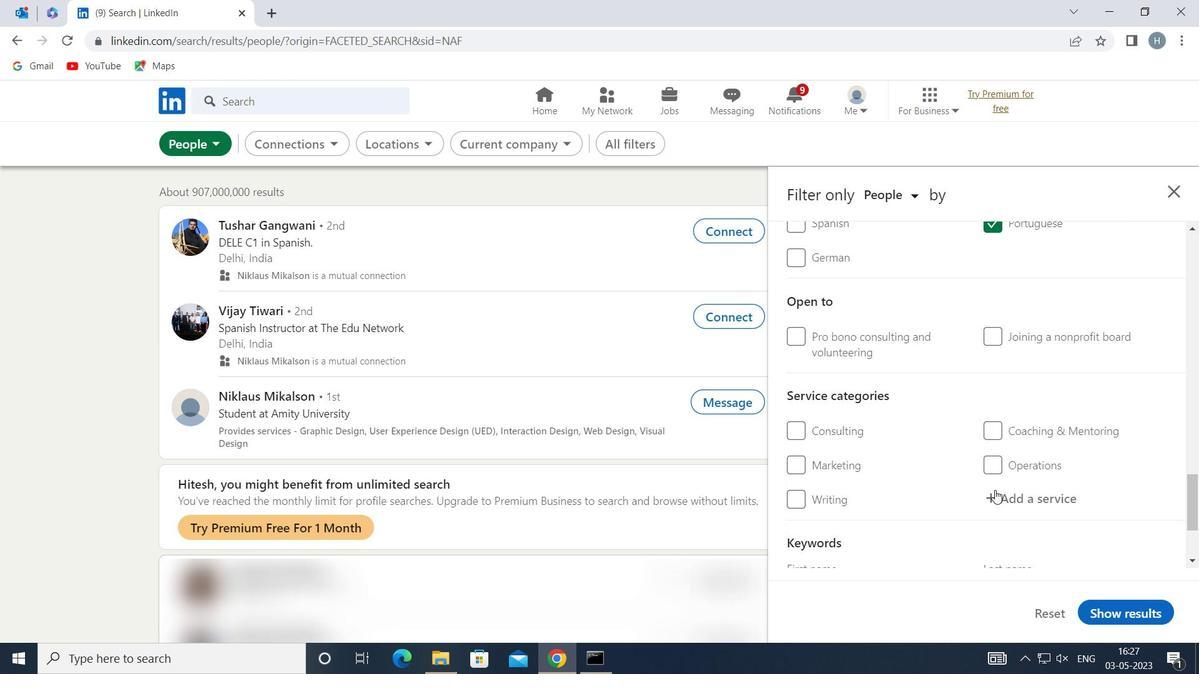 
Action: Key pressed <Key.shift>VIDEO<Key.space><Key.shift>ANI
Screenshot: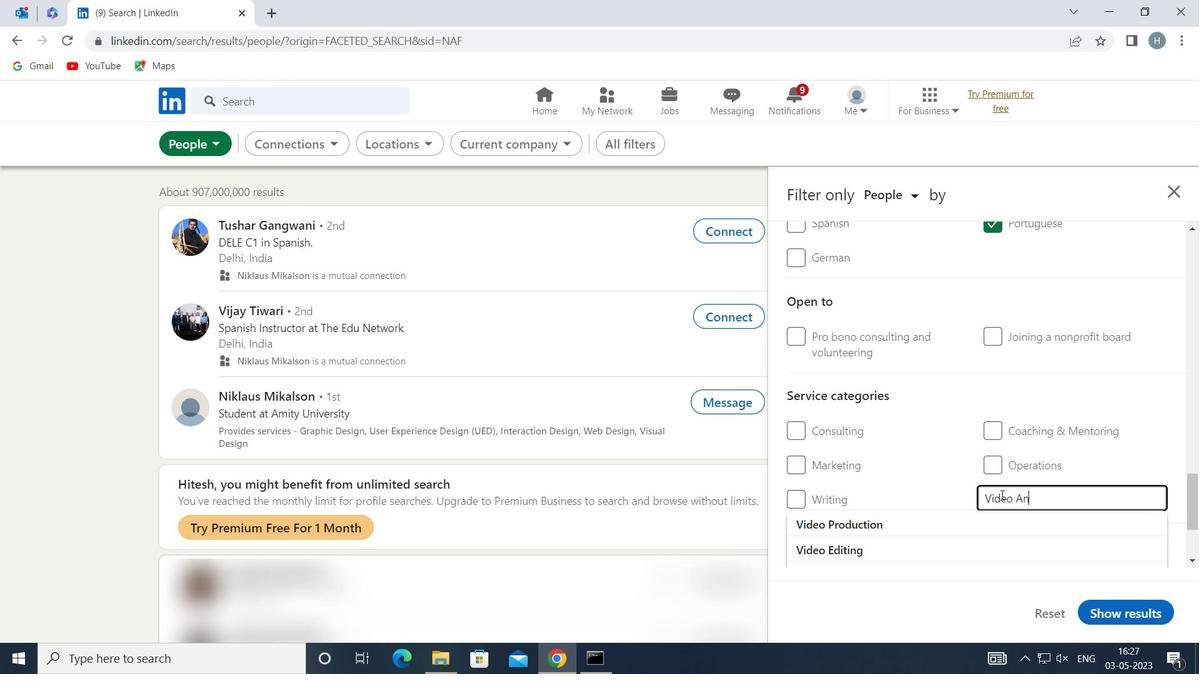 
Action: Mouse moved to (928, 520)
Screenshot: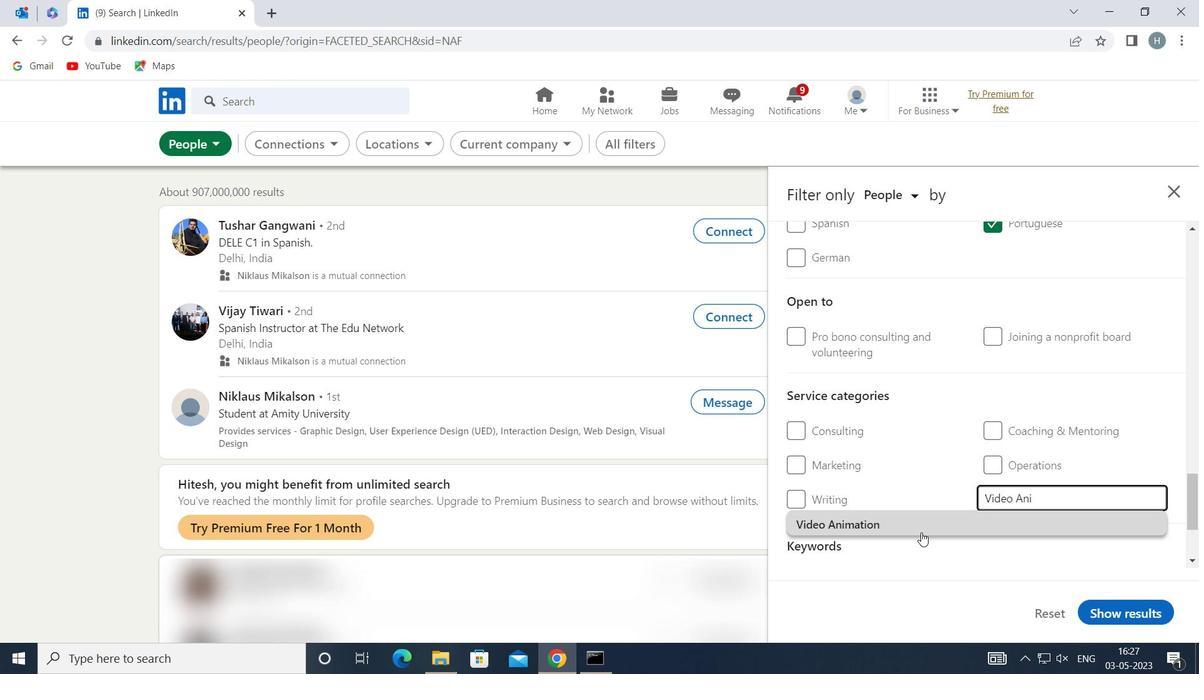 
Action: Mouse pressed left at (928, 520)
Screenshot: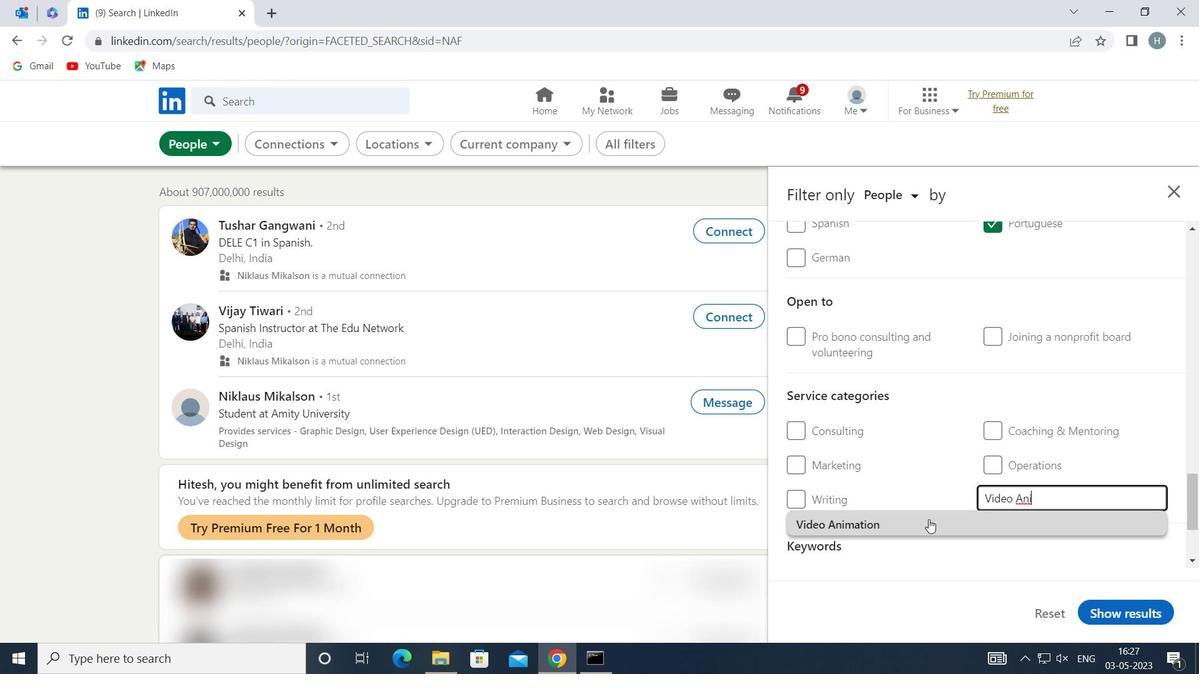 
Action: Mouse moved to (911, 465)
Screenshot: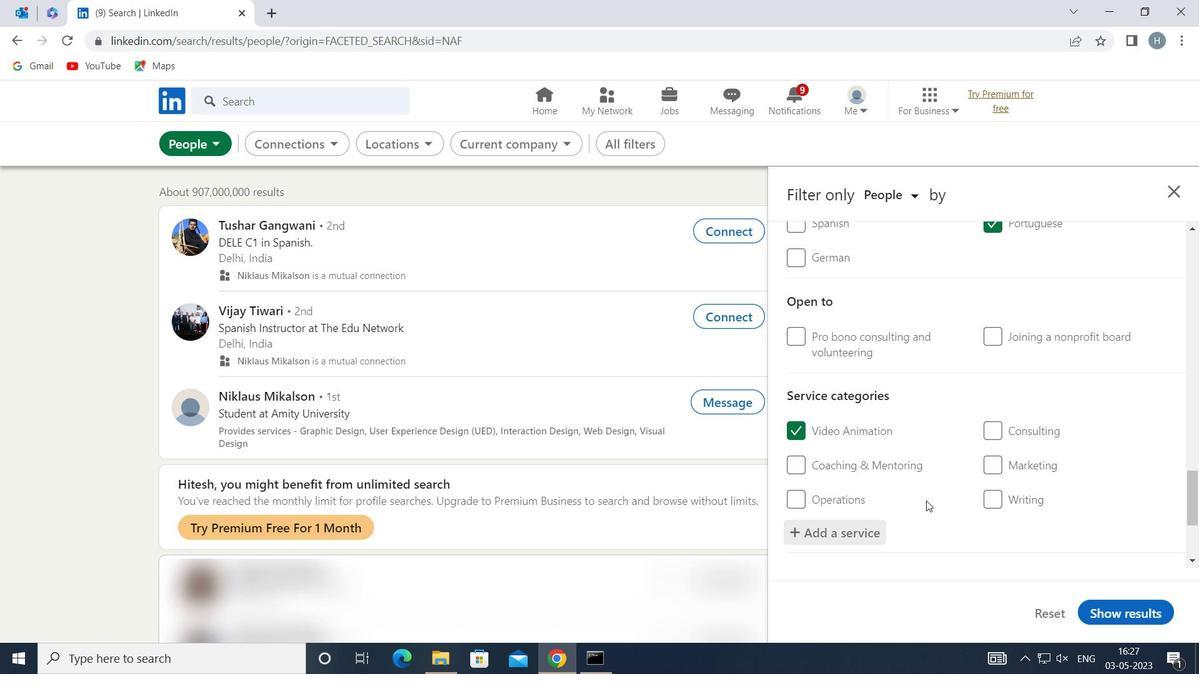 
Action: Mouse scrolled (911, 465) with delta (0, 0)
Screenshot: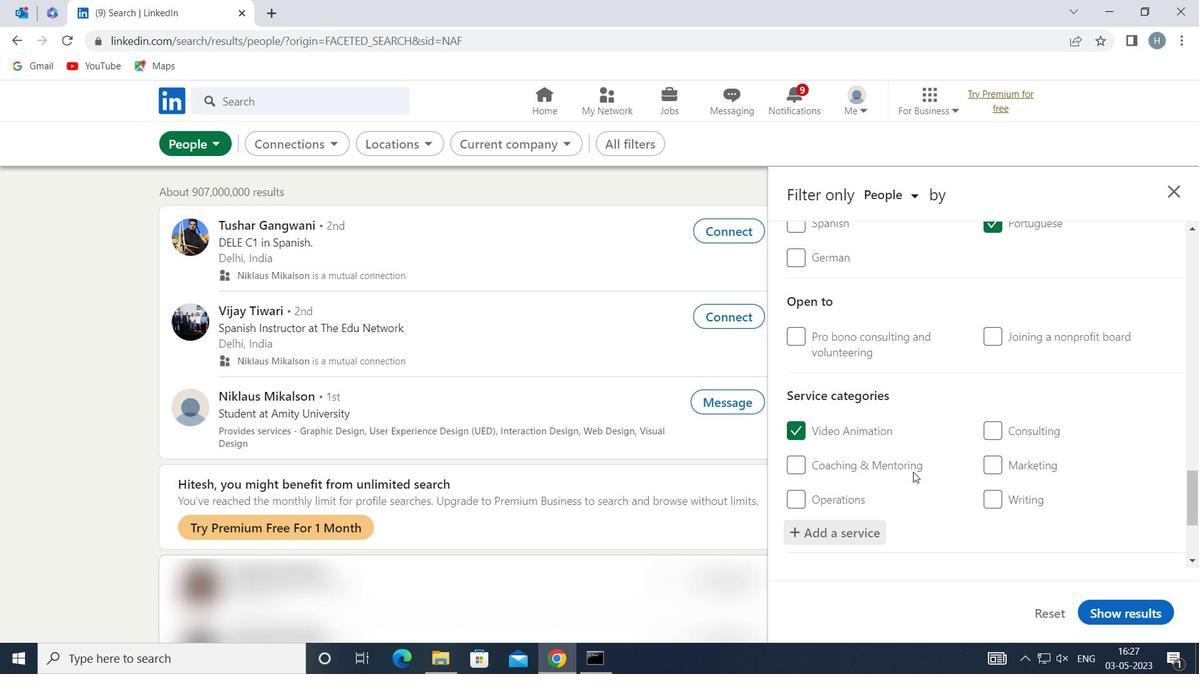 
Action: Mouse moved to (912, 464)
Screenshot: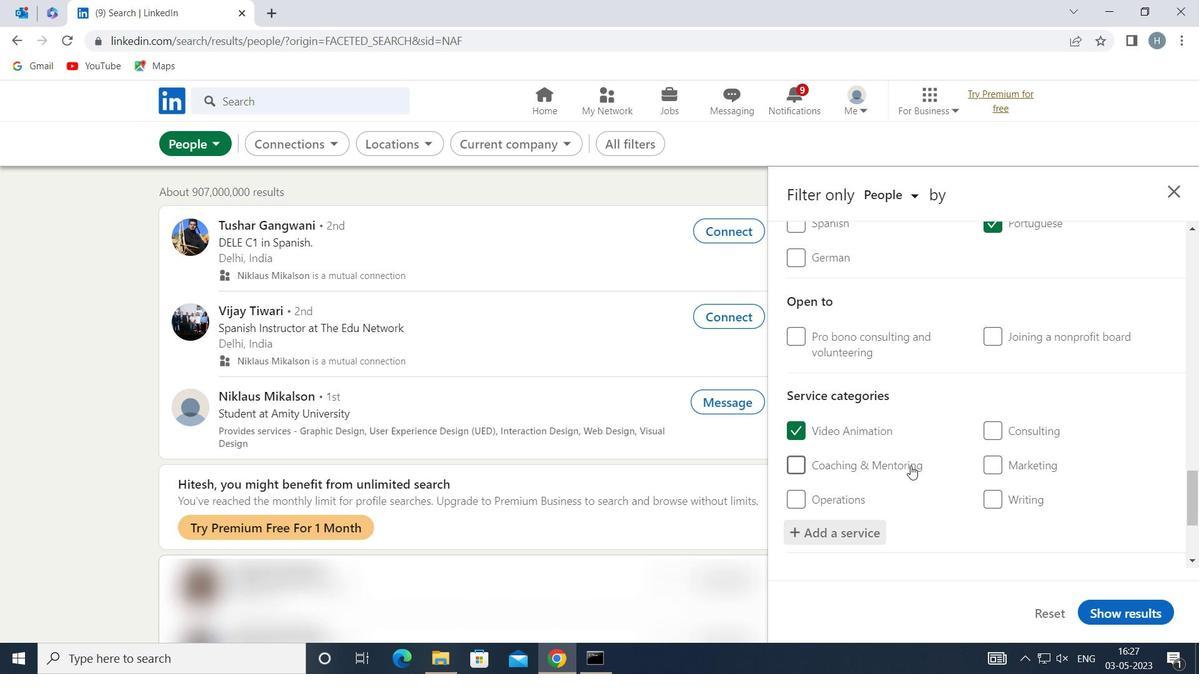 
Action: Mouse scrolled (912, 463) with delta (0, 0)
Screenshot: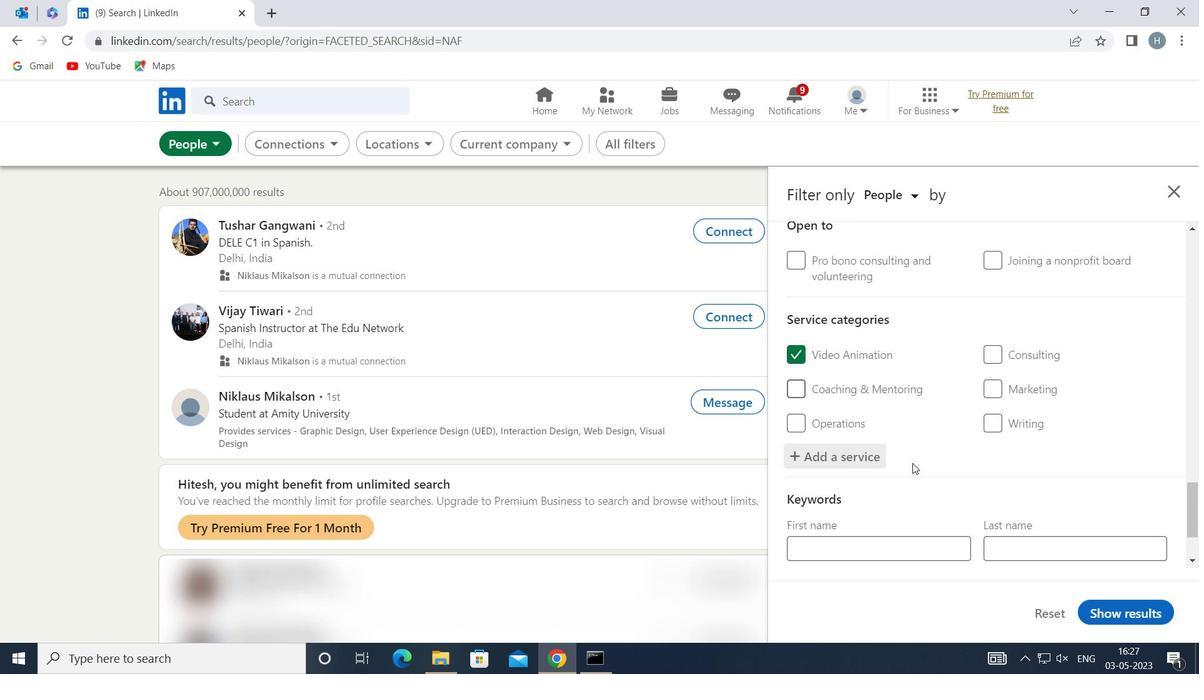 
Action: Mouse scrolled (912, 463) with delta (0, 0)
Screenshot: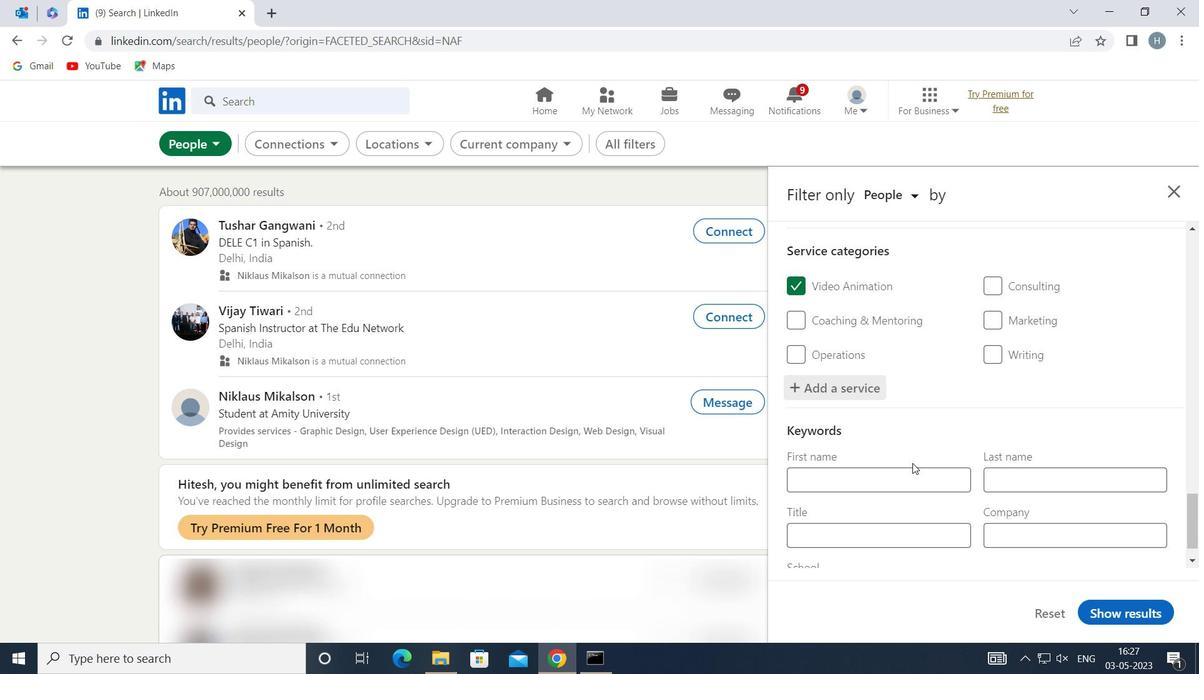 
Action: Mouse moved to (915, 494)
Screenshot: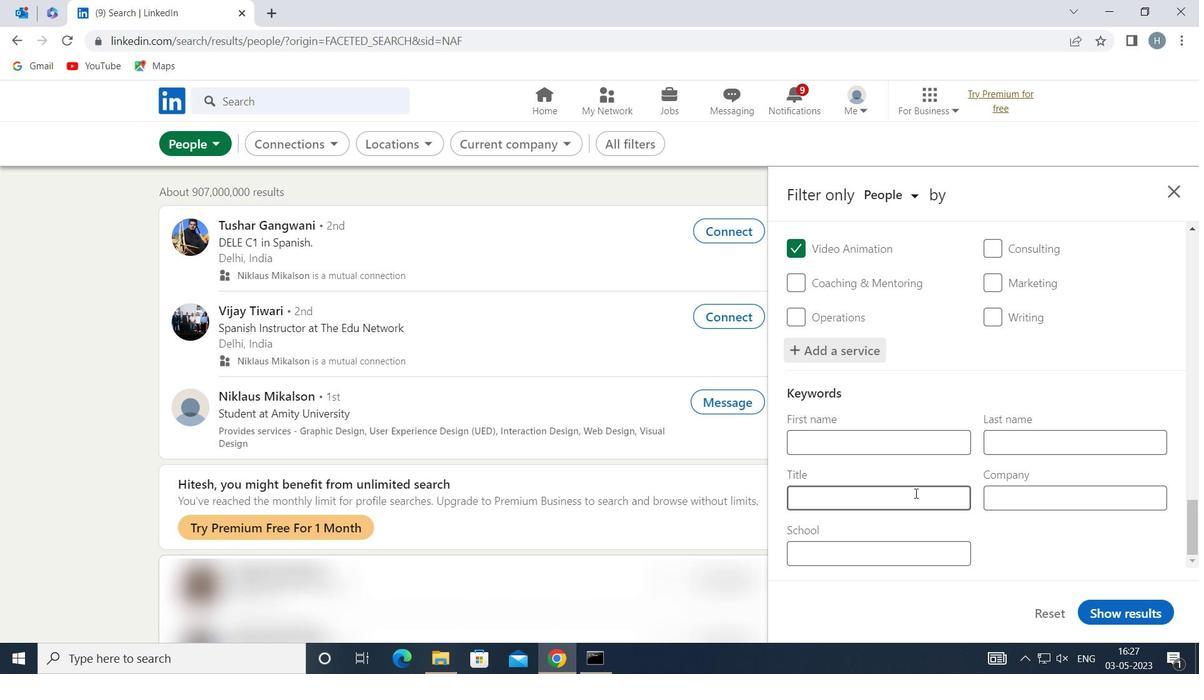 
Action: Mouse pressed left at (915, 494)
Screenshot: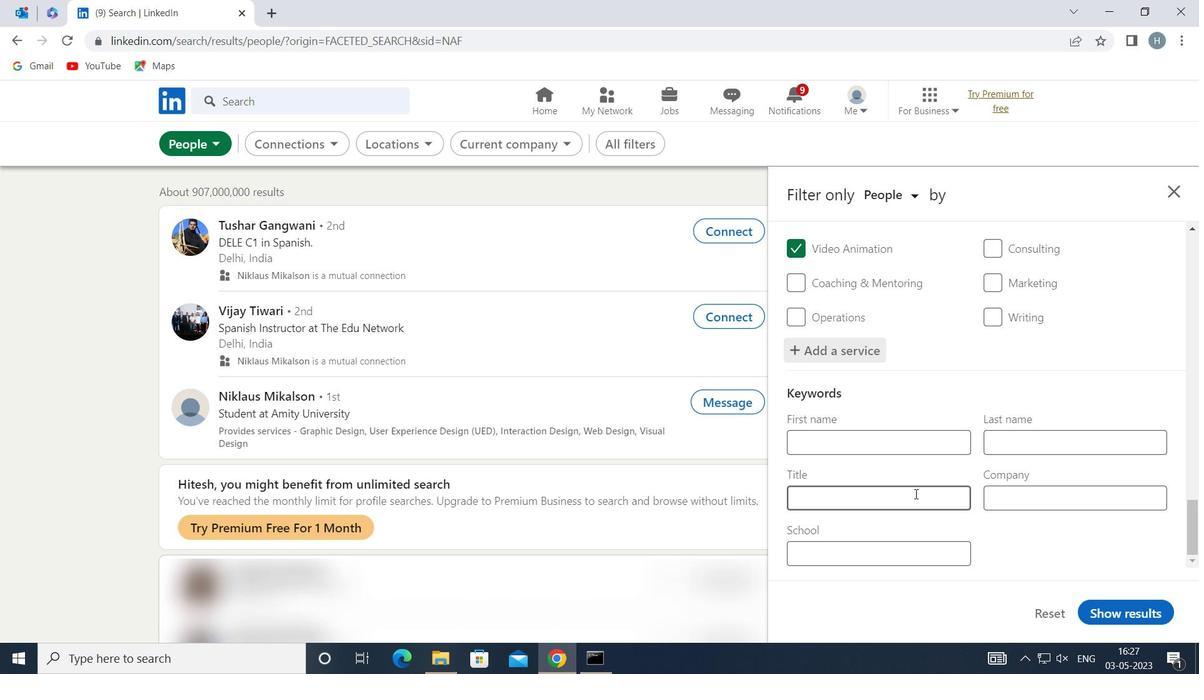 
Action: Key pressed <Key.shift>C-<Key.shift>LEVEL<Key.space>OR<Key.space><Key.shift><Key.shift>C-<Key.space><Key.shift>SUITE
Screenshot: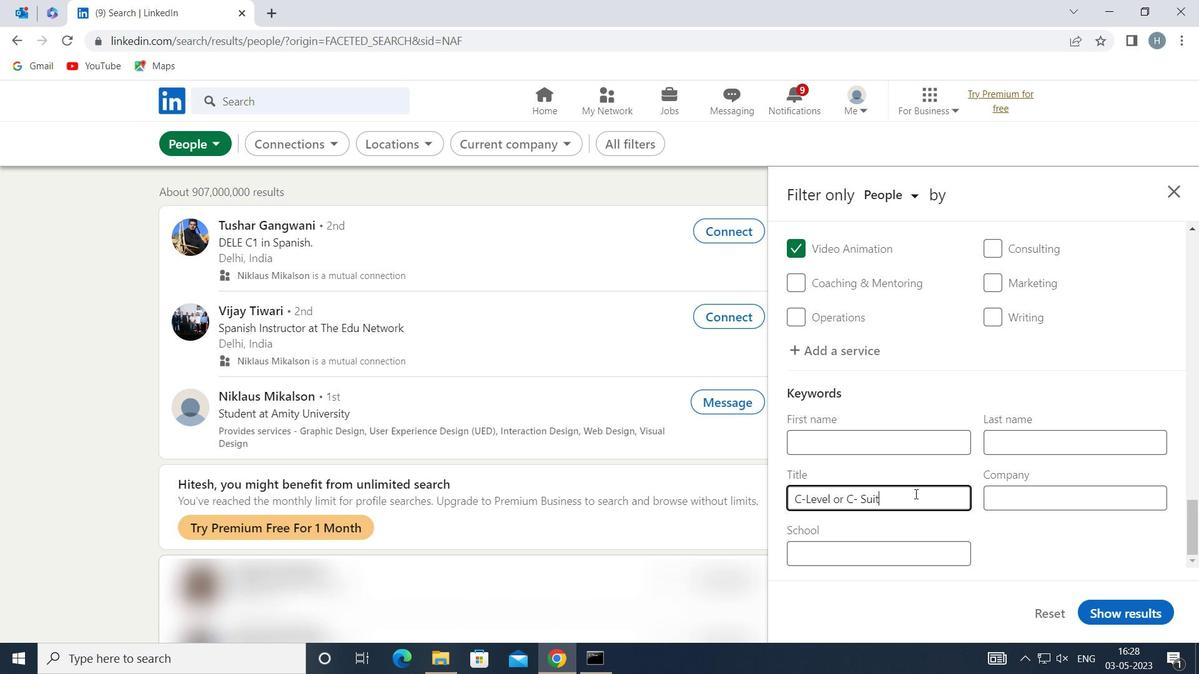 
Action: Mouse moved to (1113, 609)
Screenshot: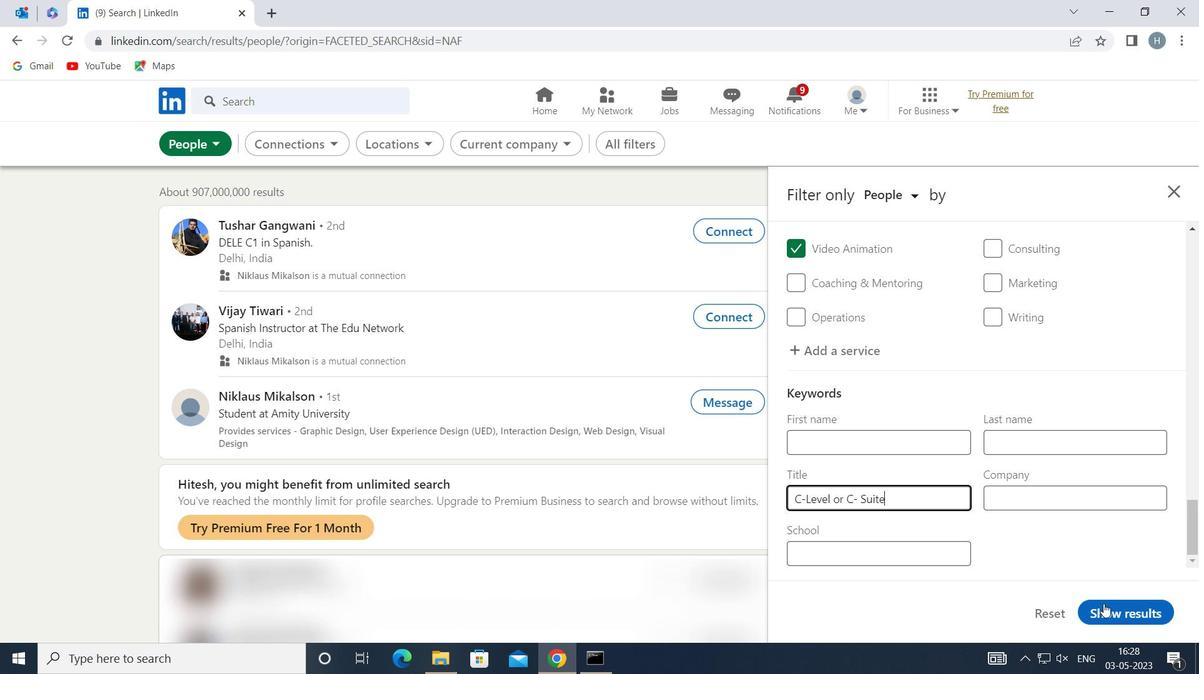 
Action: Mouse pressed left at (1113, 609)
Screenshot: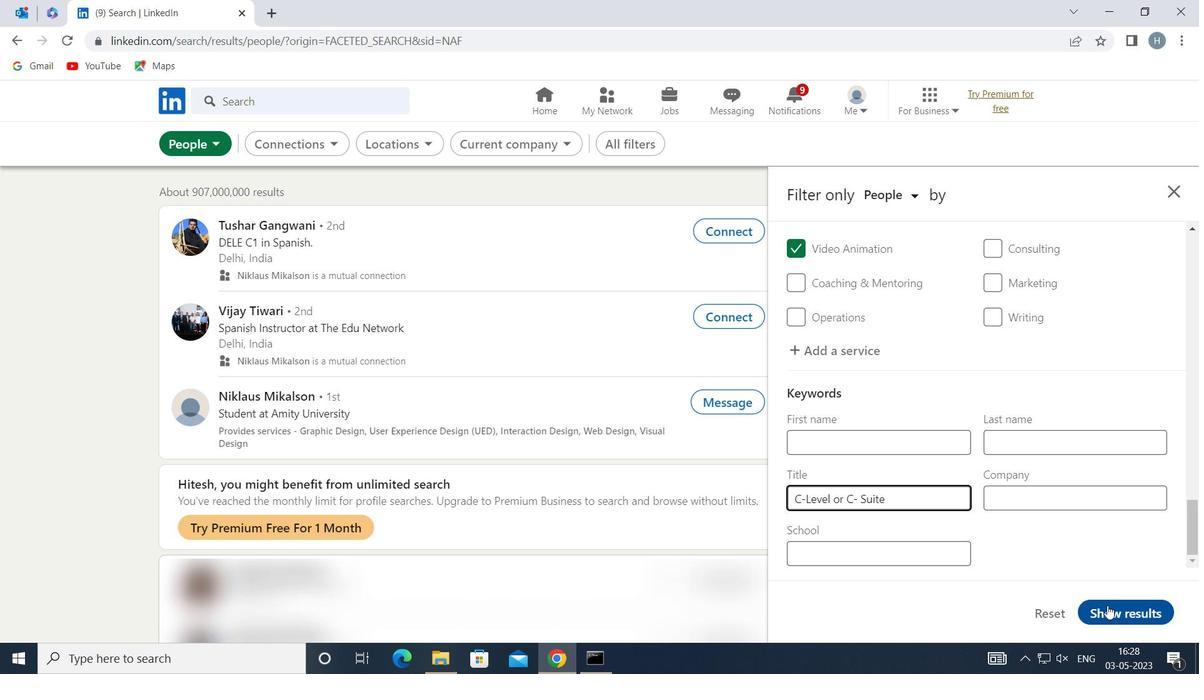 
Action: Mouse moved to (869, 472)
Screenshot: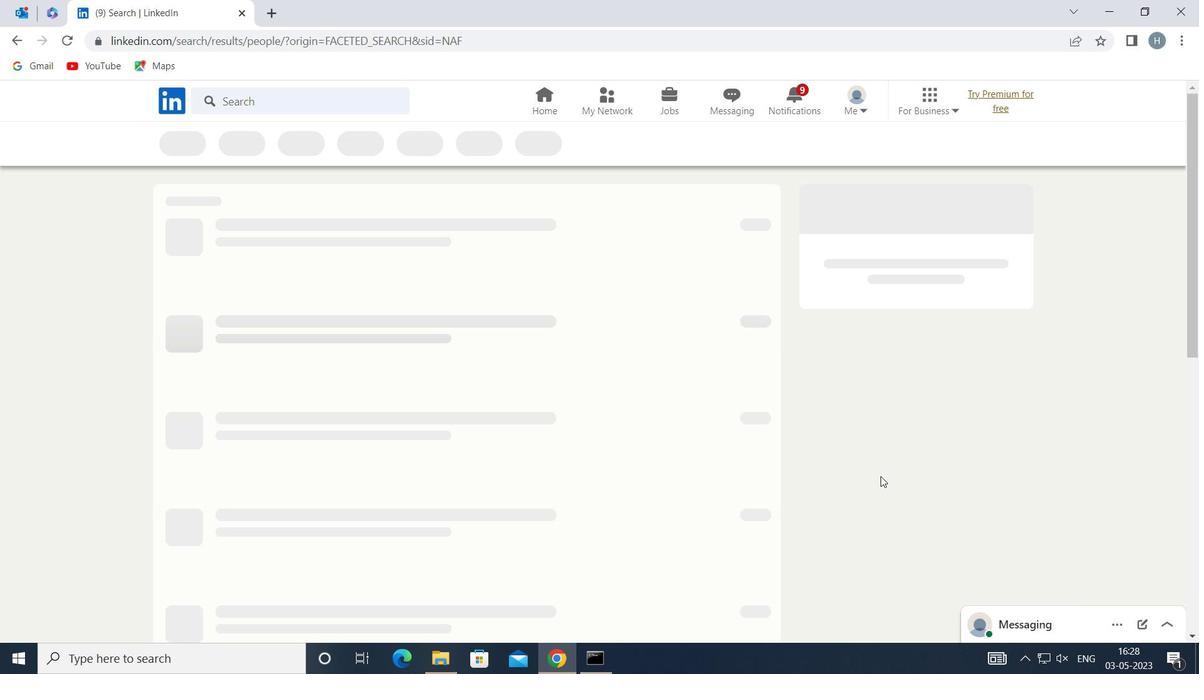 
